 Task: Create fields in custom er object.
Action: Mouse moved to (714, 50)
Screenshot: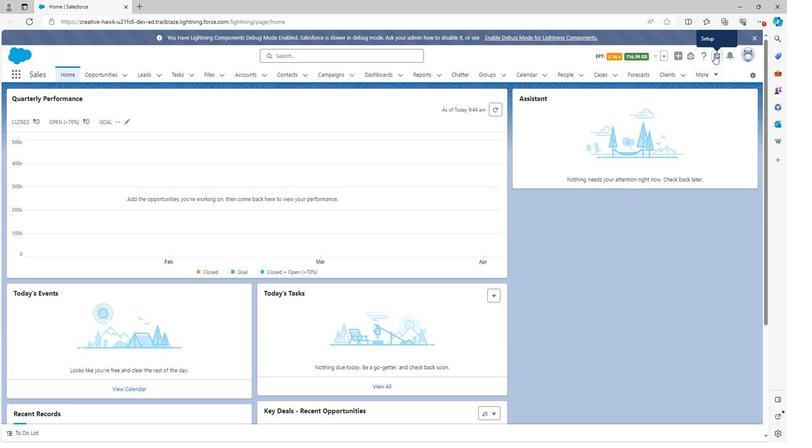 
Action: Mouse pressed left at (714, 50)
Screenshot: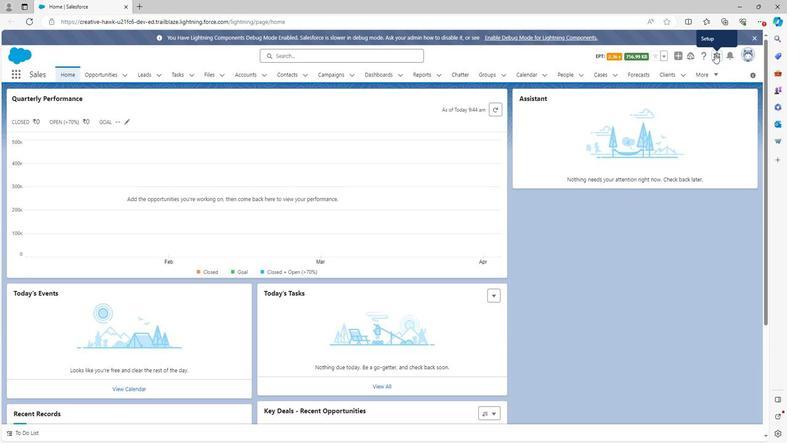 
Action: Mouse moved to (676, 75)
Screenshot: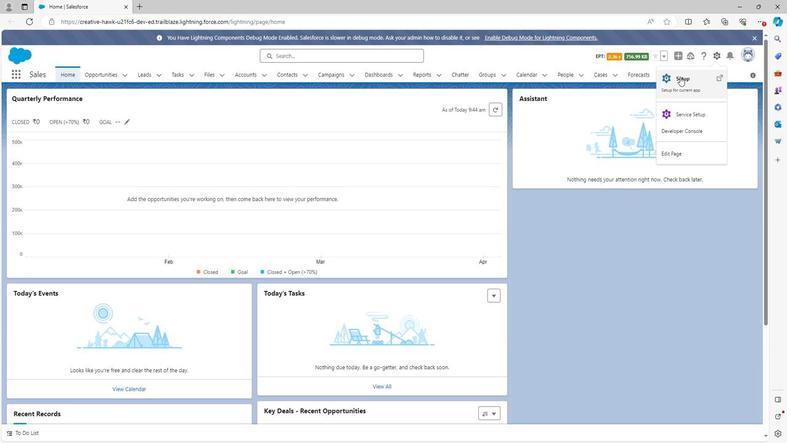 
Action: Mouse pressed left at (676, 75)
Screenshot: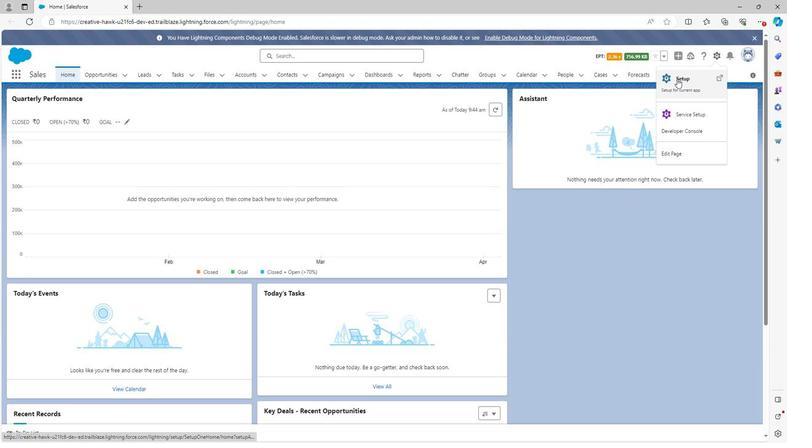 
Action: Mouse moved to (98, 69)
Screenshot: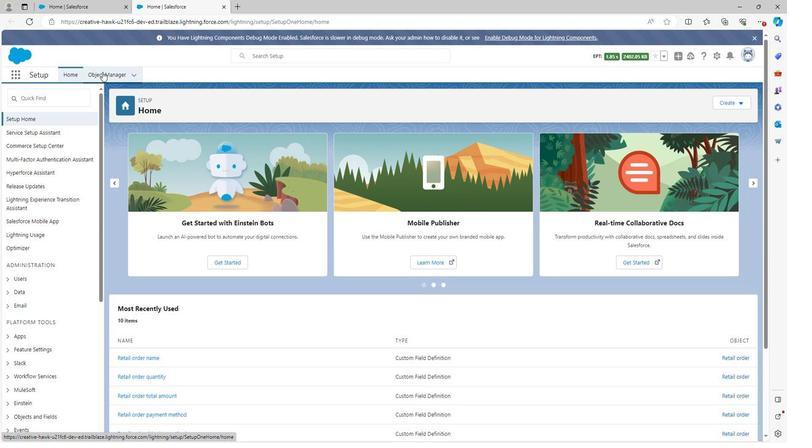 
Action: Mouse pressed left at (98, 69)
Screenshot: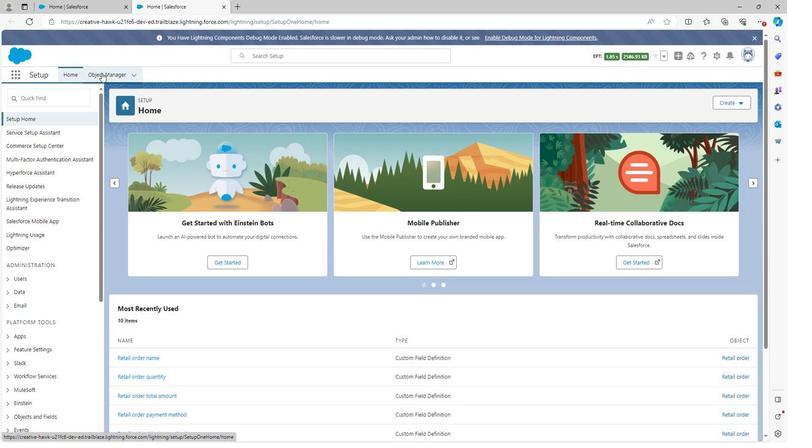 
Action: Mouse moved to (73, 289)
Screenshot: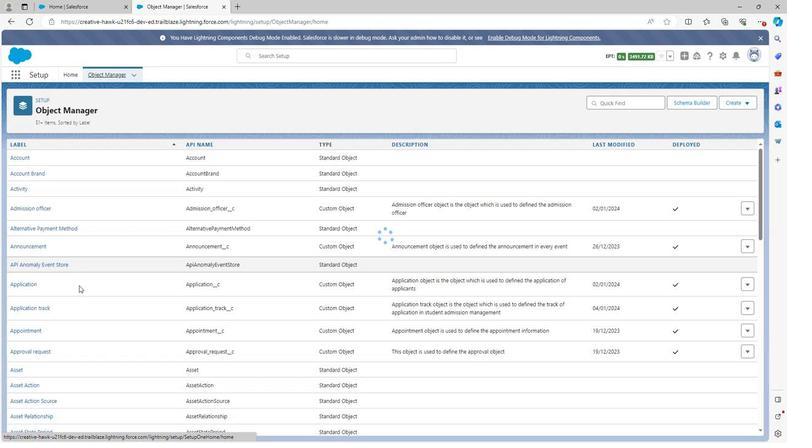 
Action: Mouse scrolled (73, 289) with delta (0, 0)
Screenshot: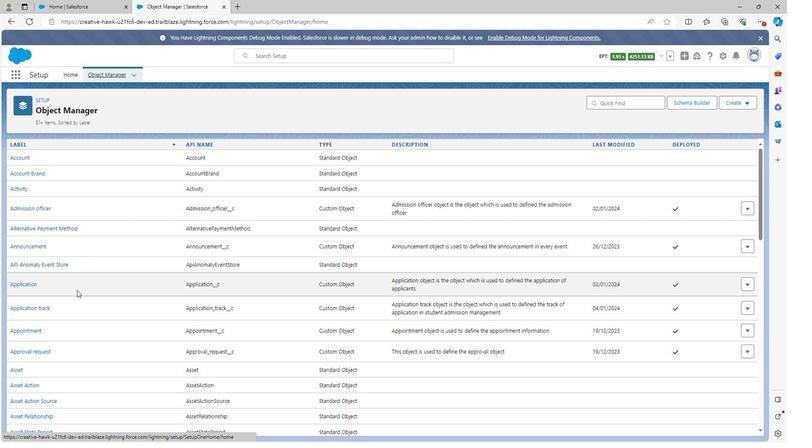 
Action: Mouse scrolled (73, 289) with delta (0, 0)
Screenshot: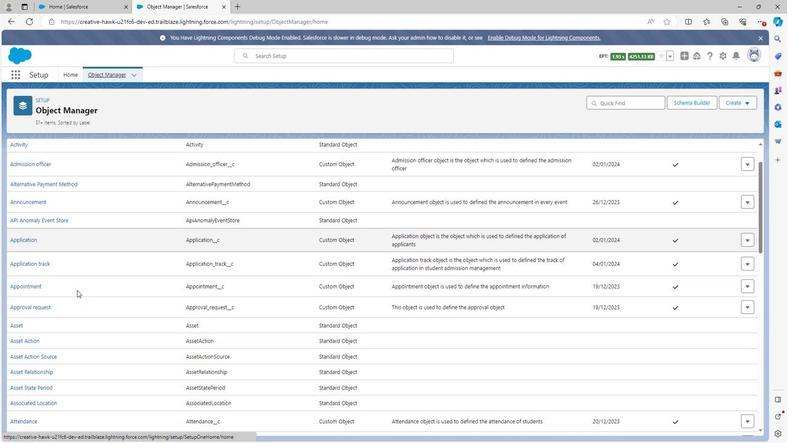 
Action: Mouse scrolled (73, 289) with delta (0, 0)
Screenshot: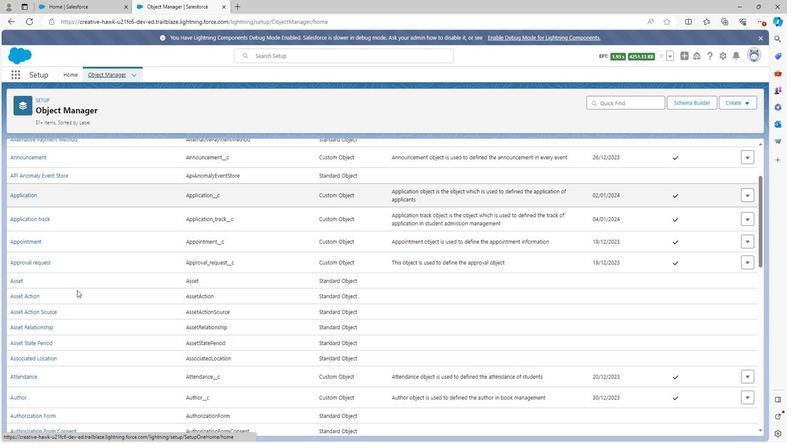 
Action: Mouse scrolled (73, 289) with delta (0, 0)
Screenshot: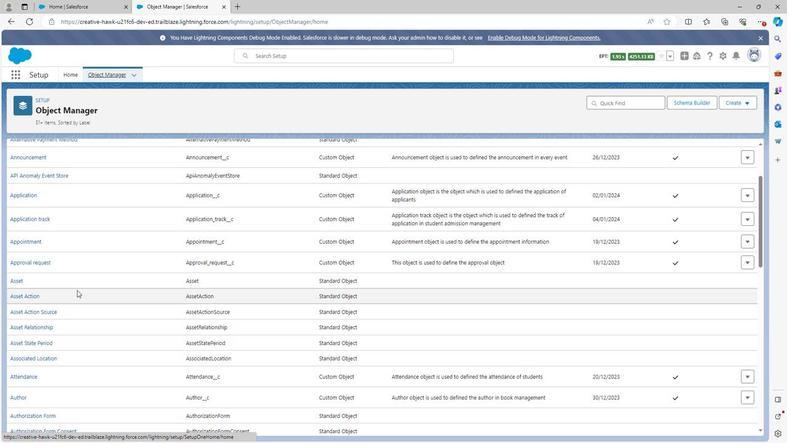 
Action: Mouse scrolled (73, 289) with delta (0, 0)
Screenshot: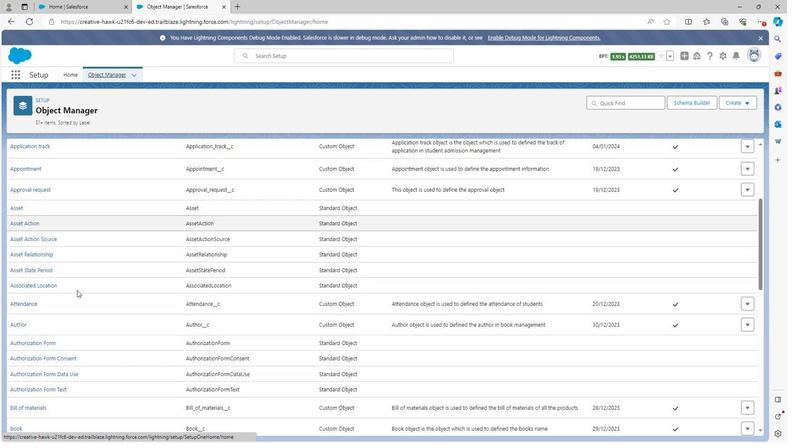 
Action: Mouse scrolled (73, 289) with delta (0, 0)
Screenshot: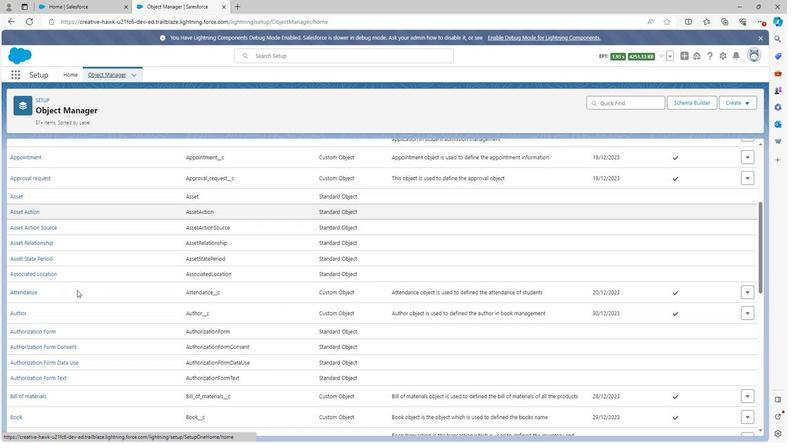 
Action: Mouse scrolled (73, 289) with delta (0, 0)
Screenshot: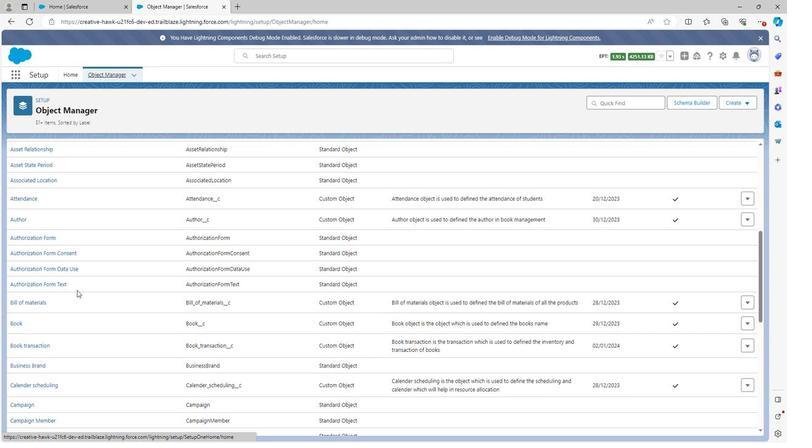 
Action: Mouse scrolled (73, 289) with delta (0, 0)
Screenshot: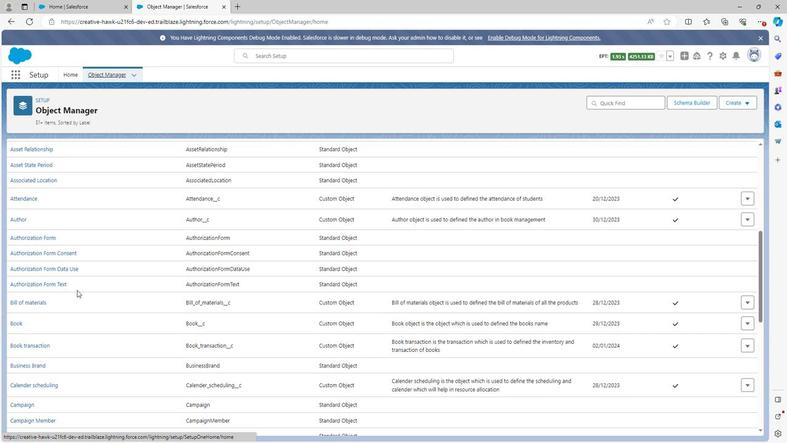 
Action: Mouse scrolled (73, 289) with delta (0, 0)
Screenshot: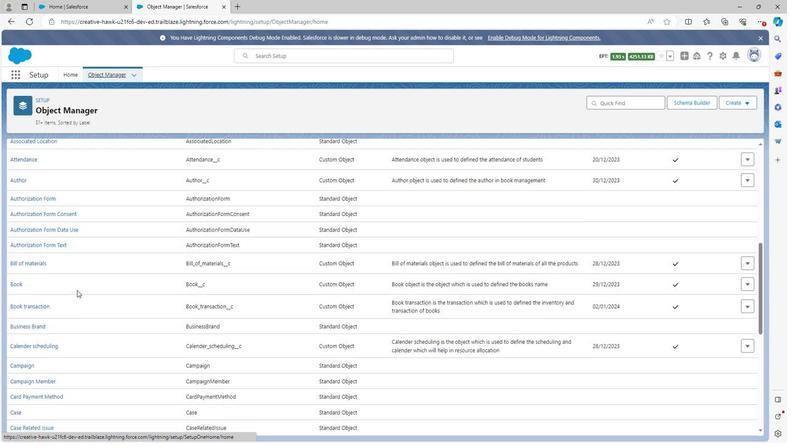 
Action: Mouse scrolled (73, 289) with delta (0, 0)
Screenshot: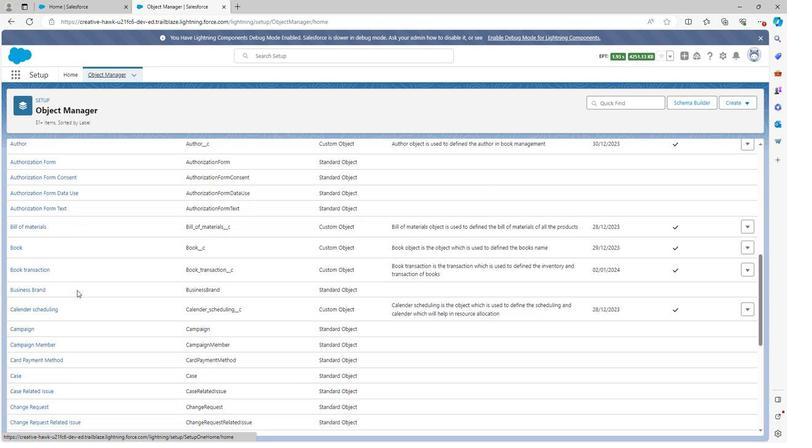 
Action: Mouse scrolled (73, 289) with delta (0, 0)
Screenshot: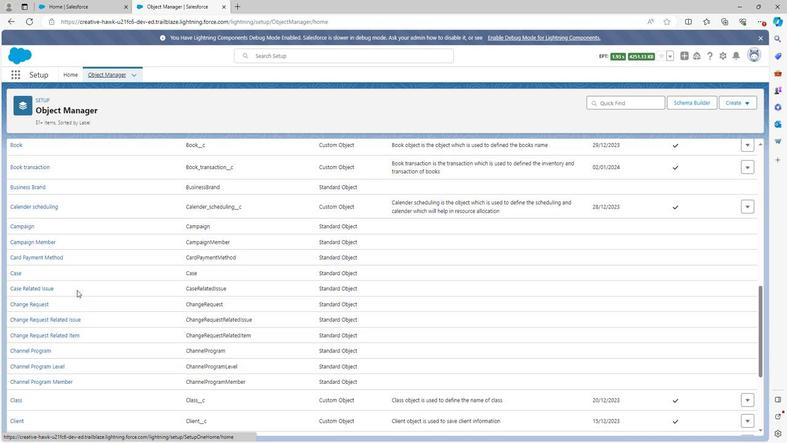 
Action: Mouse scrolled (73, 289) with delta (0, 0)
Screenshot: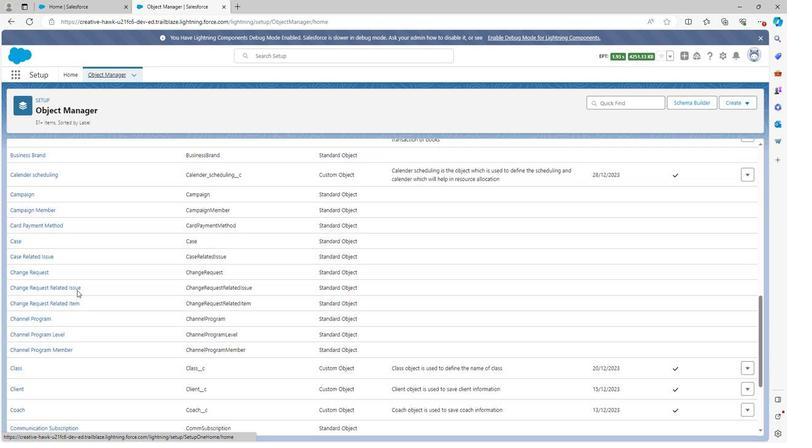 
Action: Mouse scrolled (73, 289) with delta (0, 0)
Screenshot: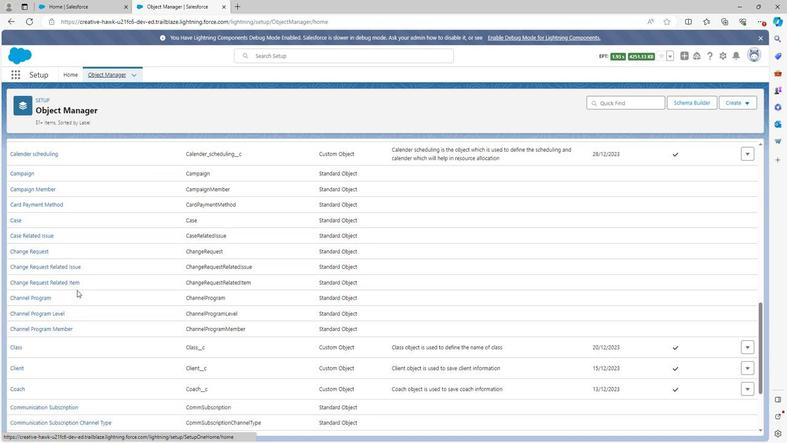 
Action: Mouse scrolled (73, 289) with delta (0, 0)
Screenshot: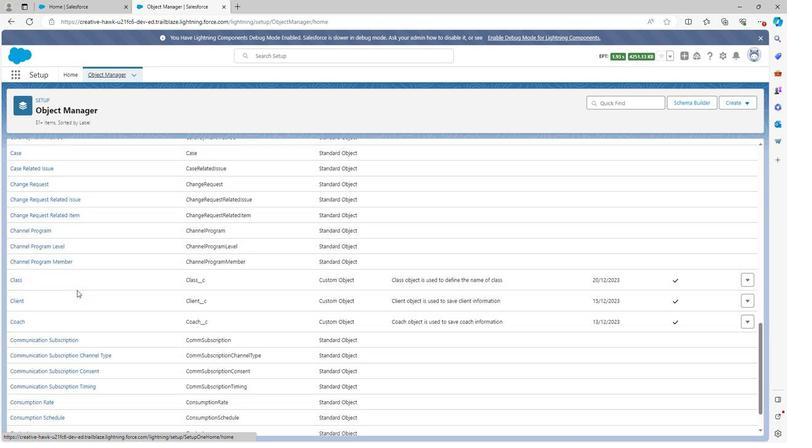 
Action: Mouse scrolled (73, 289) with delta (0, 0)
Screenshot: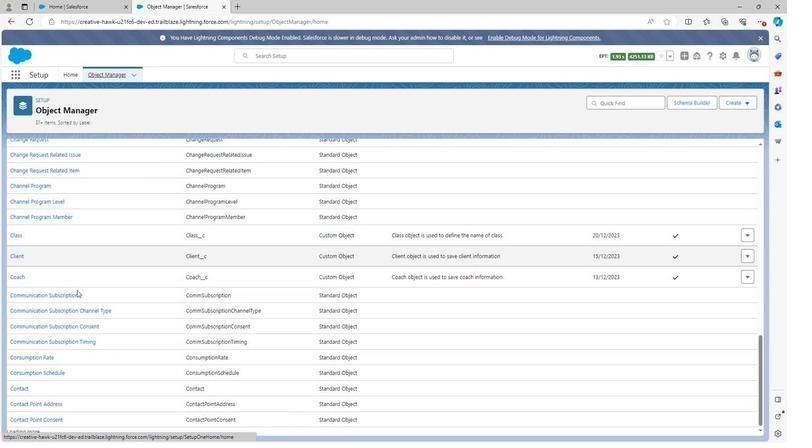
Action: Mouse scrolled (73, 289) with delta (0, 0)
Screenshot: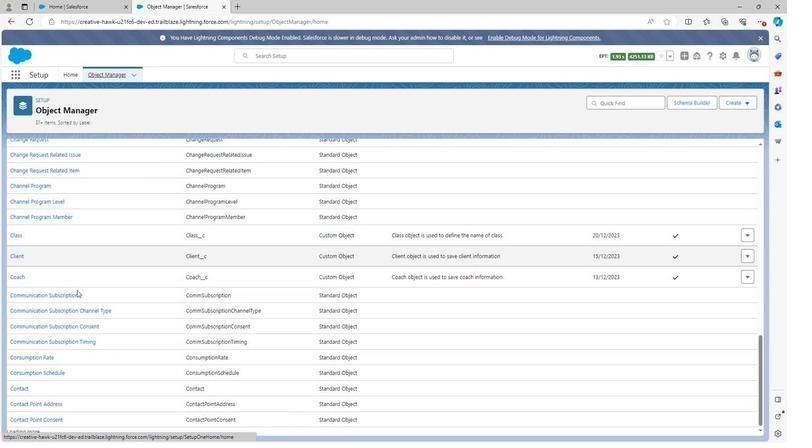 
Action: Mouse scrolled (73, 289) with delta (0, 0)
Screenshot: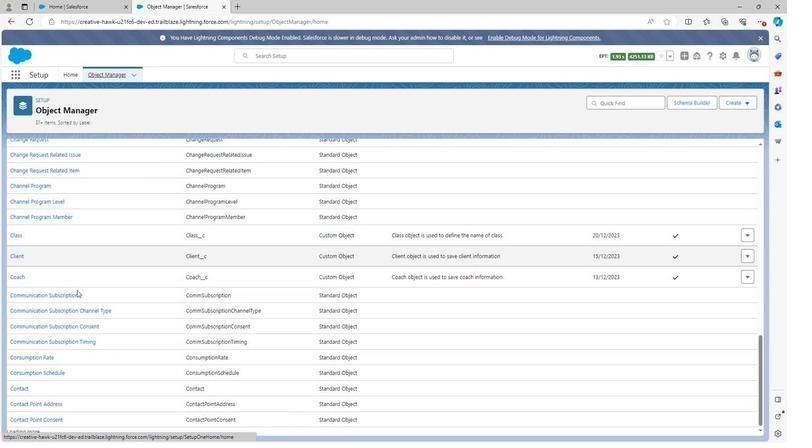 
Action: Mouse scrolled (73, 289) with delta (0, 0)
Screenshot: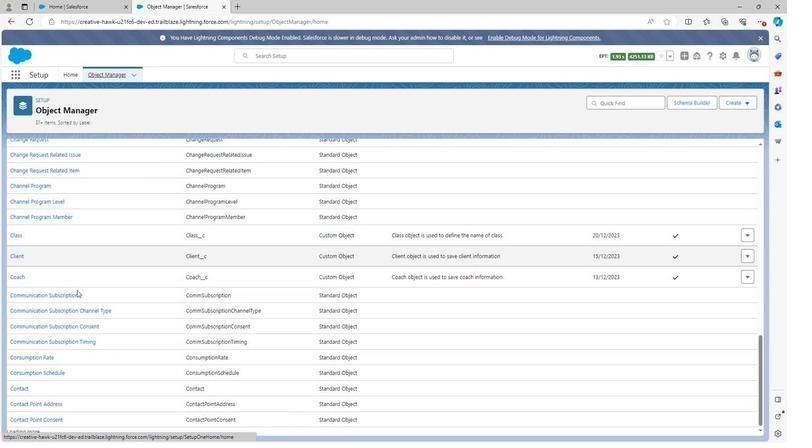 
Action: Mouse scrolled (73, 289) with delta (0, 0)
Screenshot: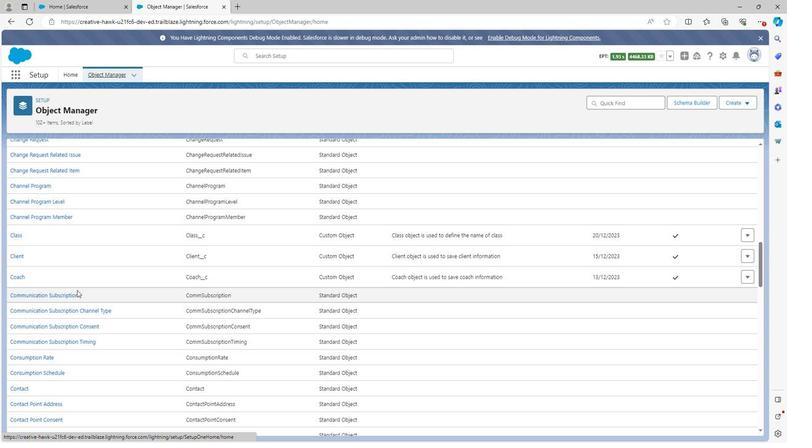 
Action: Mouse scrolled (73, 289) with delta (0, 0)
Screenshot: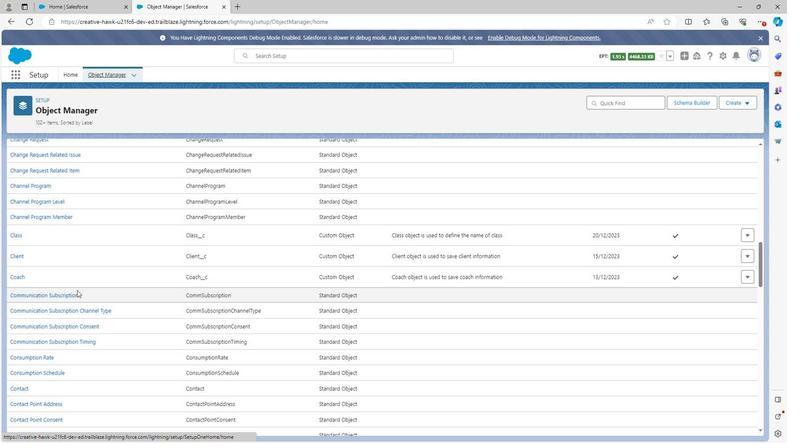 
Action: Mouse scrolled (73, 289) with delta (0, 0)
Screenshot: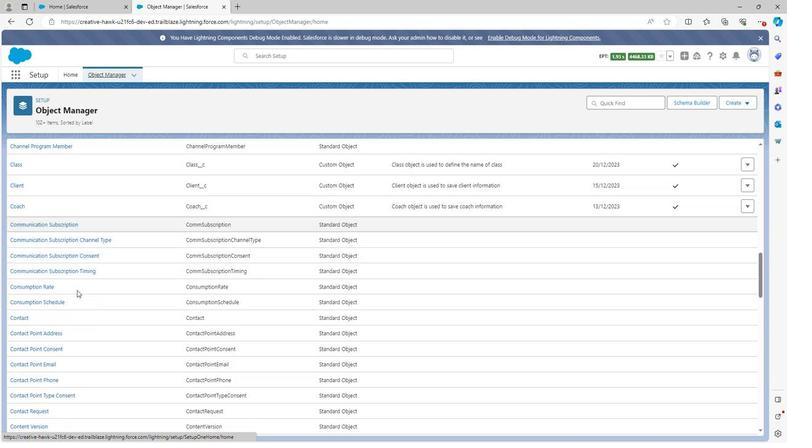 
Action: Mouse scrolled (73, 289) with delta (0, 0)
Screenshot: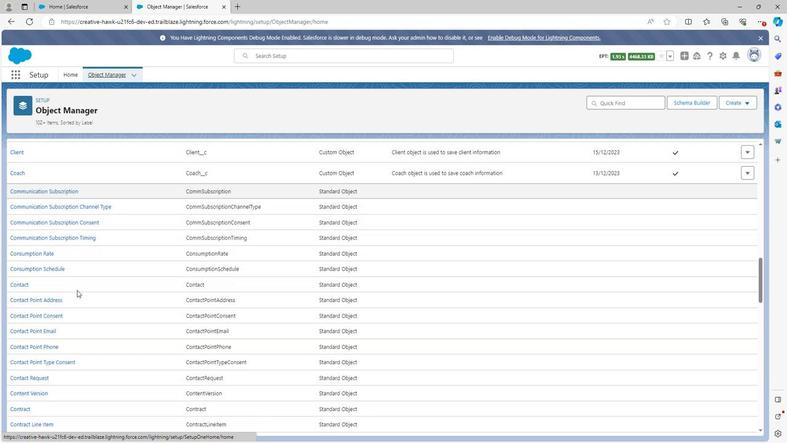 
Action: Mouse scrolled (73, 289) with delta (0, 0)
Screenshot: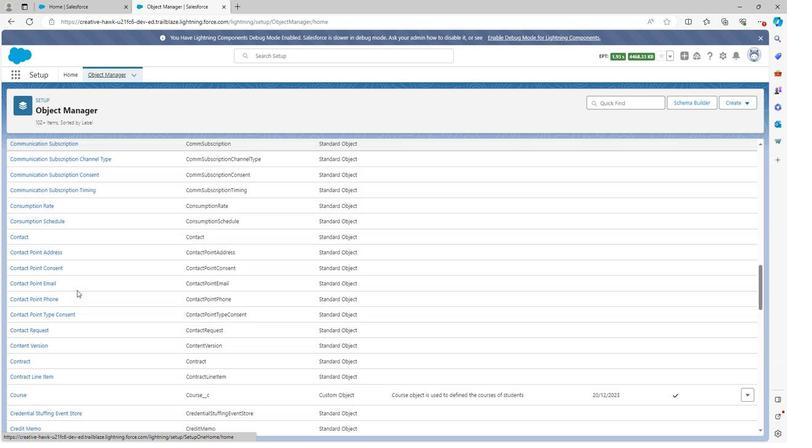 
Action: Mouse scrolled (73, 289) with delta (0, 0)
Screenshot: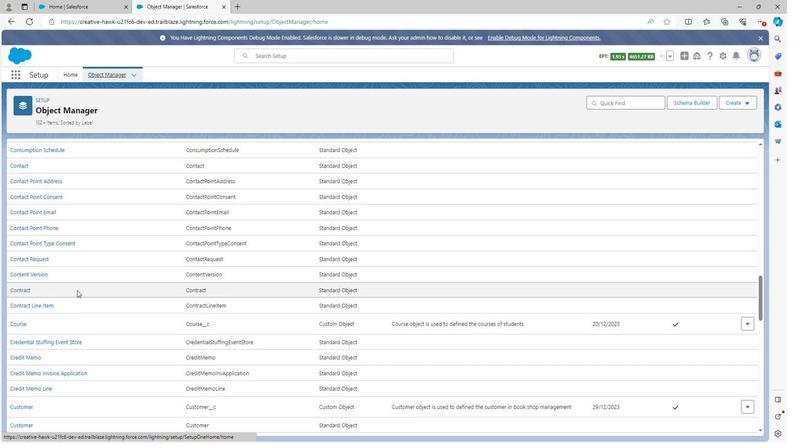 
Action: Mouse scrolled (73, 289) with delta (0, 0)
Screenshot: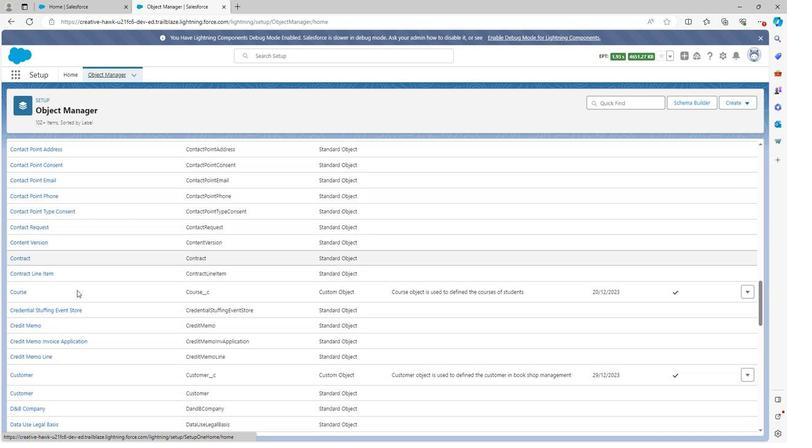 
Action: Mouse scrolled (73, 289) with delta (0, 0)
Screenshot: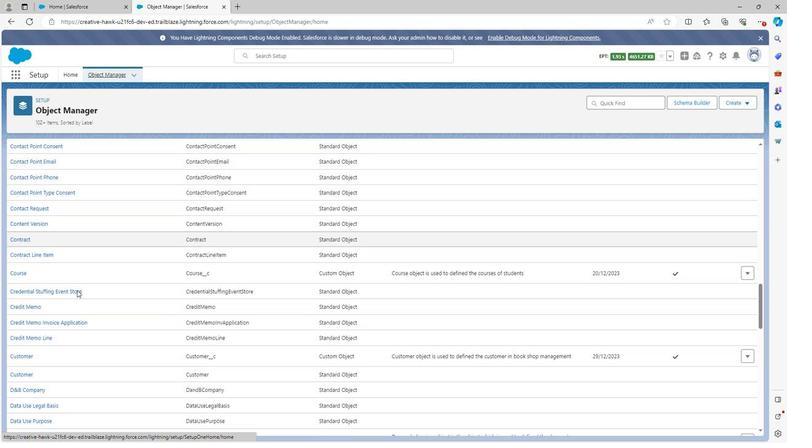
Action: Mouse scrolled (73, 289) with delta (0, 0)
Screenshot: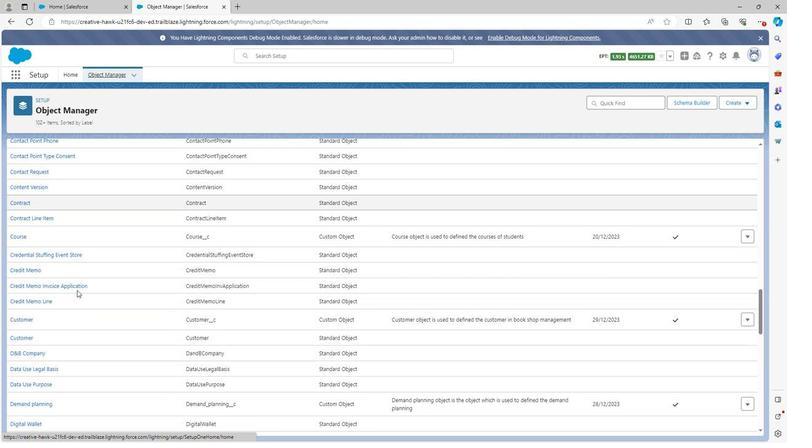 
Action: Mouse scrolled (73, 289) with delta (0, 0)
Screenshot: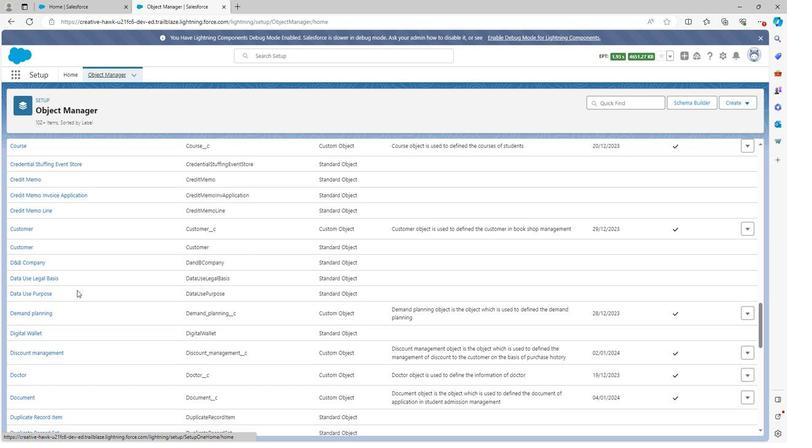 
Action: Mouse scrolled (73, 289) with delta (0, 0)
Screenshot: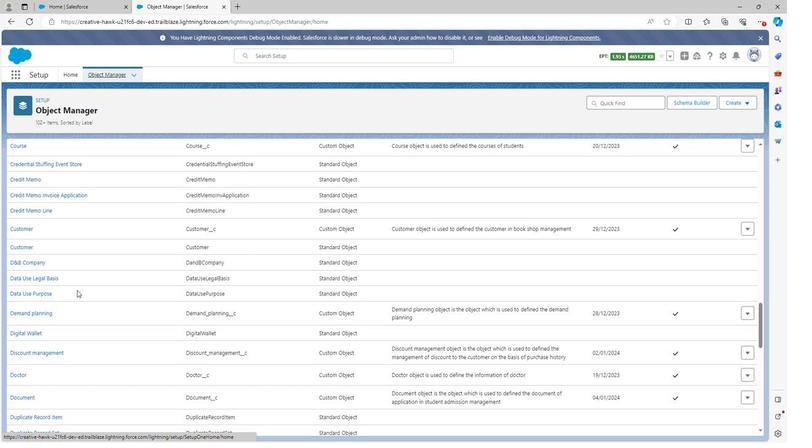 
Action: Mouse scrolled (73, 289) with delta (0, 0)
Screenshot: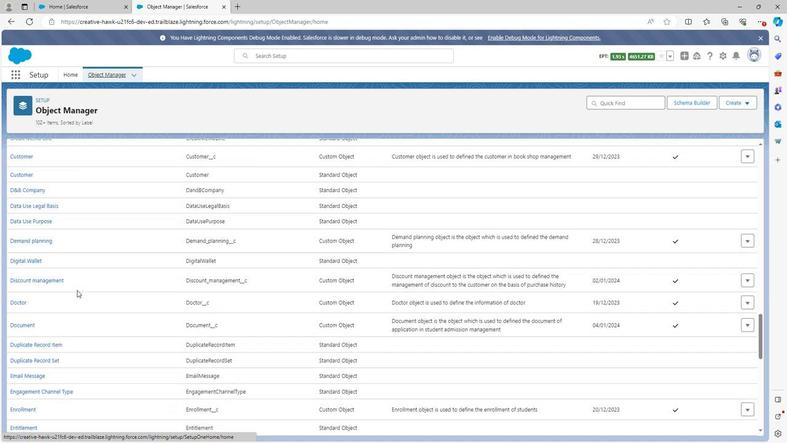
Action: Mouse scrolled (73, 289) with delta (0, 0)
Screenshot: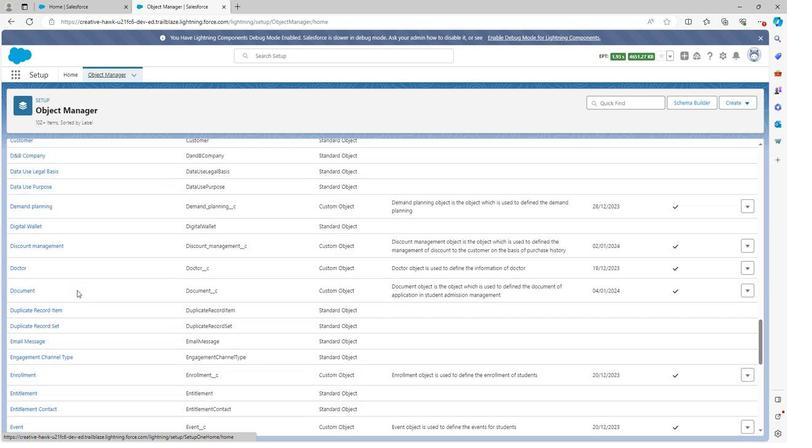 
Action: Mouse scrolled (73, 289) with delta (0, 0)
Screenshot: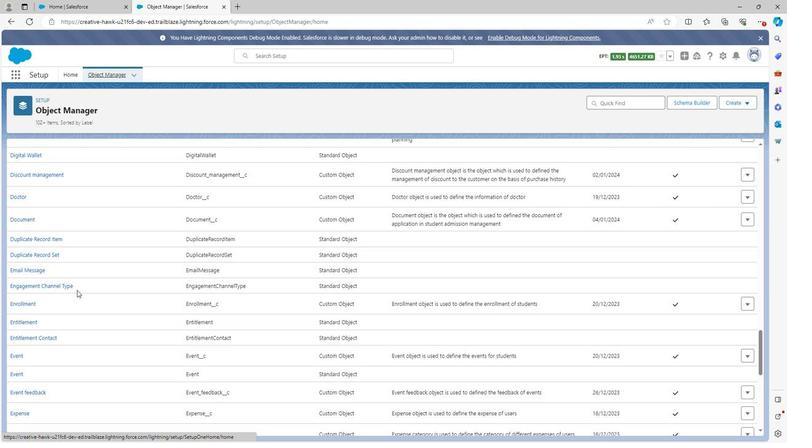 
Action: Mouse scrolled (73, 289) with delta (0, 0)
Screenshot: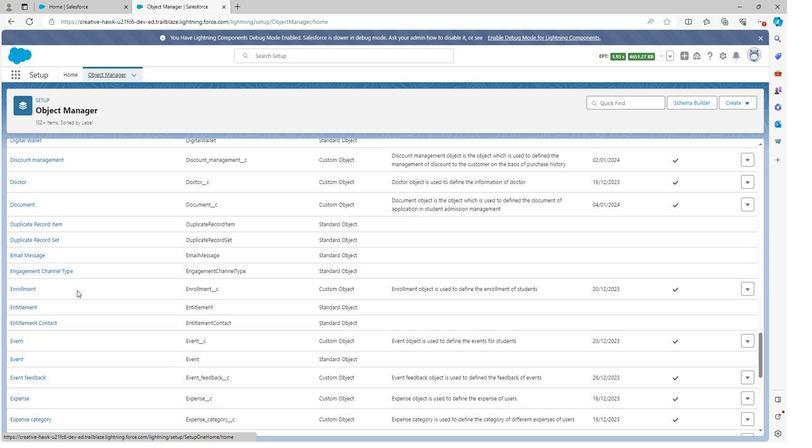 
Action: Mouse scrolled (73, 289) with delta (0, 0)
Screenshot: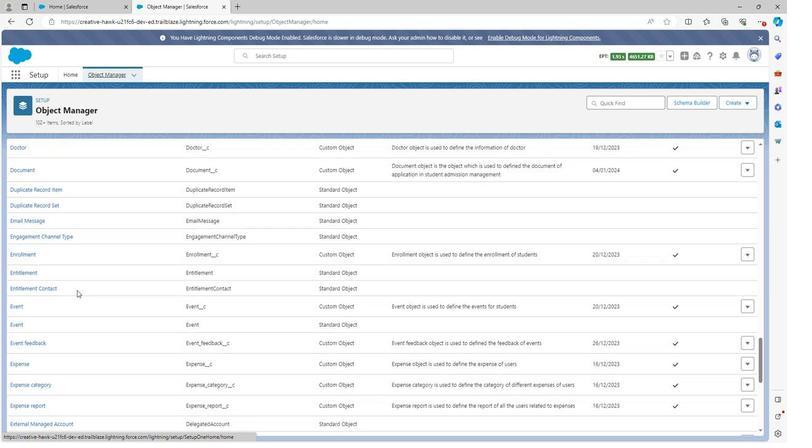 
Action: Mouse scrolled (73, 289) with delta (0, 0)
Screenshot: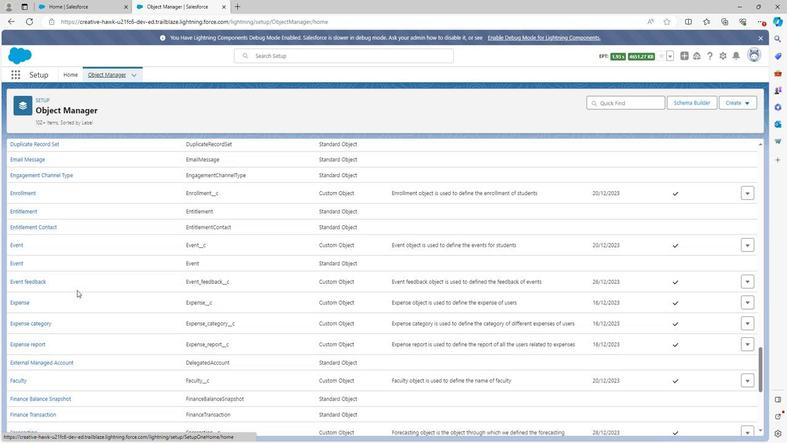 
Action: Mouse scrolled (73, 289) with delta (0, 0)
Screenshot: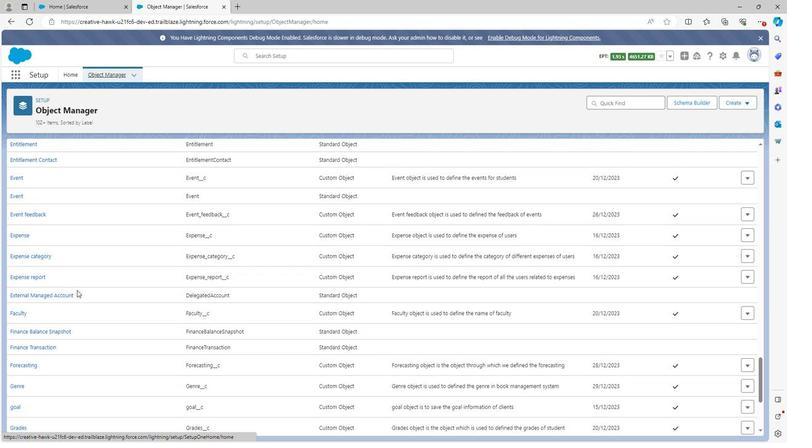 
Action: Mouse scrolled (73, 289) with delta (0, 0)
Screenshot: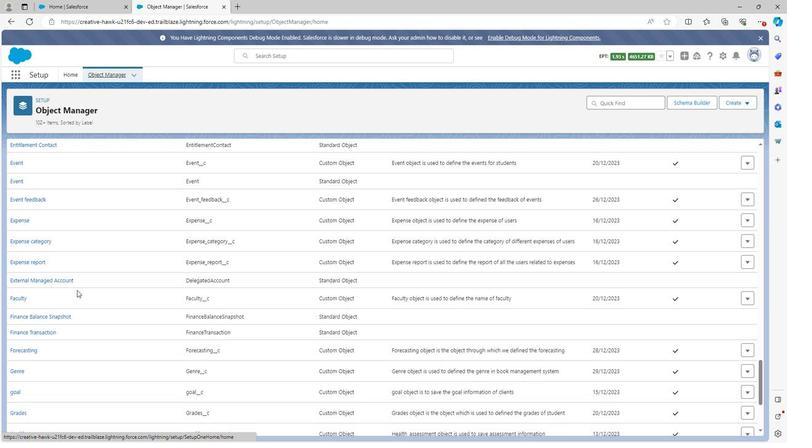 
Action: Mouse scrolled (73, 289) with delta (0, 0)
Screenshot: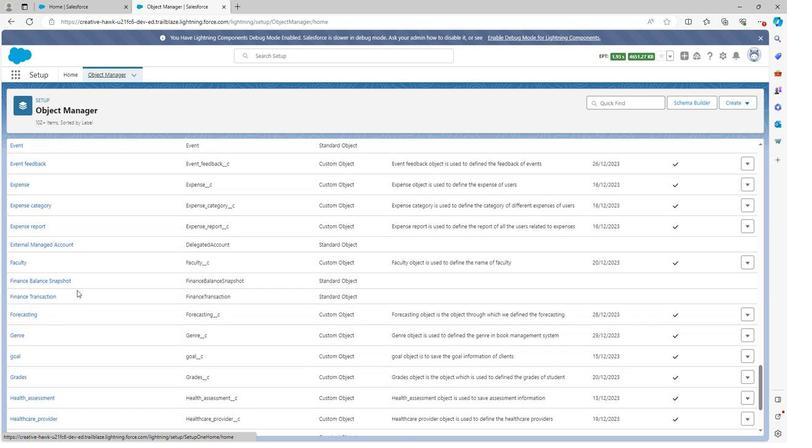 
Action: Mouse scrolled (73, 289) with delta (0, 0)
Screenshot: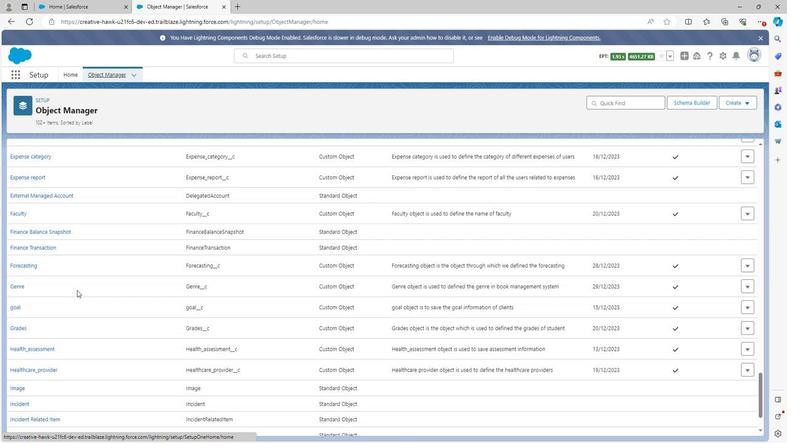 
Action: Mouse scrolled (73, 289) with delta (0, 0)
Screenshot: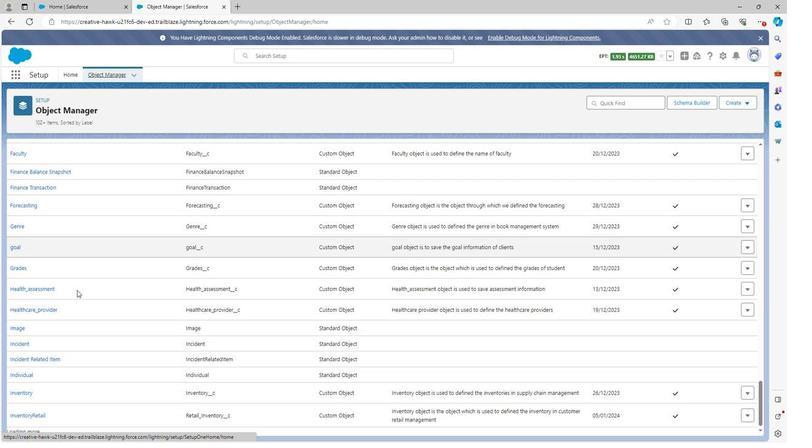 
Action: Mouse scrolled (73, 289) with delta (0, 0)
Screenshot: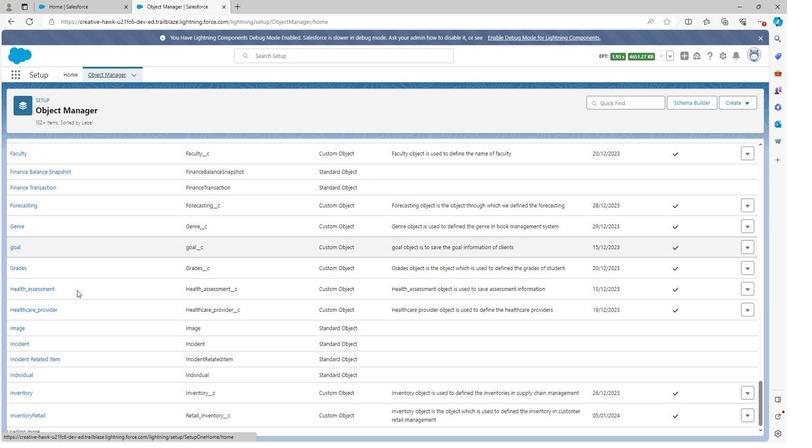 
Action: Mouse scrolled (73, 289) with delta (0, 0)
Screenshot: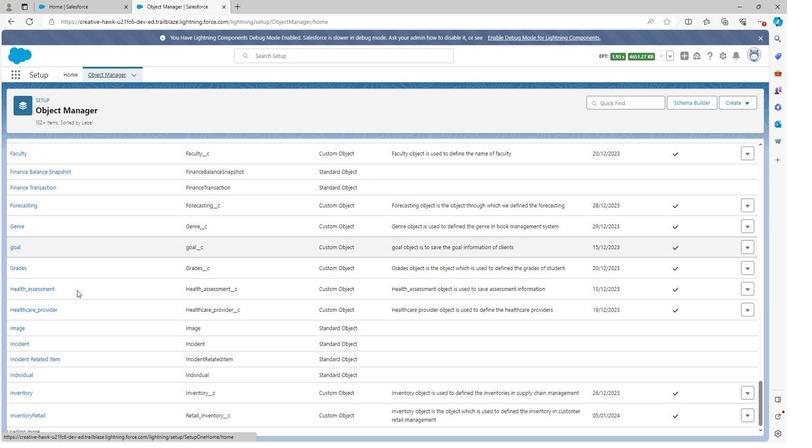 
Action: Mouse scrolled (73, 289) with delta (0, 0)
Screenshot: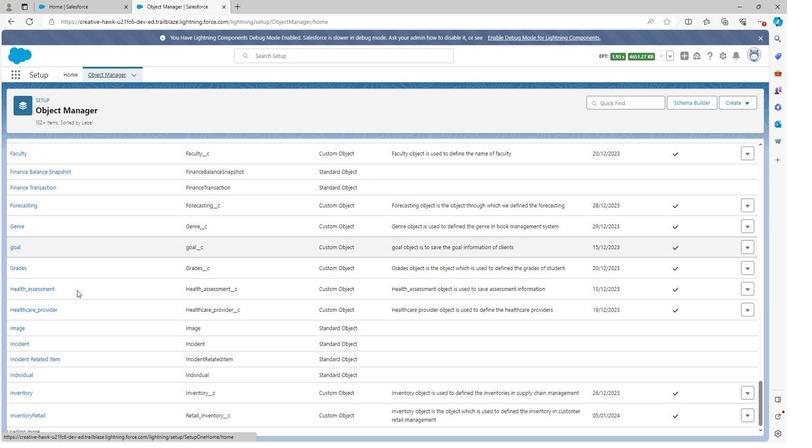 
Action: Mouse moved to (83, 310)
Screenshot: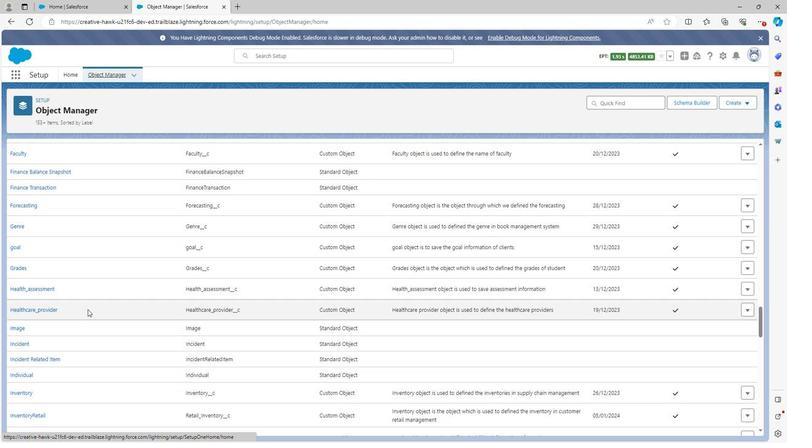 
Action: Mouse scrolled (83, 310) with delta (0, 0)
Screenshot: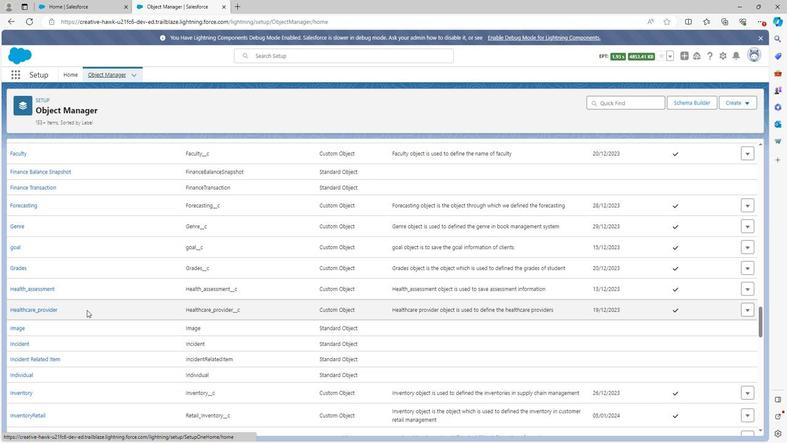 
Action: Mouse moved to (83, 310)
Screenshot: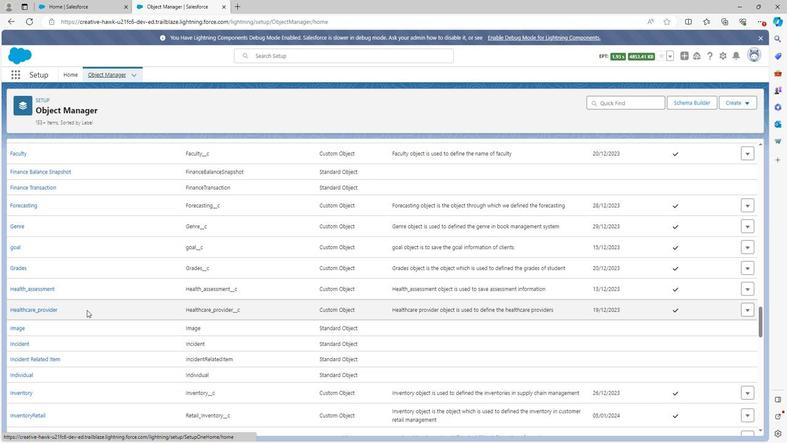 
Action: Mouse scrolled (83, 310) with delta (0, 0)
Screenshot: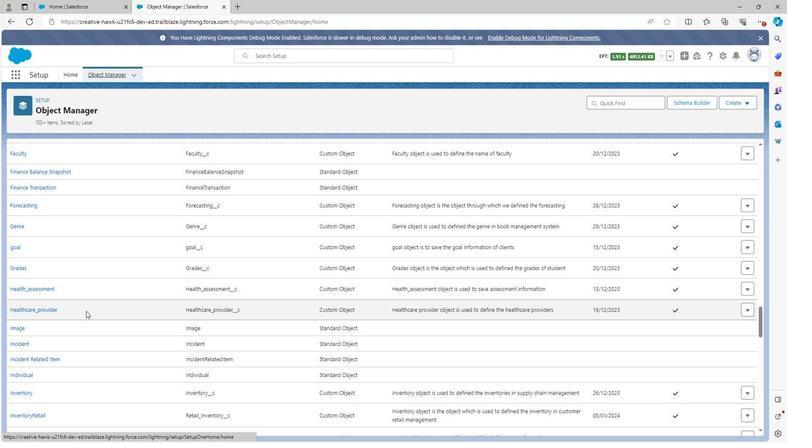 
Action: Mouse scrolled (83, 310) with delta (0, 0)
Screenshot: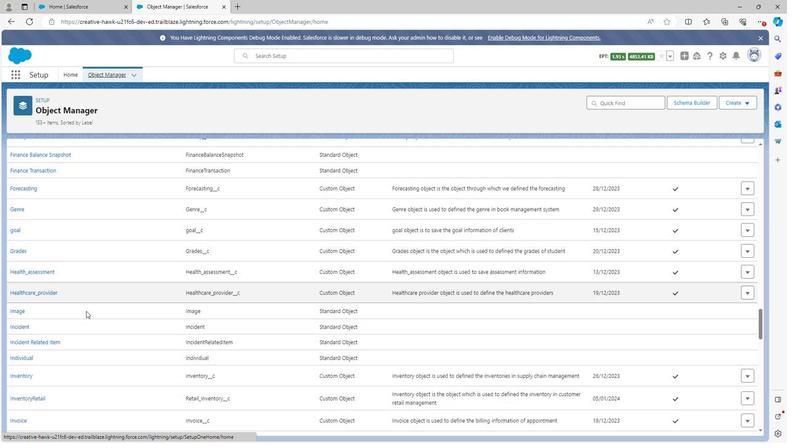 
Action: Mouse scrolled (83, 310) with delta (0, 0)
Screenshot: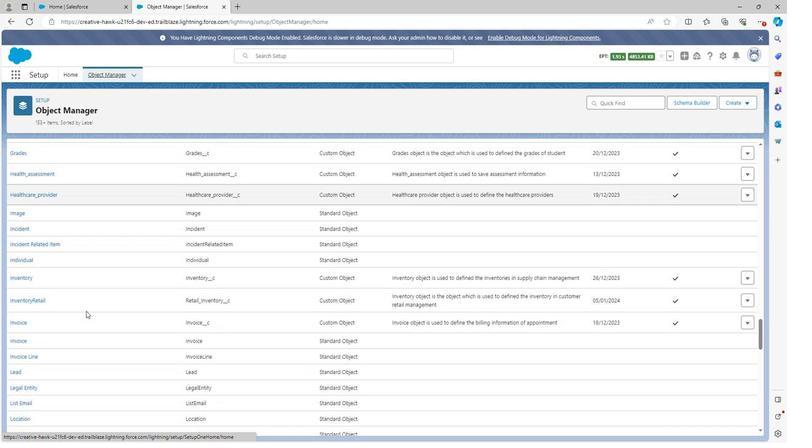 
Action: Mouse scrolled (83, 310) with delta (0, 0)
Screenshot: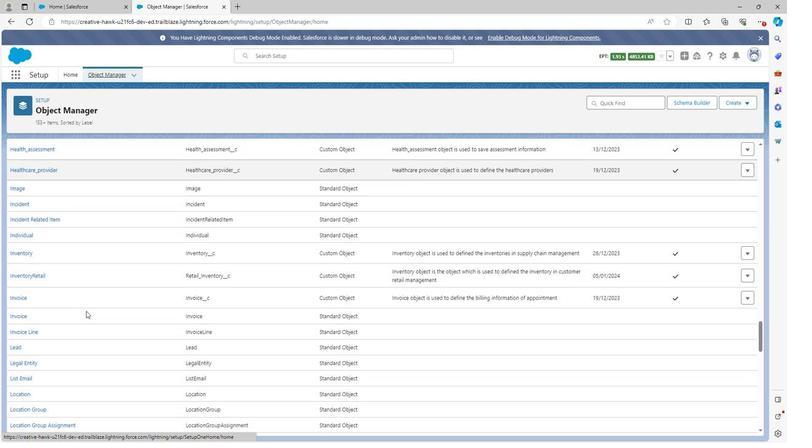 
Action: Mouse moved to (82, 311)
Screenshot: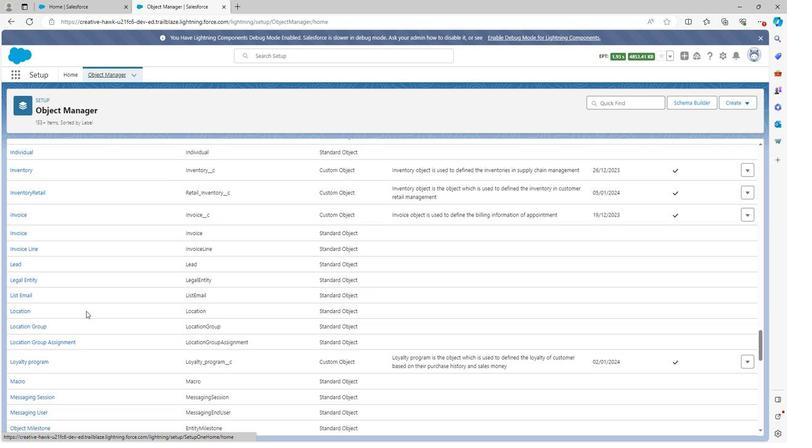 
Action: Mouse scrolled (82, 310) with delta (0, 0)
Screenshot: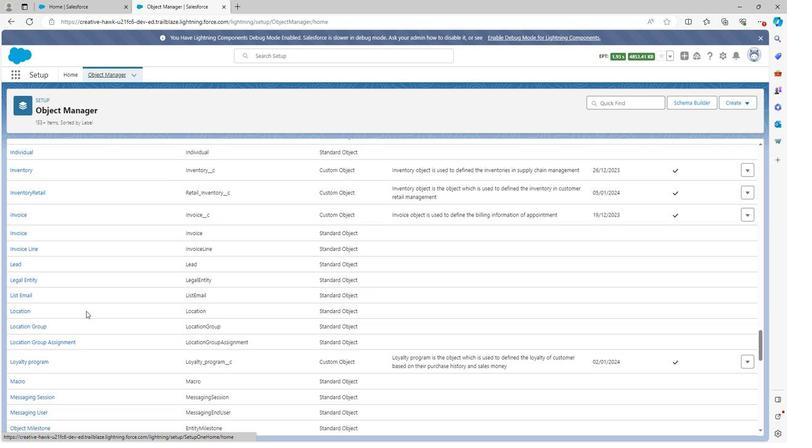 
Action: Mouse scrolled (82, 310) with delta (0, 0)
Screenshot: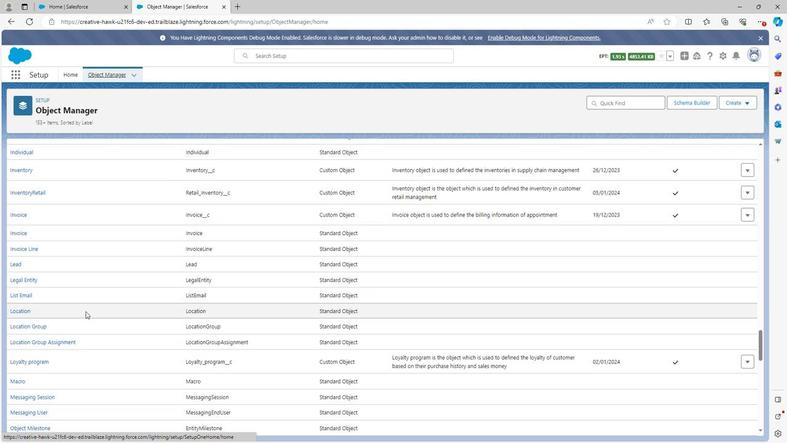 
Action: Mouse scrolled (82, 310) with delta (0, 0)
Screenshot: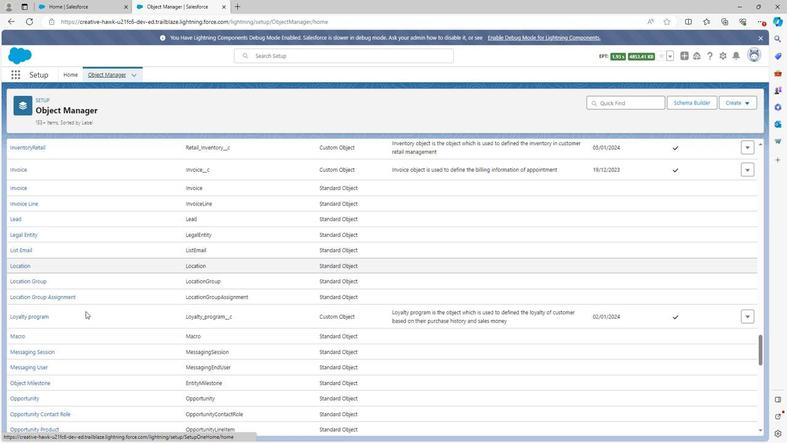 
Action: Mouse scrolled (82, 310) with delta (0, 0)
Screenshot: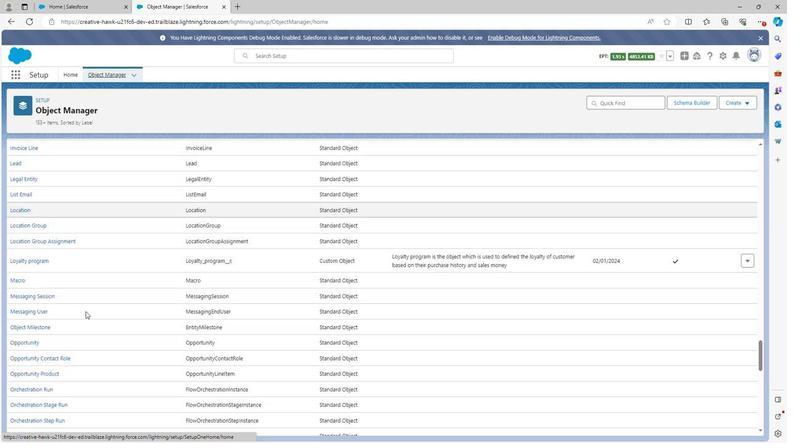 
Action: Mouse scrolled (82, 310) with delta (0, 0)
Screenshot: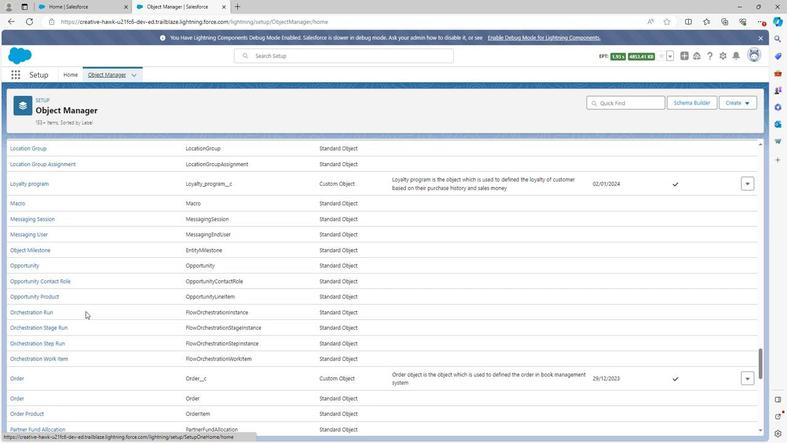 
Action: Mouse scrolled (82, 310) with delta (0, 0)
Screenshot: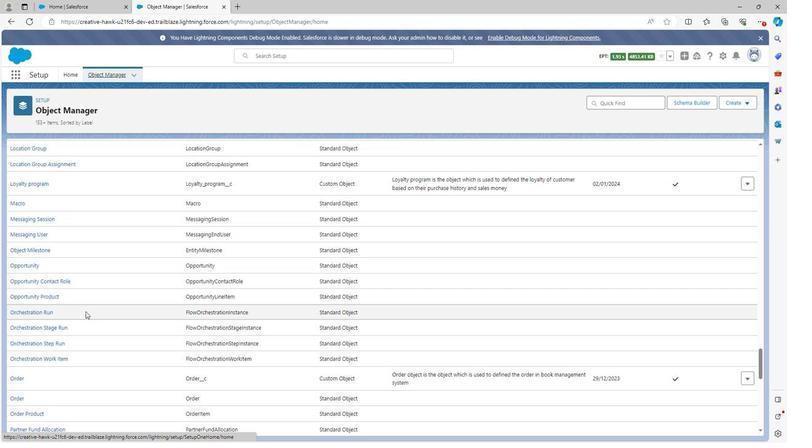 
Action: Mouse scrolled (82, 310) with delta (0, 0)
Screenshot: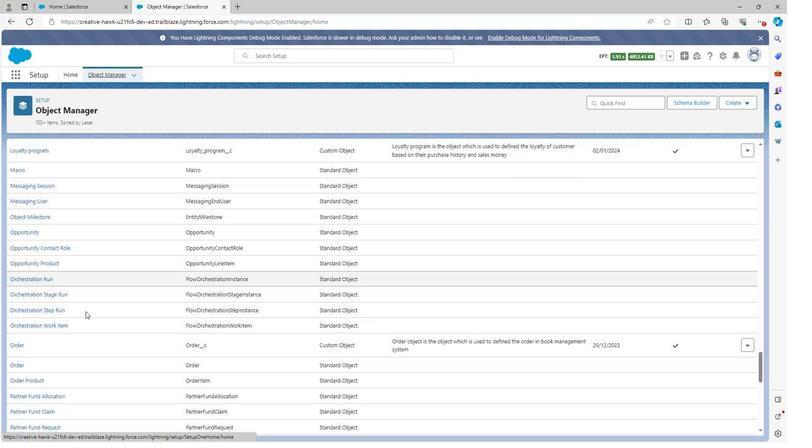 
Action: Mouse scrolled (82, 310) with delta (0, 0)
Screenshot: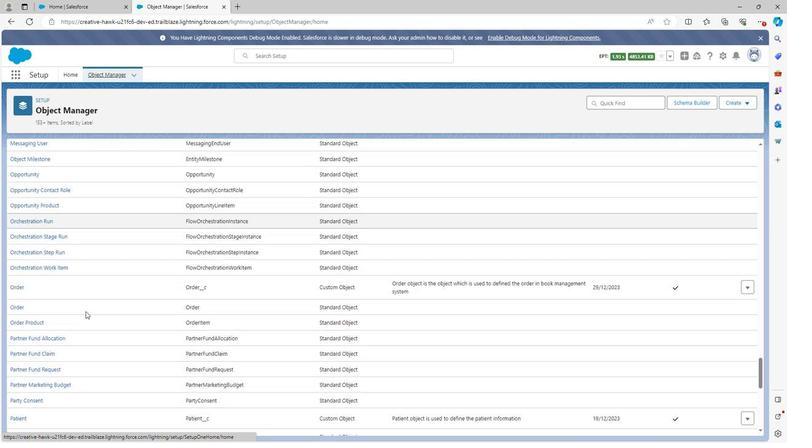 
Action: Mouse scrolled (82, 310) with delta (0, 0)
Screenshot: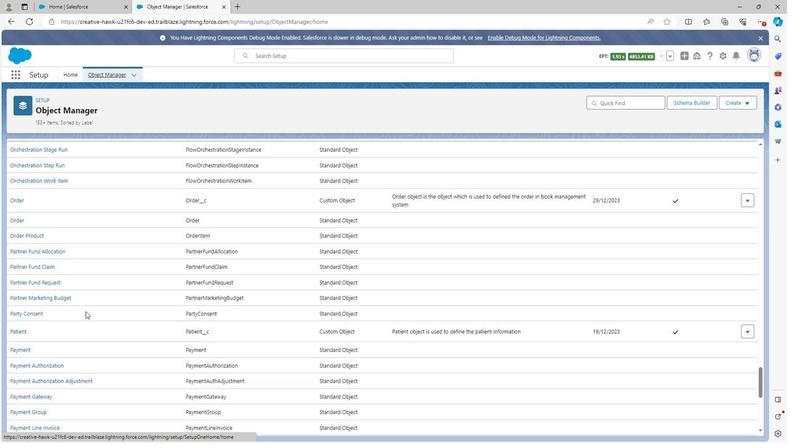 
Action: Mouse scrolled (82, 310) with delta (0, 0)
Screenshot: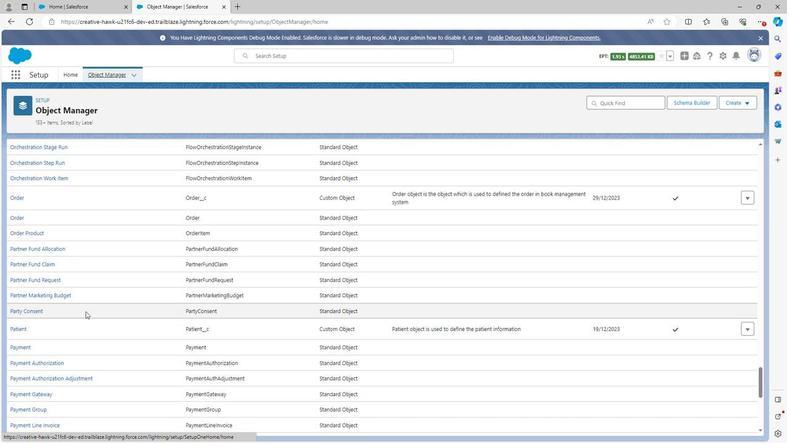 
Action: Mouse scrolled (82, 310) with delta (0, 0)
Screenshot: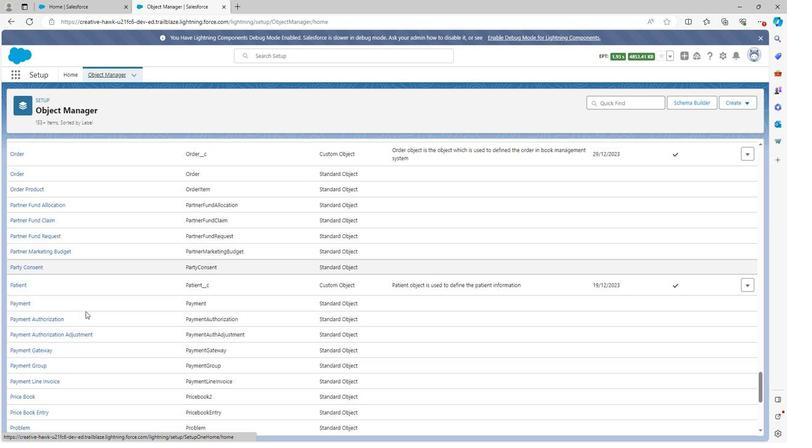
Action: Mouse scrolled (82, 310) with delta (0, 0)
Screenshot: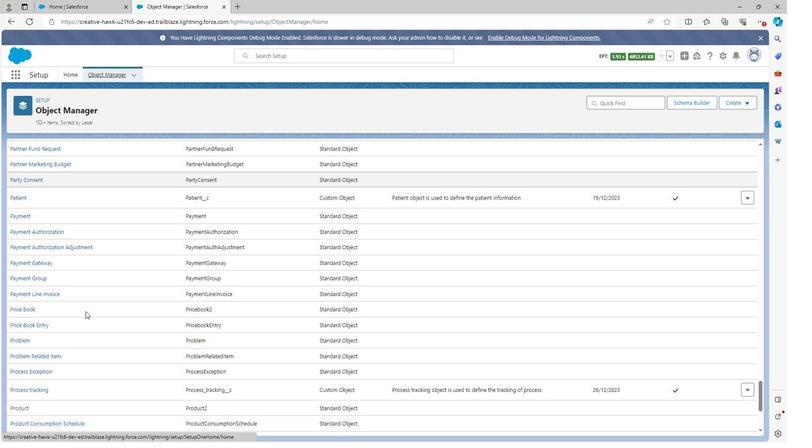 
Action: Mouse scrolled (82, 310) with delta (0, 0)
Screenshot: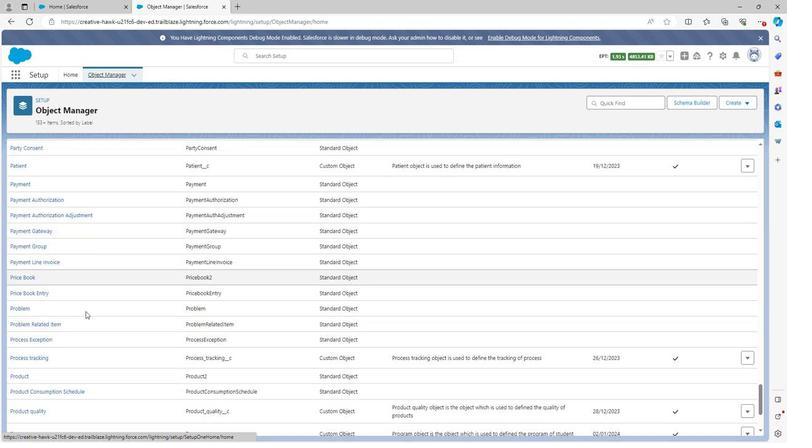 
Action: Mouse scrolled (82, 310) with delta (0, 0)
Screenshot: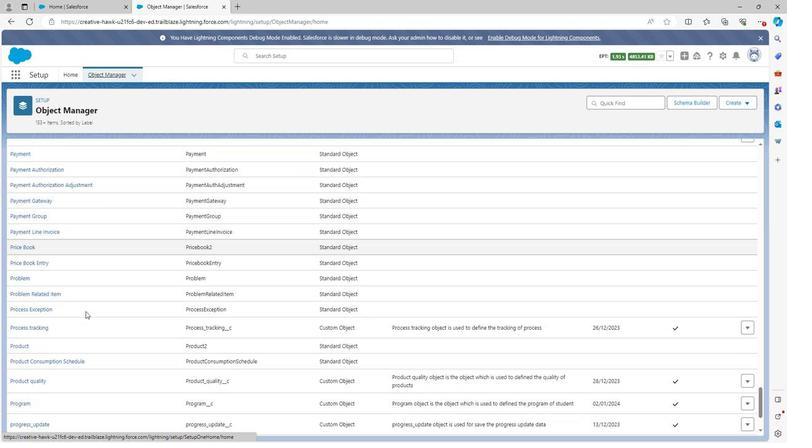 
Action: Mouse scrolled (82, 310) with delta (0, 0)
Screenshot: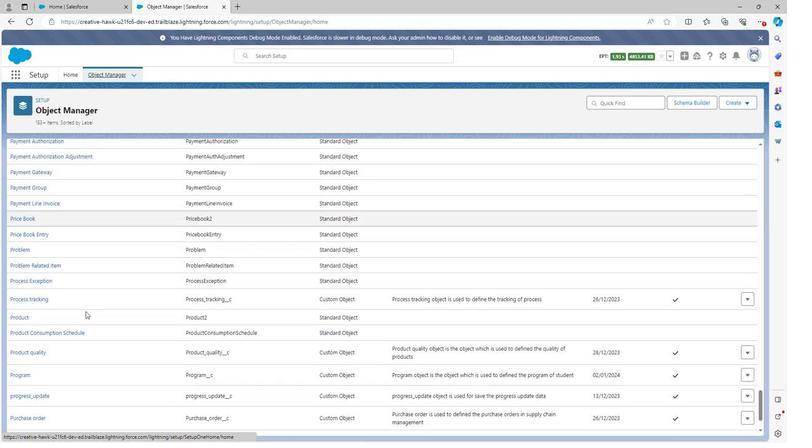 
Action: Mouse scrolled (82, 310) with delta (0, 0)
Screenshot: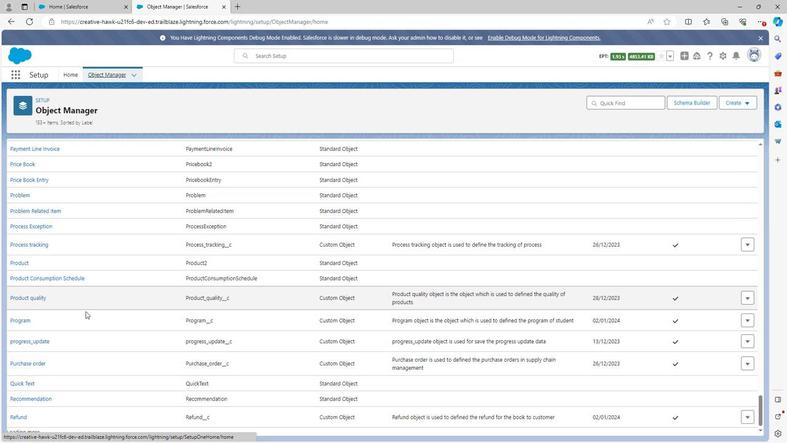 
Action: Mouse scrolled (82, 310) with delta (0, 0)
Screenshot: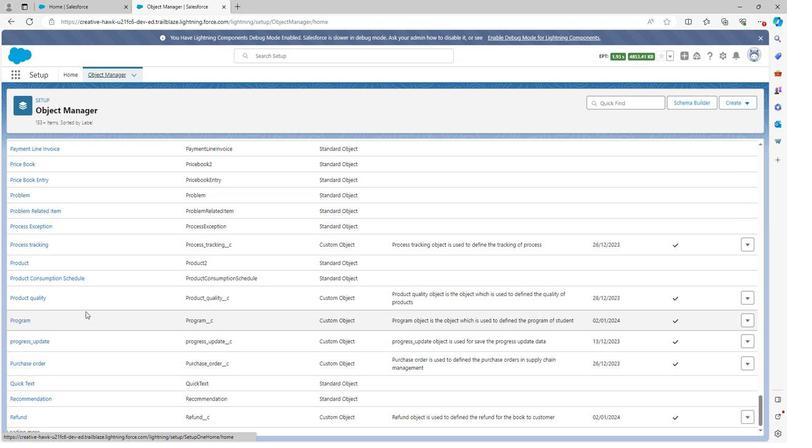 
Action: Mouse scrolled (82, 310) with delta (0, 0)
Screenshot: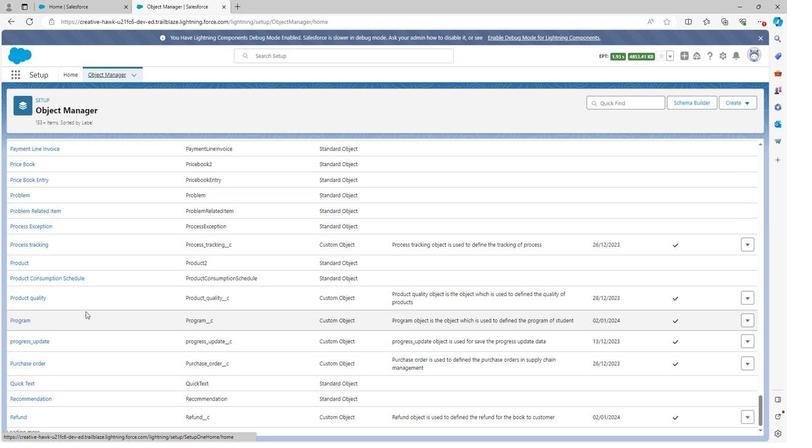 
Action: Mouse scrolled (82, 310) with delta (0, 0)
Screenshot: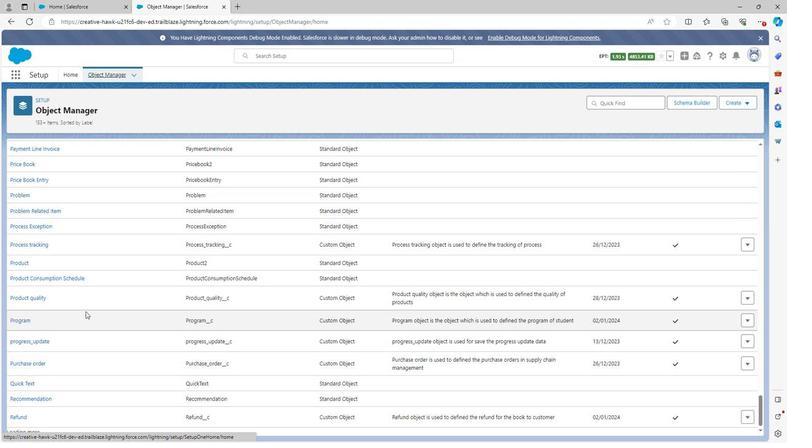 
Action: Mouse scrolled (82, 310) with delta (0, 0)
Screenshot: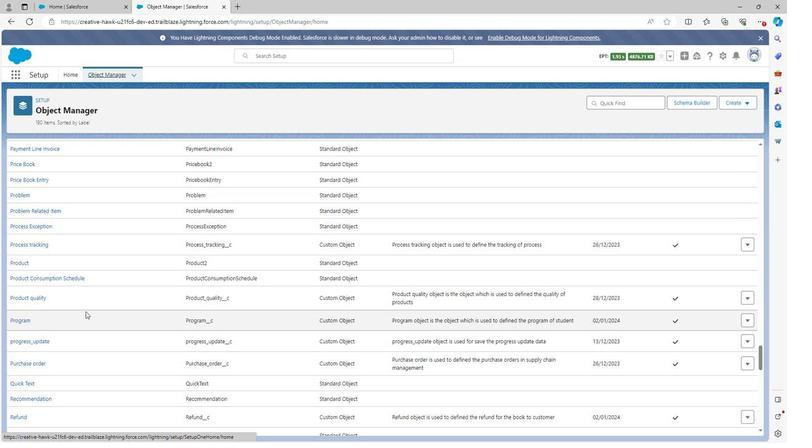 
Action: Mouse scrolled (82, 310) with delta (0, 0)
Screenshot: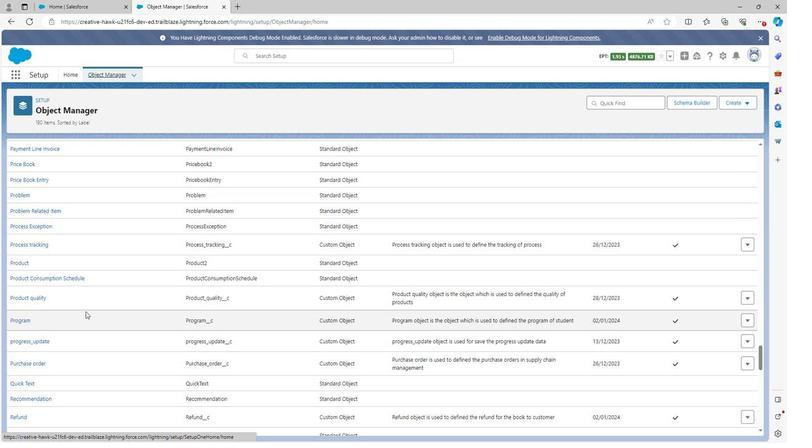 
Action: Mouse scrolled (82, 310) with delta (0, 0)
Screenshot: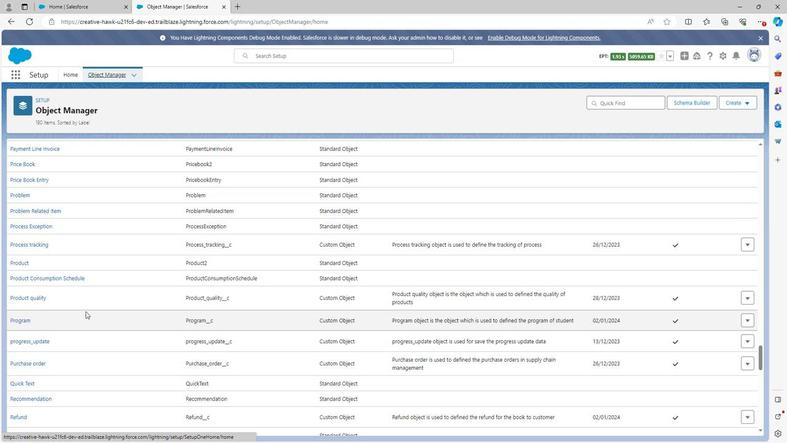 
Action: Mouse scrolled (82, 310) with delta (0, 0)
Screenshot: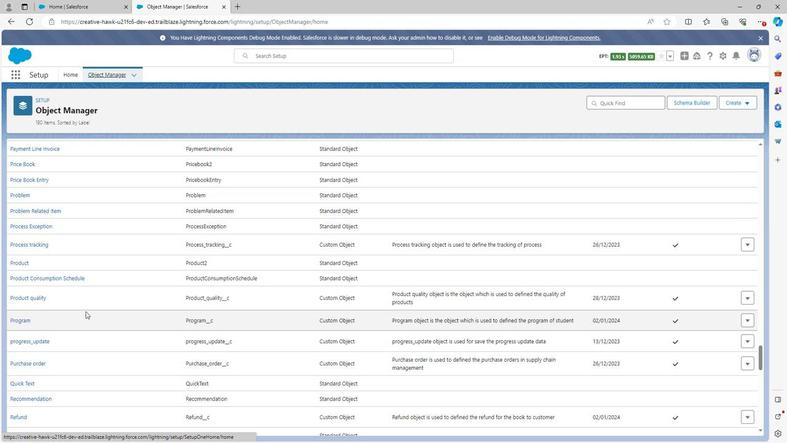 
Action: Mouse scrolled (82, 310) with delta (0, 0)
Screenshot: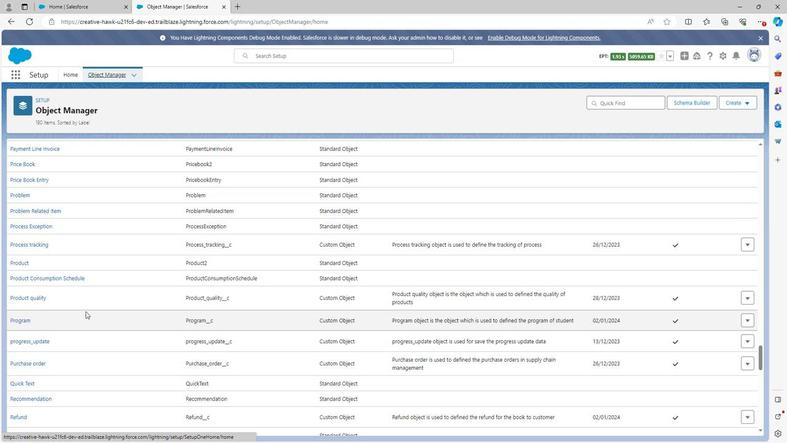 
Action: Mouse scrolled (82, 310) with delta (0, 0)
Screenshot: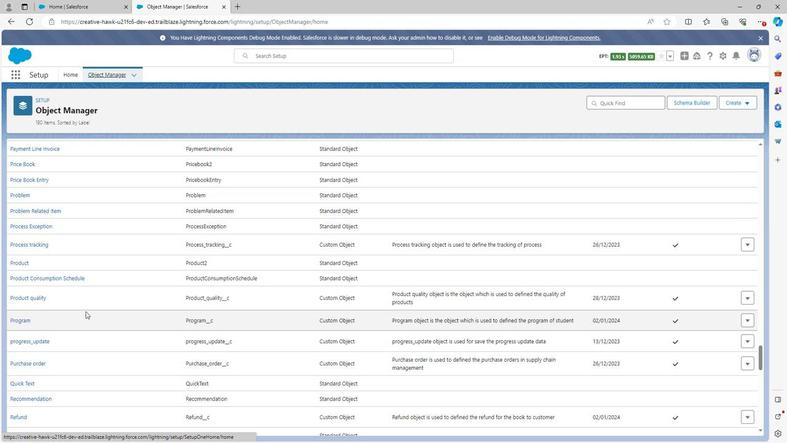 
Action: Mouse scrolled (82, 310) with delta (0, 0)
Screenshot: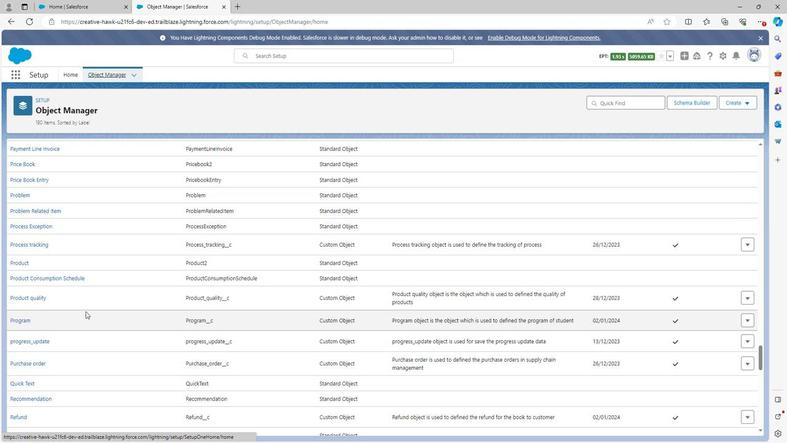 
Action: Mouse scrolled (82, 310) with delta (0, 0)
Screenshot: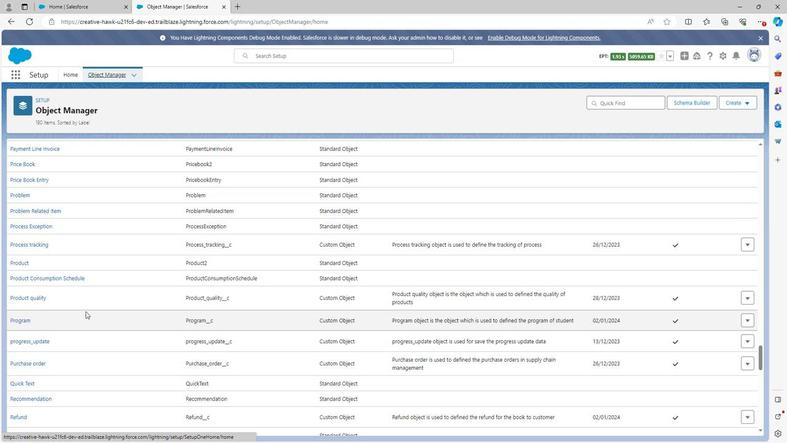 
Action: Mouse moved to (83, 308)
Screenshot: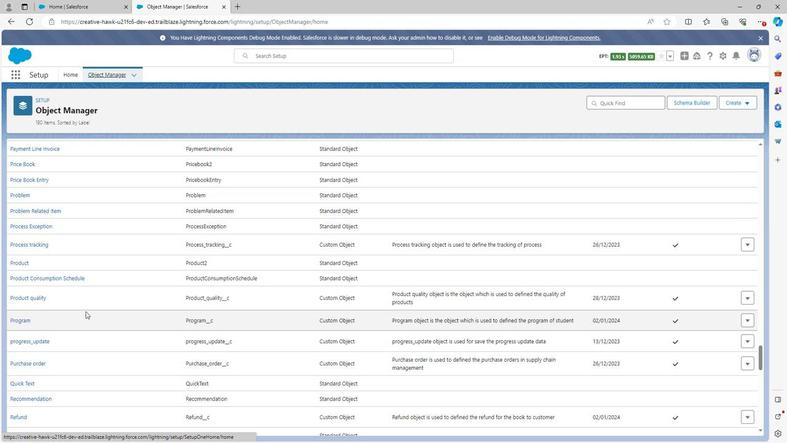 
Action: Mouse scrolled (83, 307) with delta (0, 0)
Screenshot: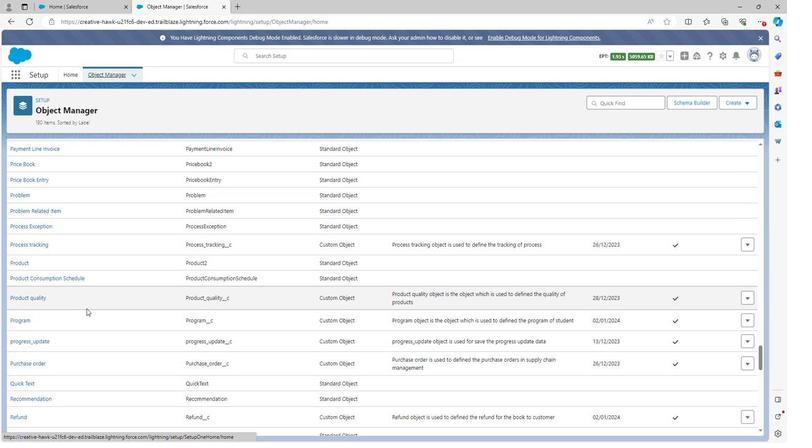 
Action: Mouse scrolled (83, 307) with delta (0, 0)
Screenshot: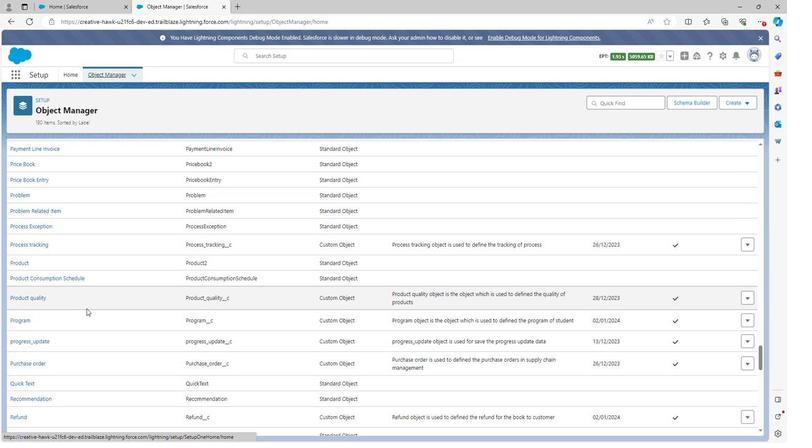 
Action: Mouse scrolled (83, 307) with delta (0, 0)
Screenshot: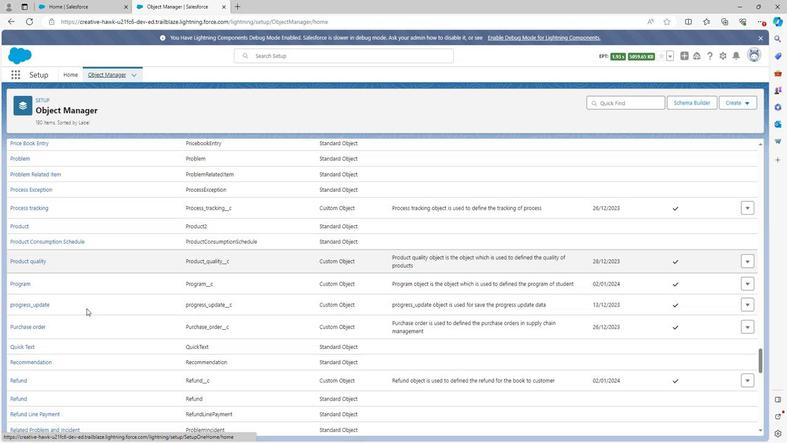 
Action: Mouse moved to (82, 305)
Screenshot: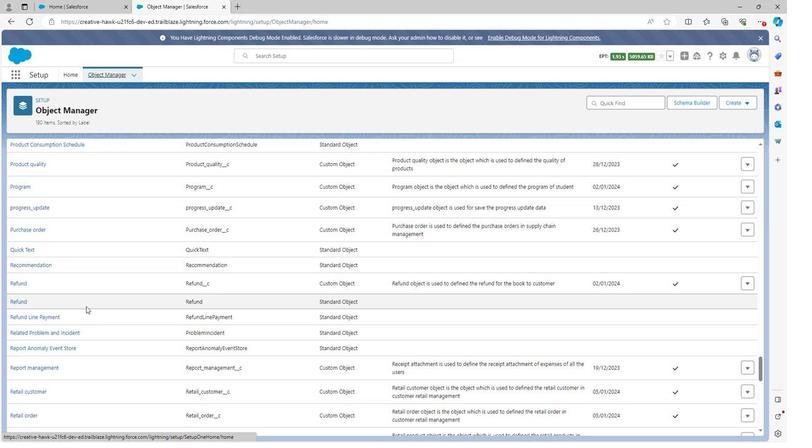 
Action: Mouse scrolled (82, 305) with delta (0, 0)
Screenshot: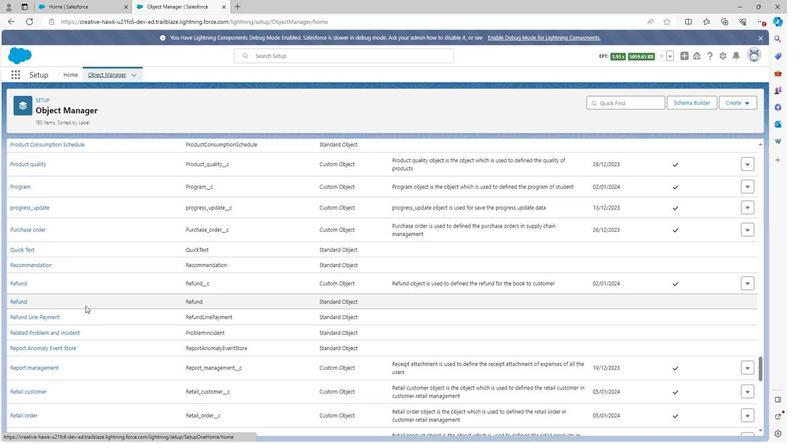 
Action: Mouse scrolled (82, 305) with delta (0, 0)
Screenshot: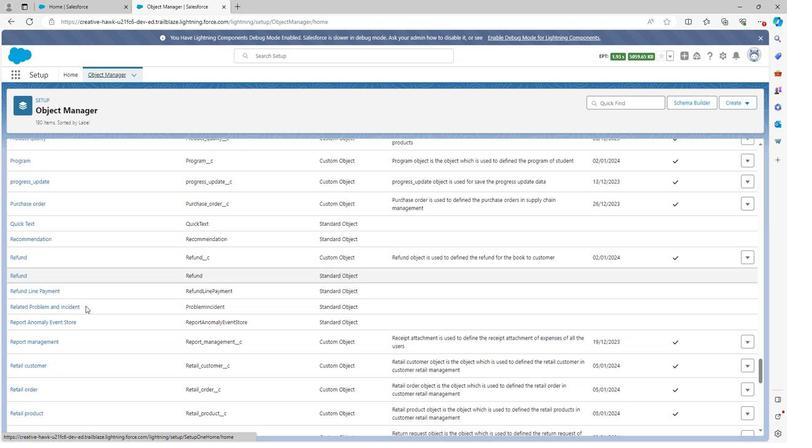 
Action: Mouse moved to (40, 304)
Screenshot: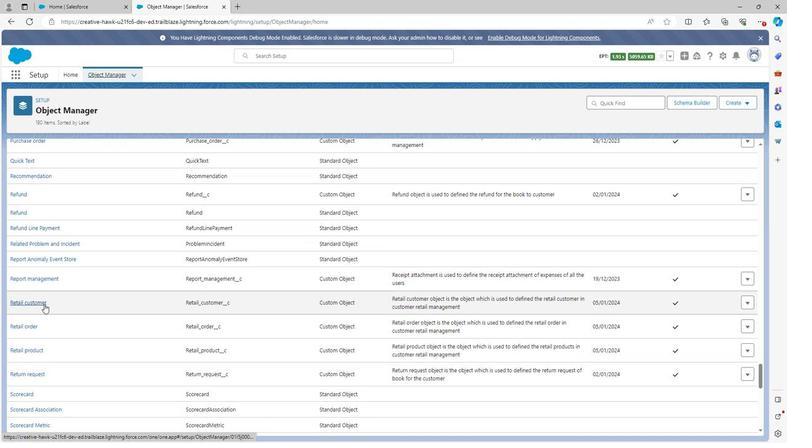 
Action: Mouse pressed left at (40, 304)
Screenshot: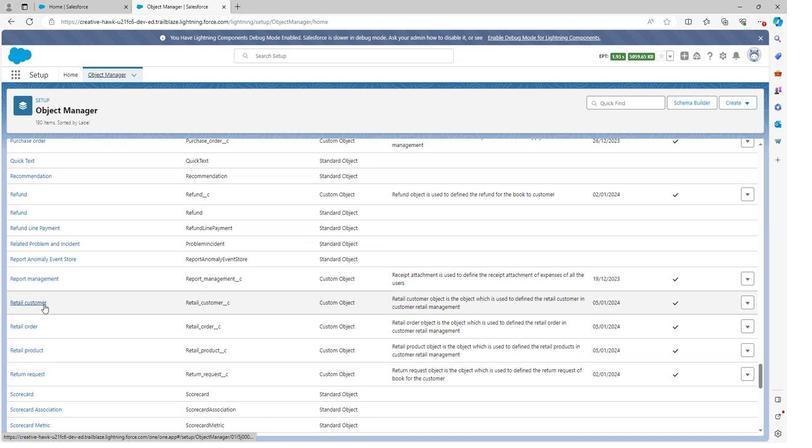 
Action: Mouse moved to (49, 158)
Screenshot: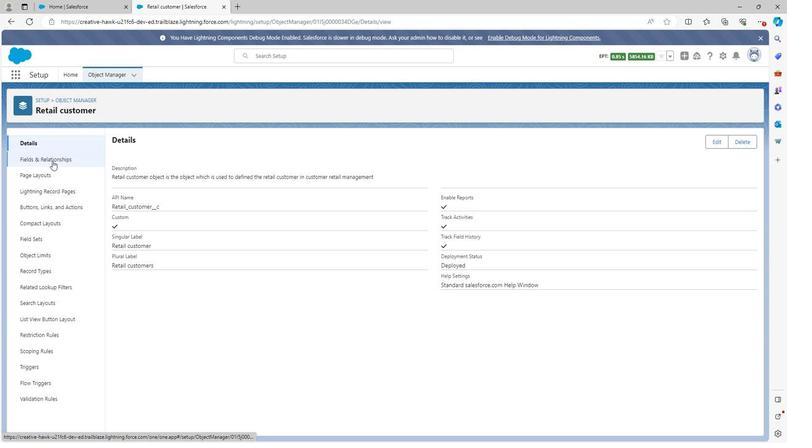 
Action: Mouse pressed left at (49, 158)
Screenshot: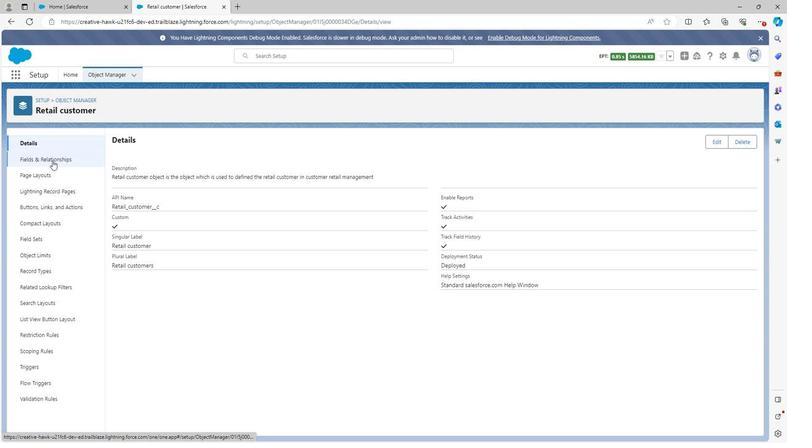 
Action: Mouse moved to (580, 142)
Screenshot: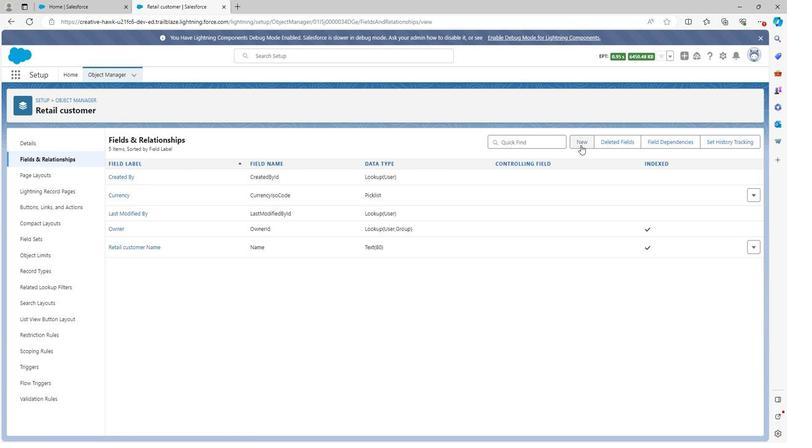 
Action: Mouse pressed left at (580, 142)
Screenshot: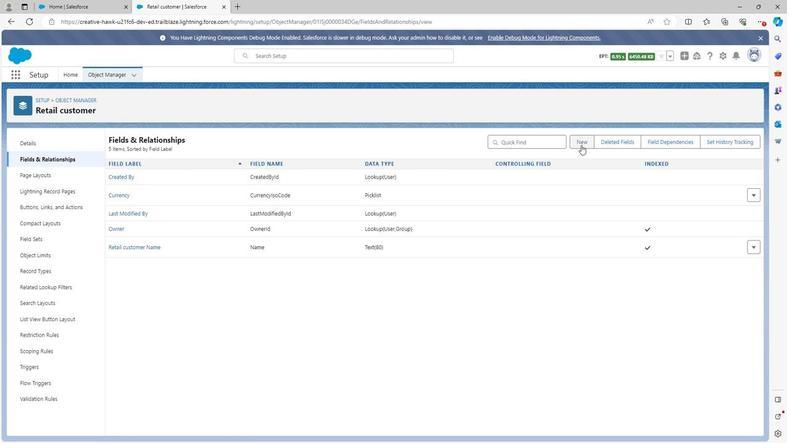 
Action: Mouse moved to (116, 355)
Screenshot: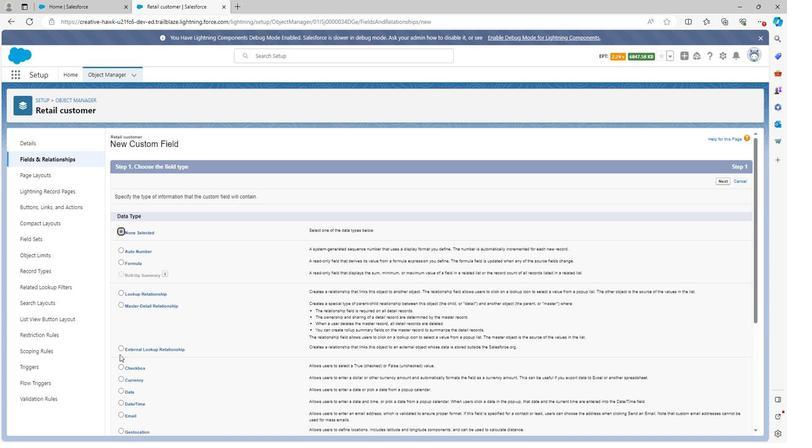 
Action: Mouse scrolled (116, 354) with delta (0, 0)
Screenshot: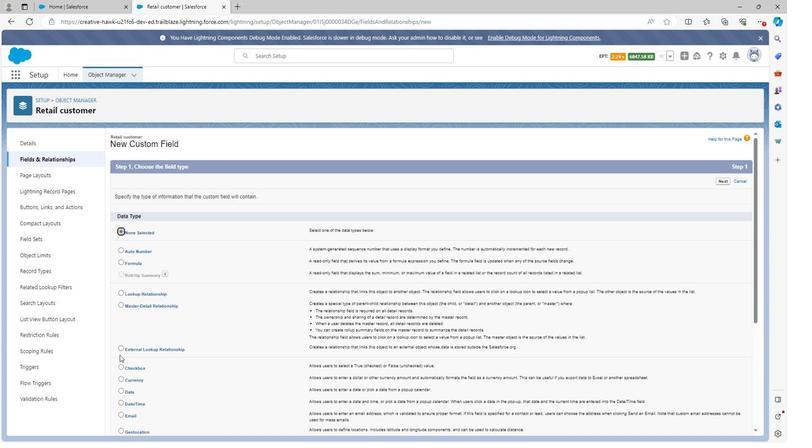 
Action: Mouse scrolled (116, 354) with delta (0, 0)
Screenshot: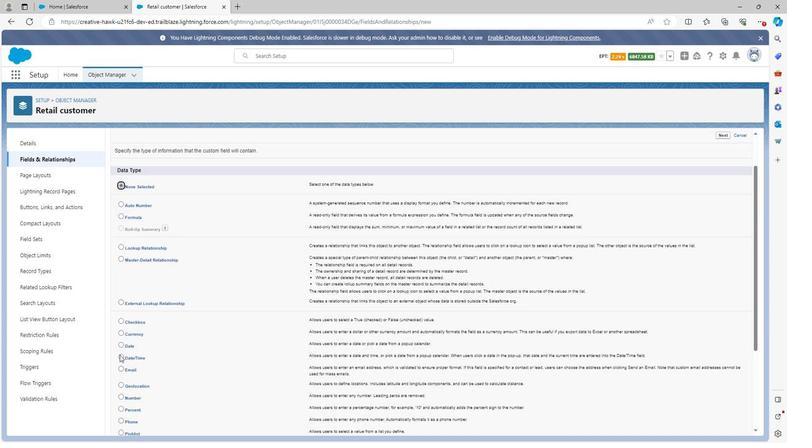 
Action: Mouse scrolled (116, 354) with delta (0, 0)
Screenshot: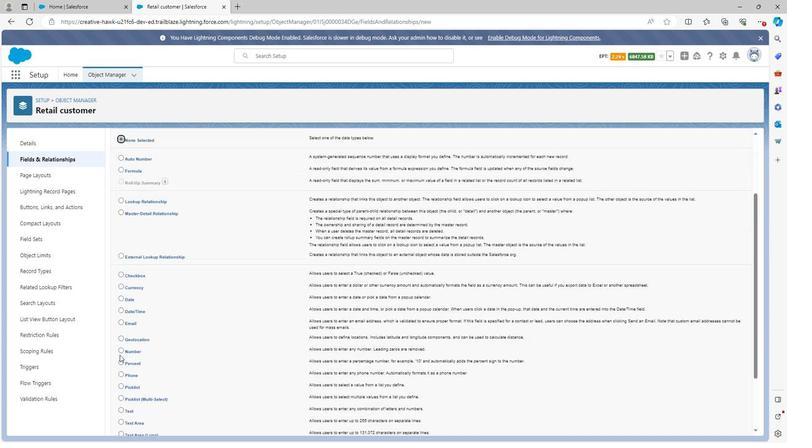 
Action: Mouse scrolled (116, 354) with delta (0, 0)
Screenshot: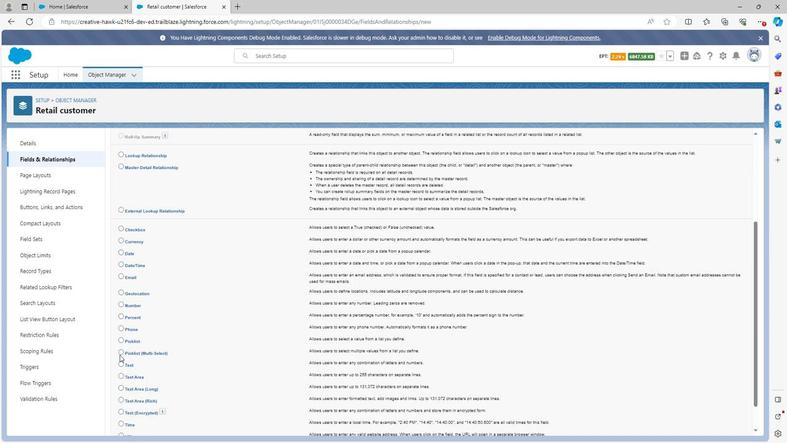 
Action: Mouse moved to (118, 332)
Screenshot: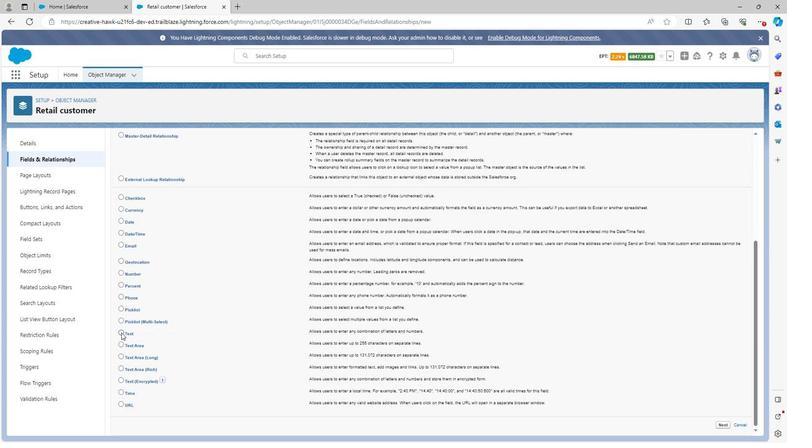 
Action: Mouse pressed left at (118, 332)
Screenshot: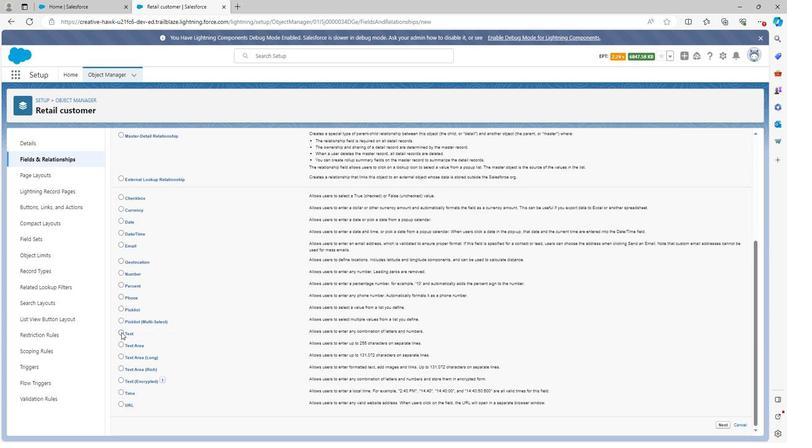
Action: Mouse moved to (720, 427)
Screenshot: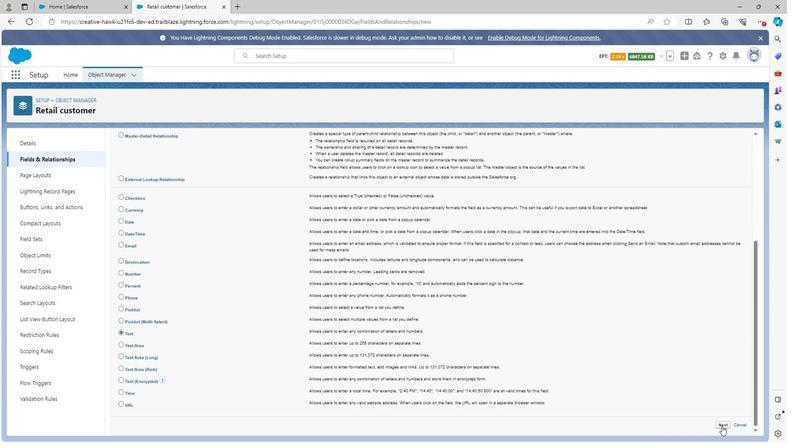 
Action: Mouse pressed left at (720, 427)
Screenshot: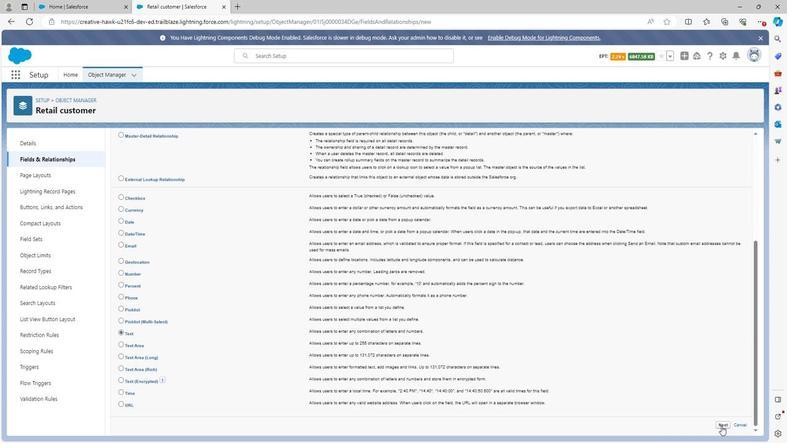 
Action: Mouse moved to (245, 203)
Screenshot: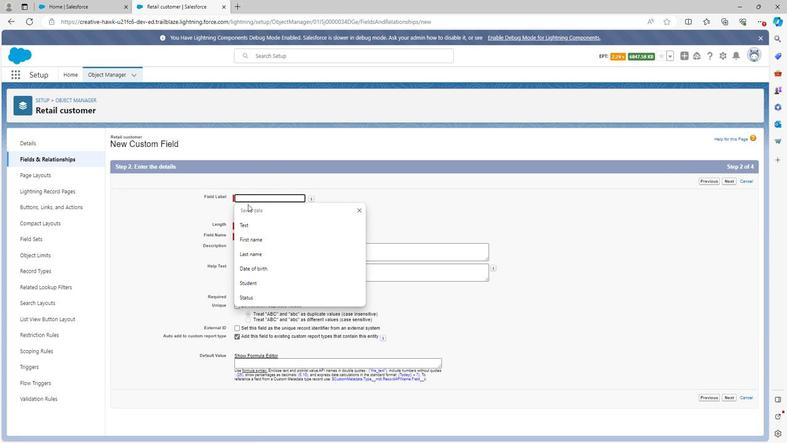 
Action: Key pressed <Key.shift>Retail<Key.space>customer<Key.space>type
Screenshot: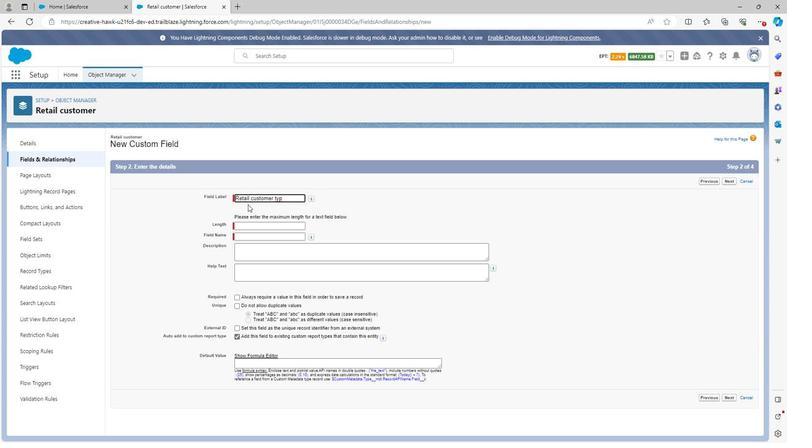 
Action: Mouse moved to (330, 201)
Screenshot: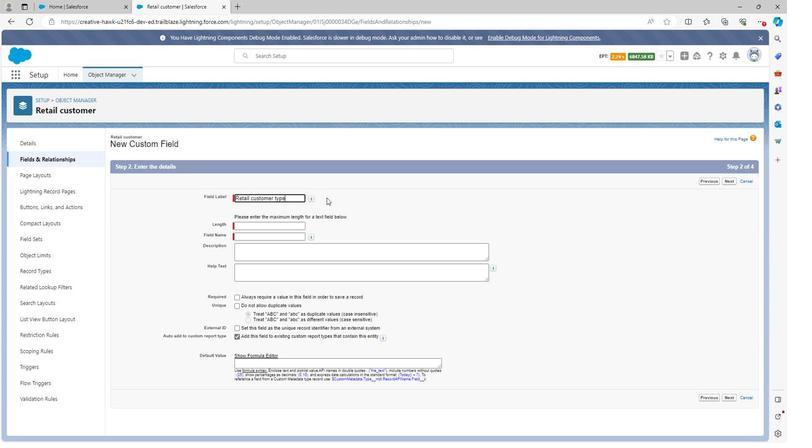 
Action: Mouse pressed left at (330, 201)
Screenshot: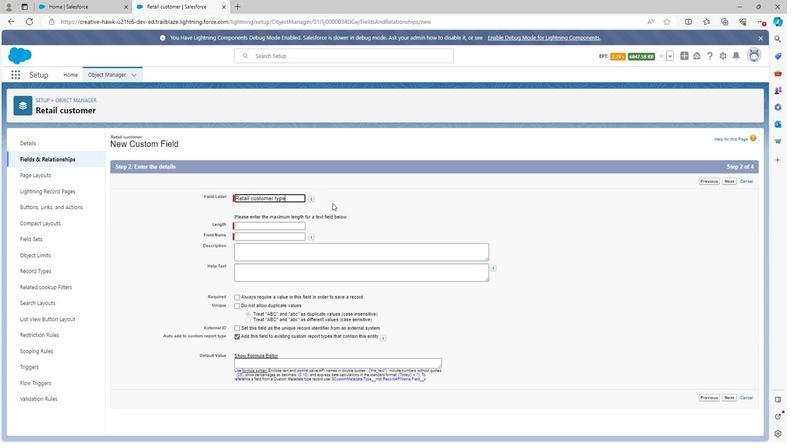 
Action: Mouse moved to (263, 226)
Screenshot: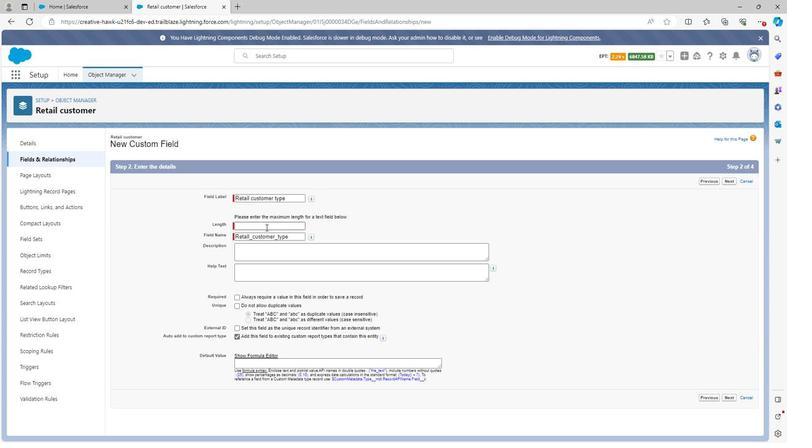 
Action: Mouse pressed left at (263, 226)
Screenshot: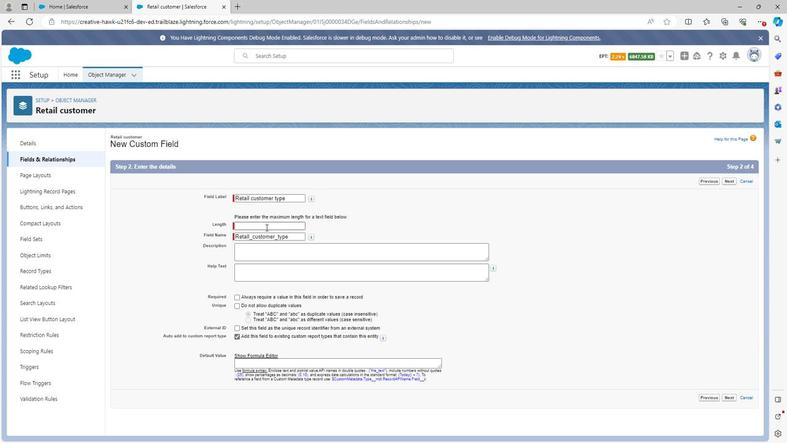 
Action: Mouse moved to (251, 248)
Screenshot: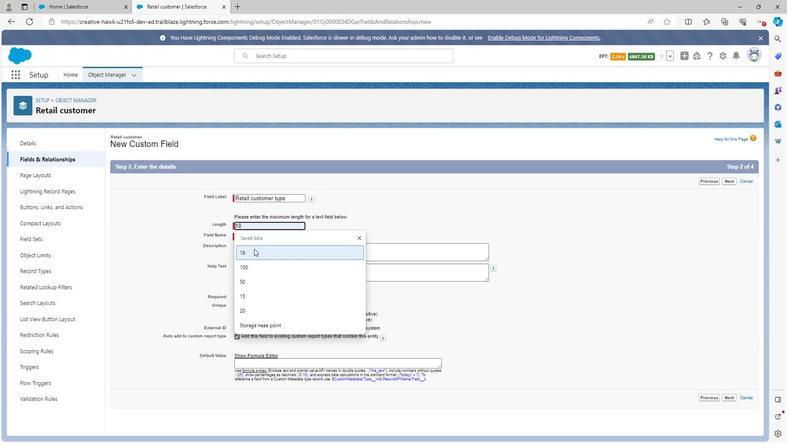 
Action: Mouse pressed left at (251, 248)
Screenshot: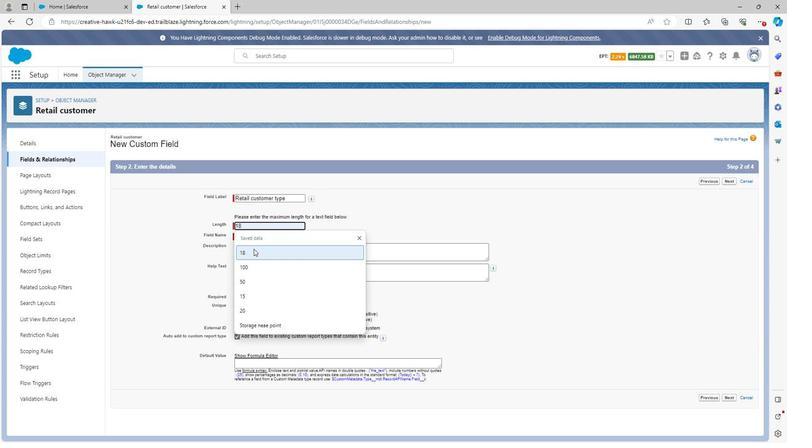 
Action: Mouse pressed left at (251, 248)
Screenshot: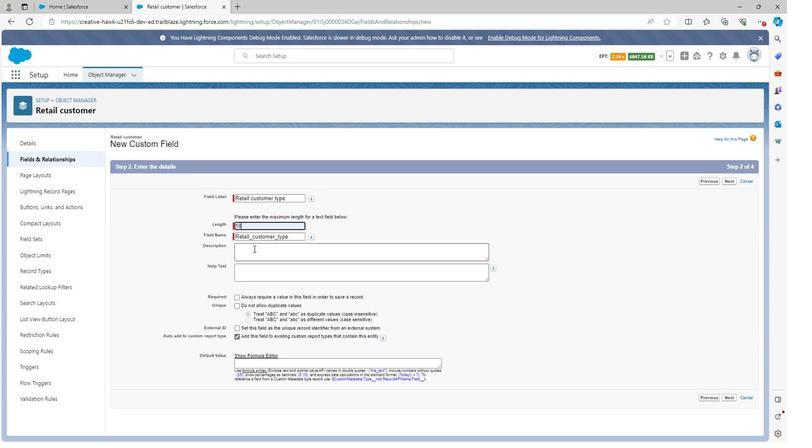 
Action: Key pressed <Key.shift>Retail<Key.space>customer<Key.space>type<Key.space>field<Key.space>is<Key.space>the<Key.space>field<Key.space>which<Key.space>is<Key.space>used<Key.space>to<Key.space>defined<Key.space>the<Key.space>type<Key.space>of<Key.space>retail<Key.space>customer<Key.space>in<Key.space>customer<Key.space>hg<Key.backspace><Key.backspace>retail<Key.space>management
Screenshot: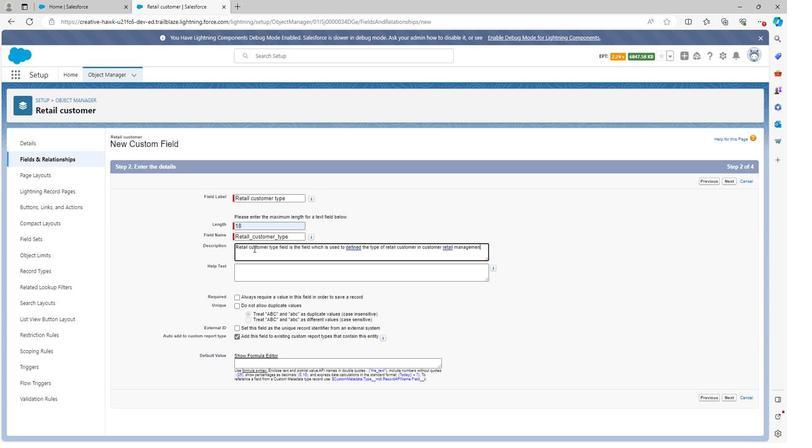 
Action: Mouse moved to (251, 273)
Screenshot: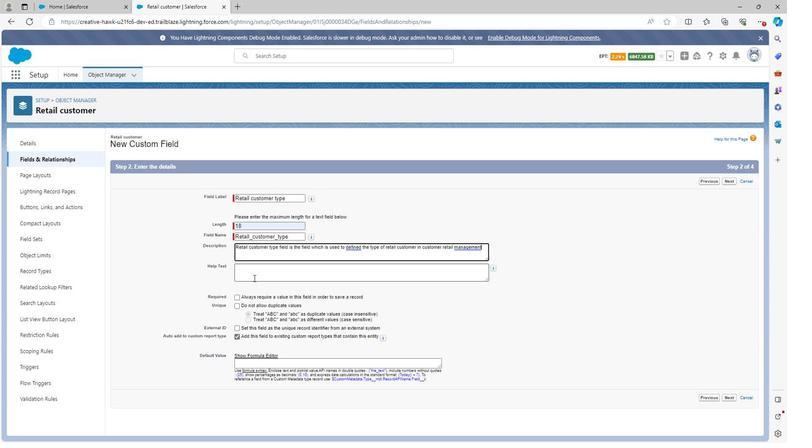 
Action: Mouse pressed left at (251, 273)
Screenshot: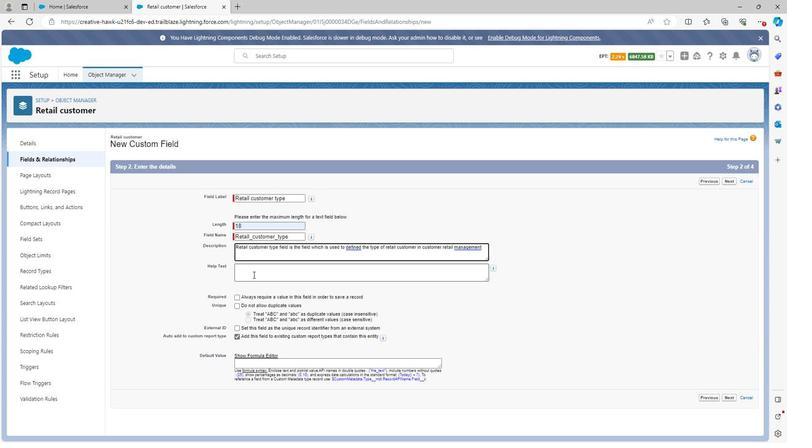 
Action: Key pressed <Key.shift>
Screenshot: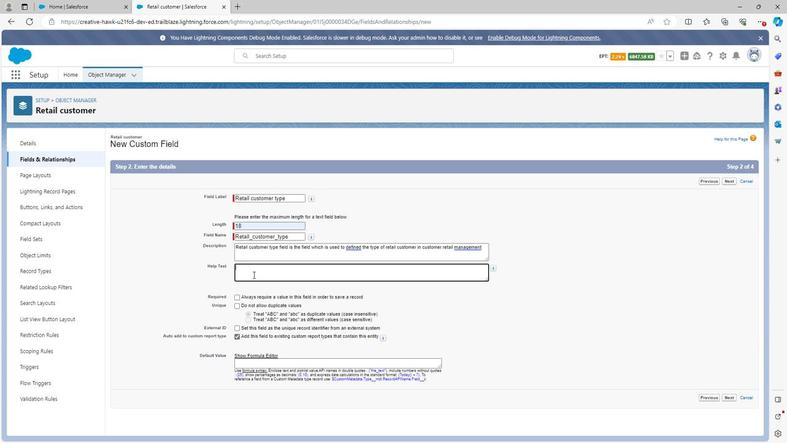 
Action: Mouse moved to (248, 275)
Screenshot: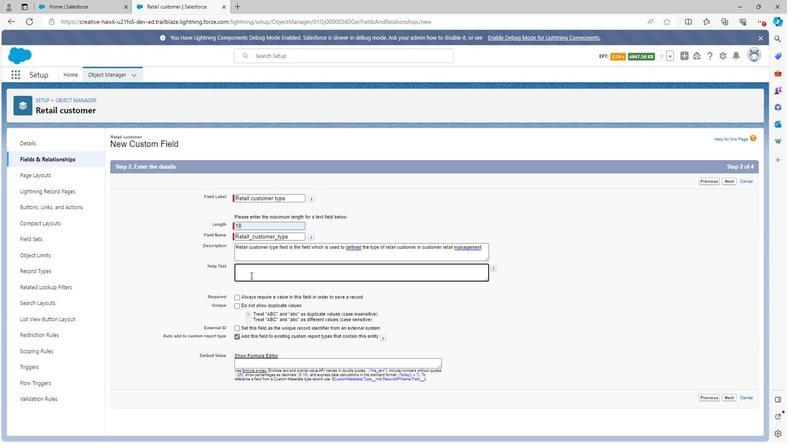 
Action: Key pressed R
Screenshot: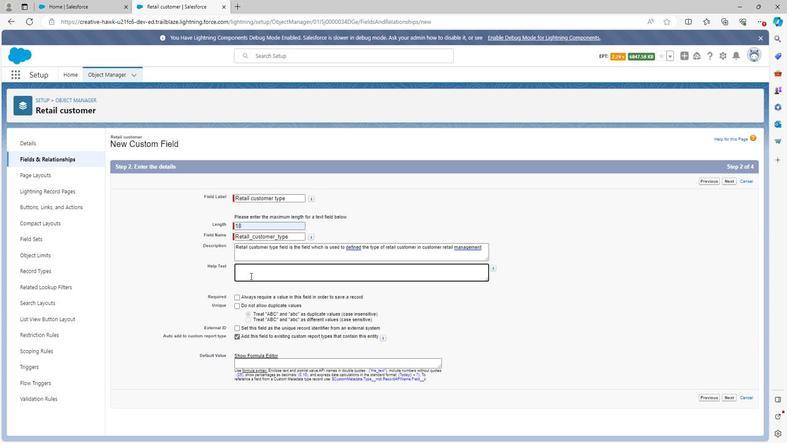 
Action: Mouse moved to (244, 276)
Screenshot: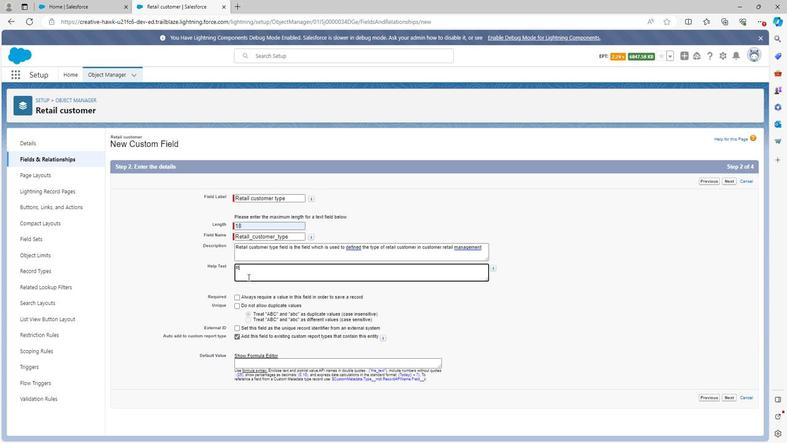 
Action: Key pressed t
Screenshot: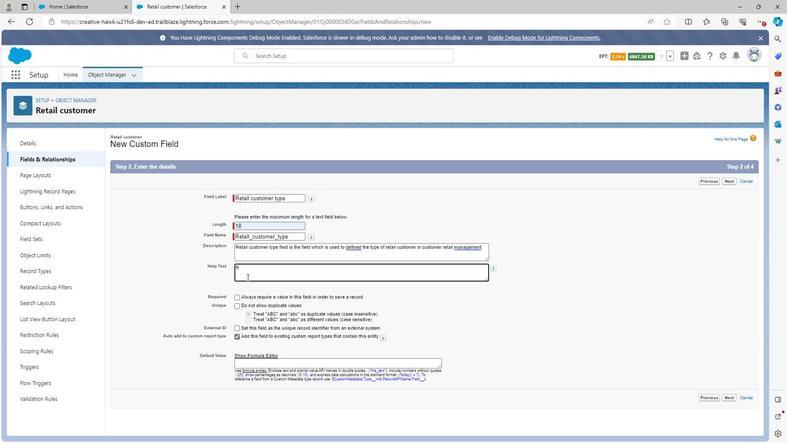 
Action: Mouse moved to (243, 277)
Screenshot: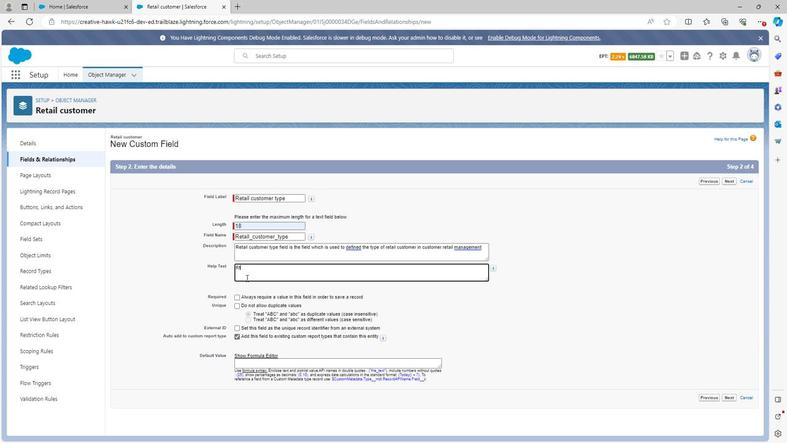 
Action: Key pressed ail
Screenshot: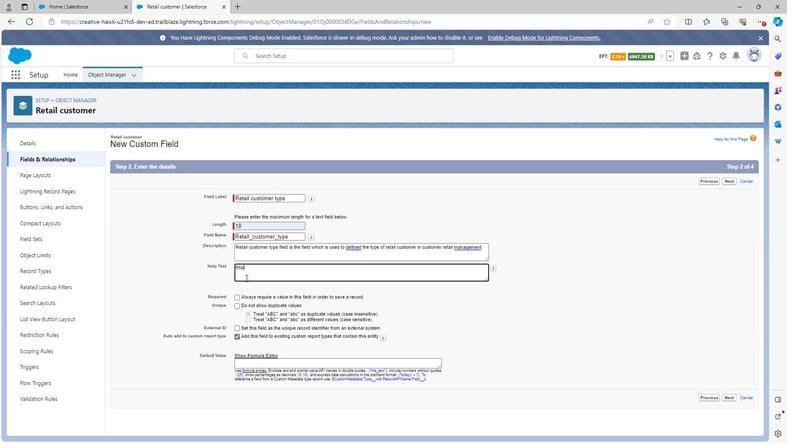 
Action: Mouse moved to (235, 266)
Screenshot: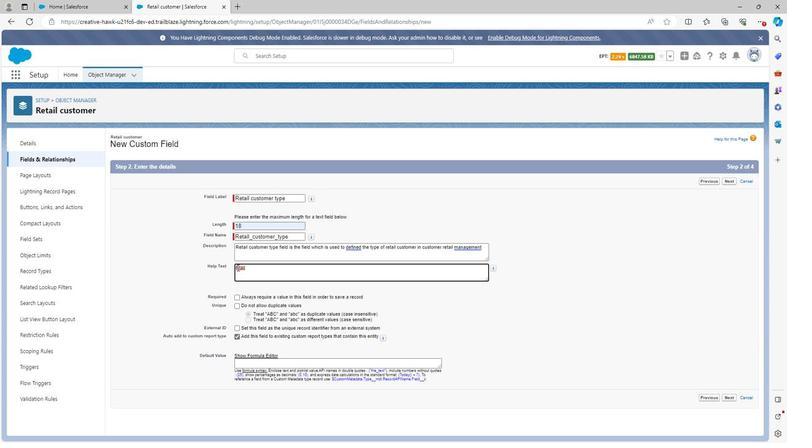 
Action: Mouse pressed left at (235, 266)
Screenshot: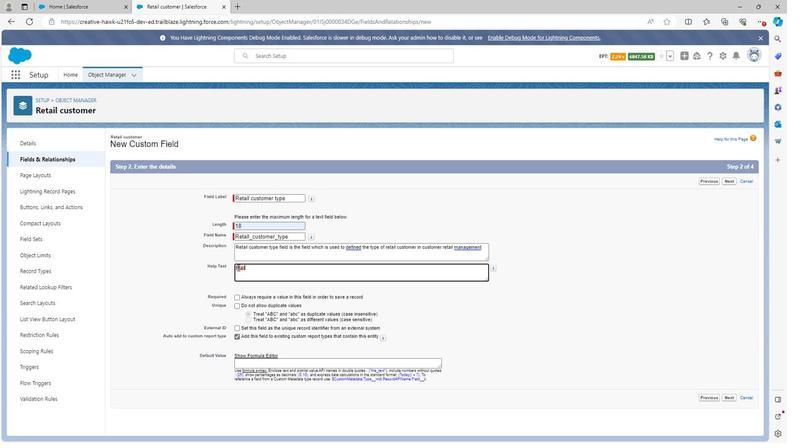 
Action: Mouse moved to (252, 282)
Screenshot: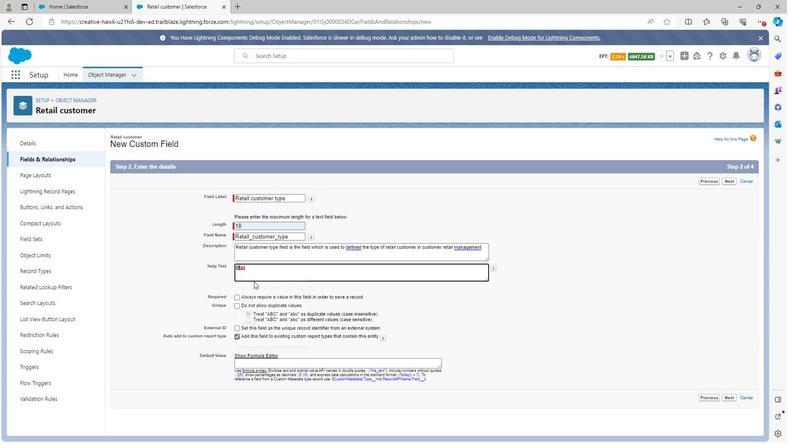 
Action: Key pressed e
Screenshot: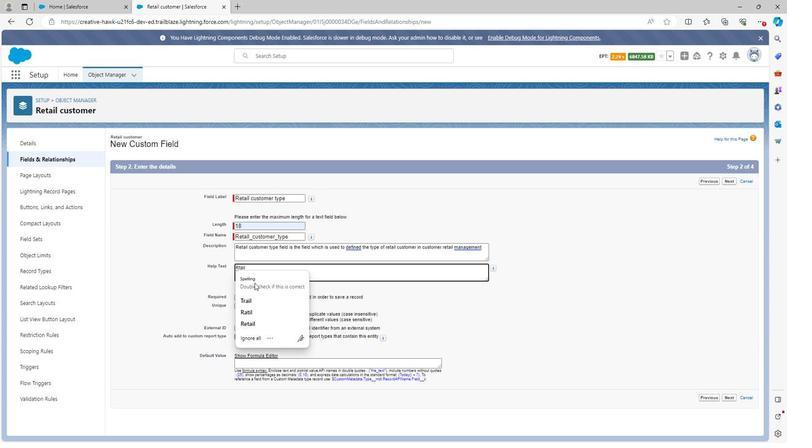 
Action: Mouse moved to (251, 264)
Screenshot: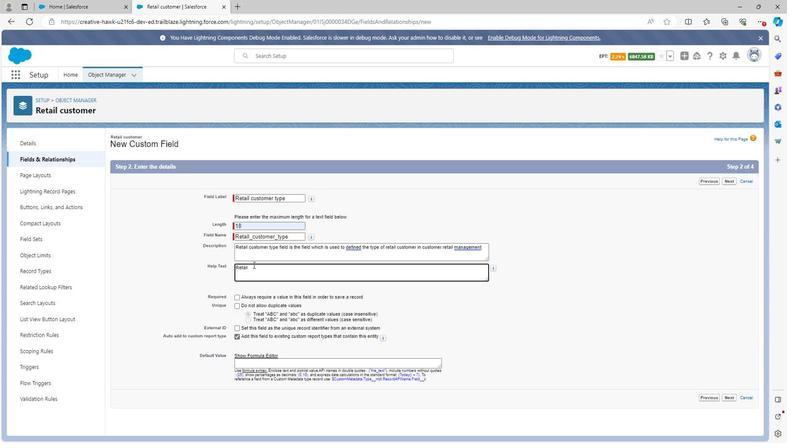 
Action: Mouse pressed left at (251, 264)
Screenshot: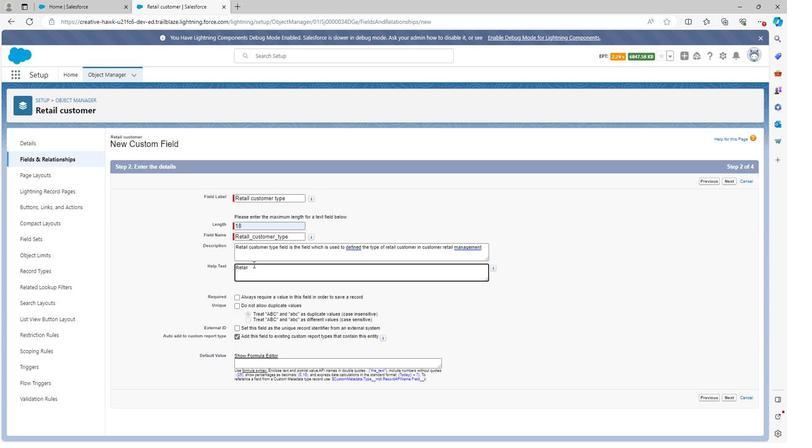 
Action: Mouse moved to (249, 265)
Screenshot: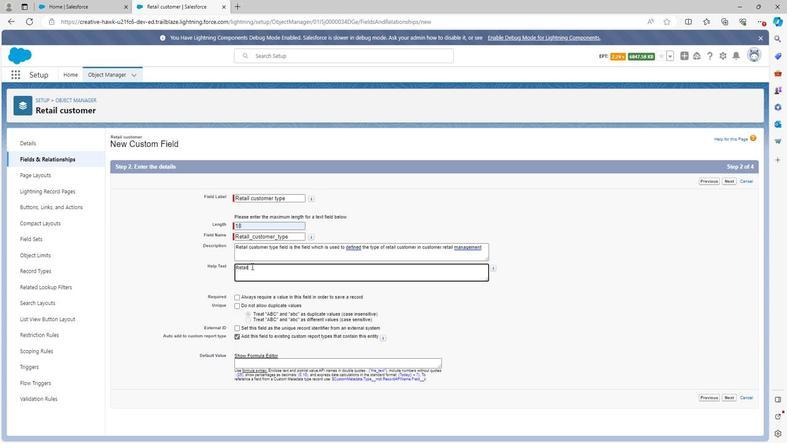 
Action: Key pressed <Key.space>
Screenshot: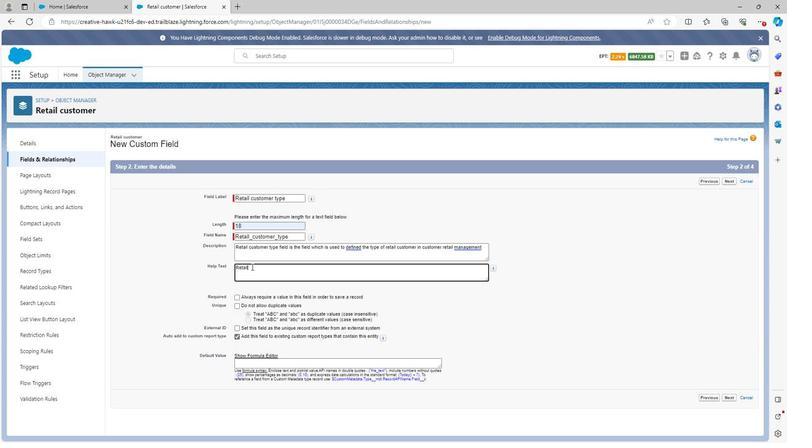 
Action: Mouse moved to (247, 266)
Screenshot: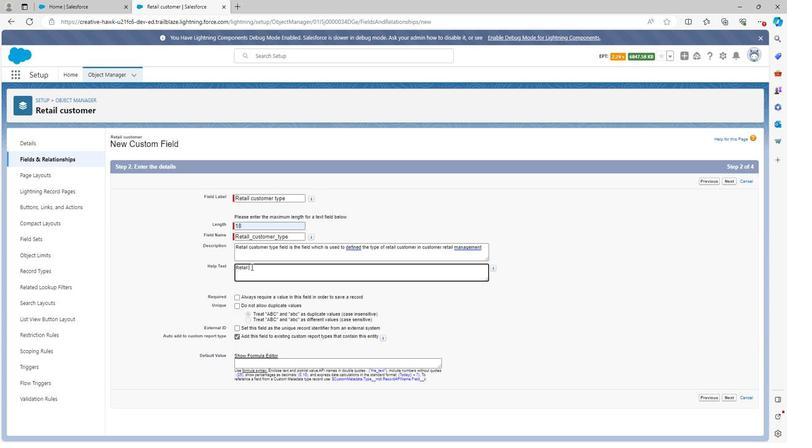 
Action: Key pressed c
Screenshot: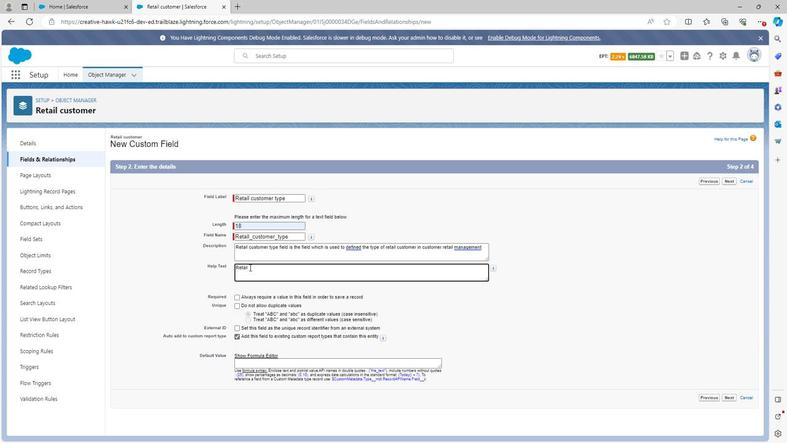 
Action: Mouse moved to (247, 267)
Screenshot: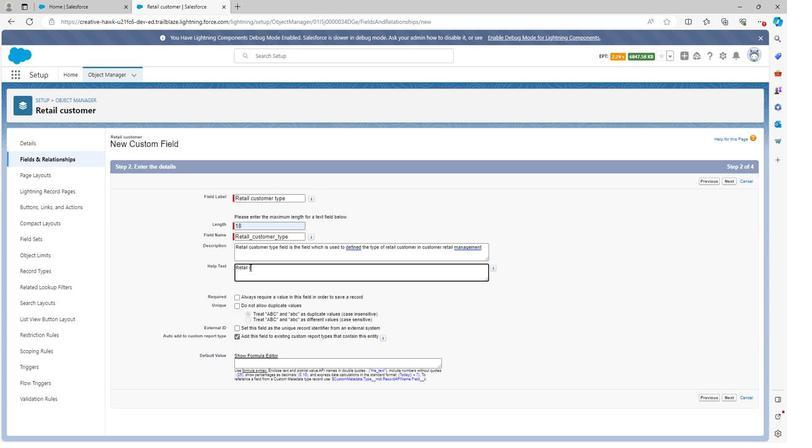 
Action: Key pressed u
Screenshot: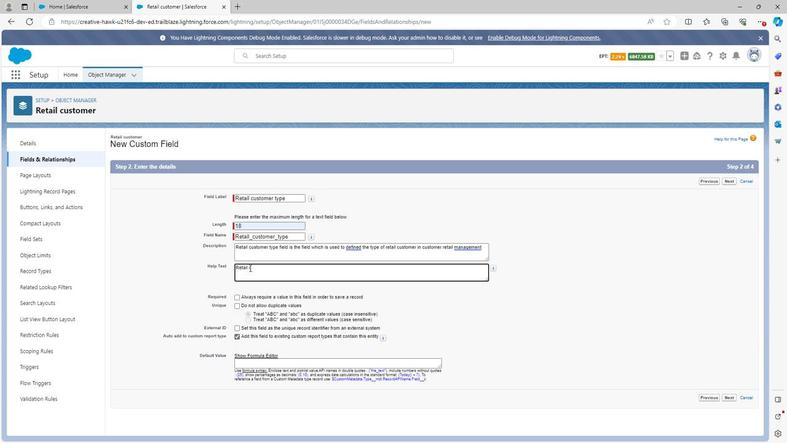 
Action: Mouse moved to (246, 267)
Screenshot: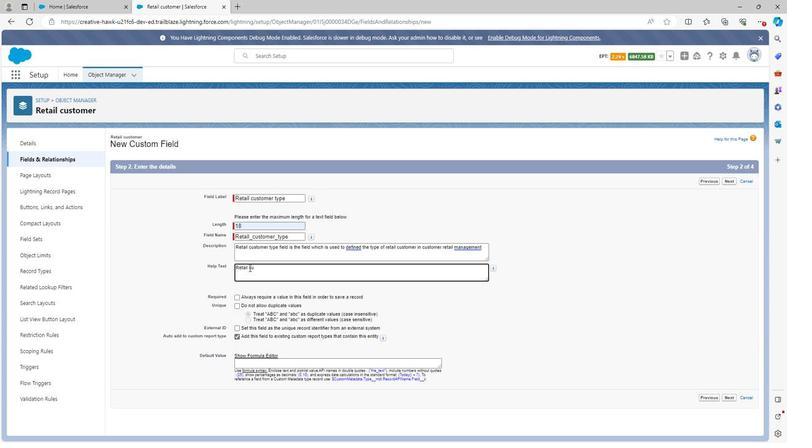 
Action: Key pressed s
Screenshot: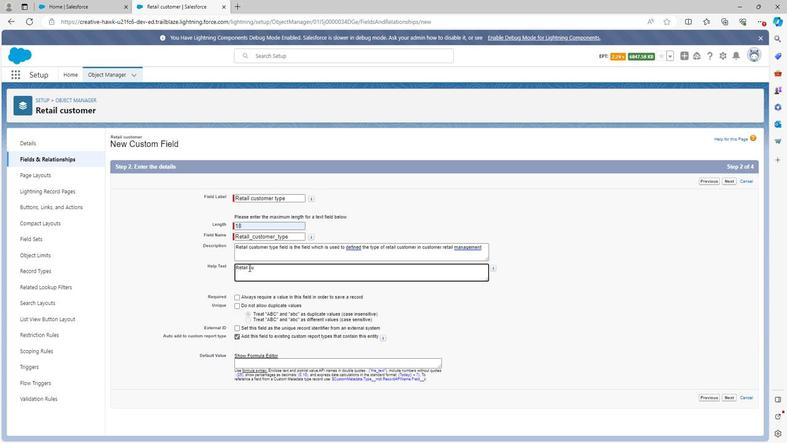 
Action: Mouse moved to (245, 267)
Screenshot: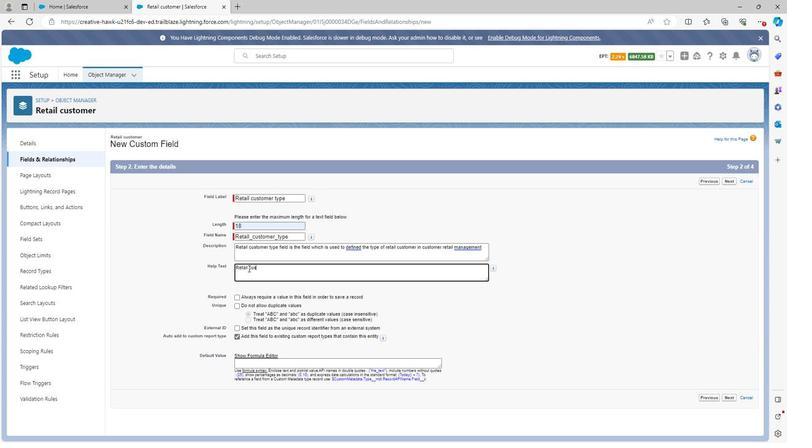 
Action: Key pressed tomer<Key.space>type
Screenshot: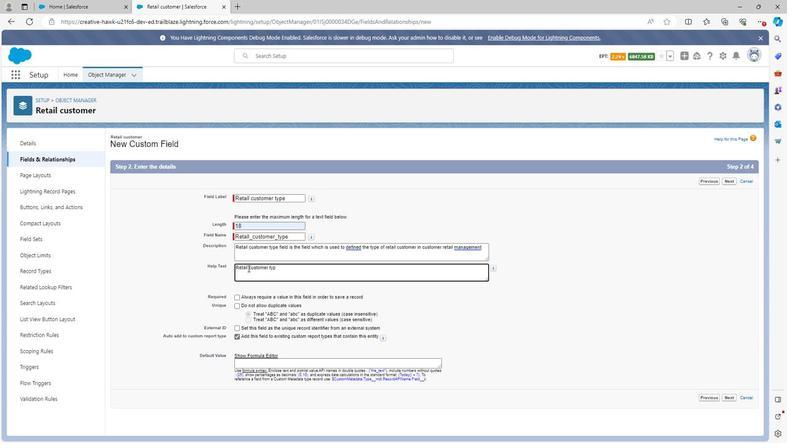 
Action: Mouse moved to (728, 398)
Screenshot: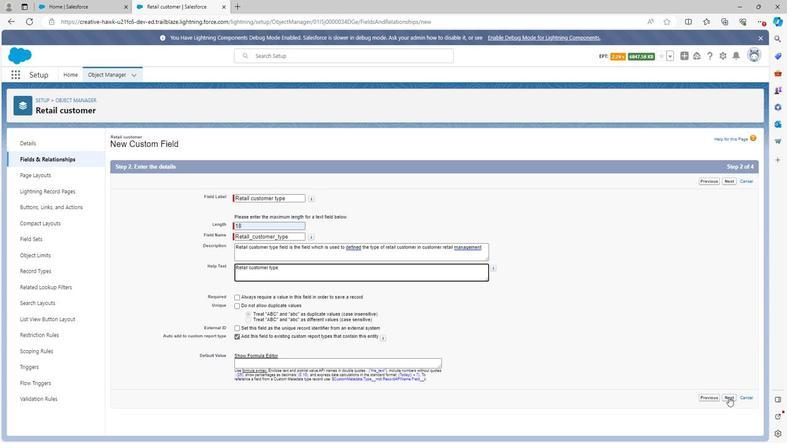 
Action: Mouse pressed left at (728, 398)
Screenshot: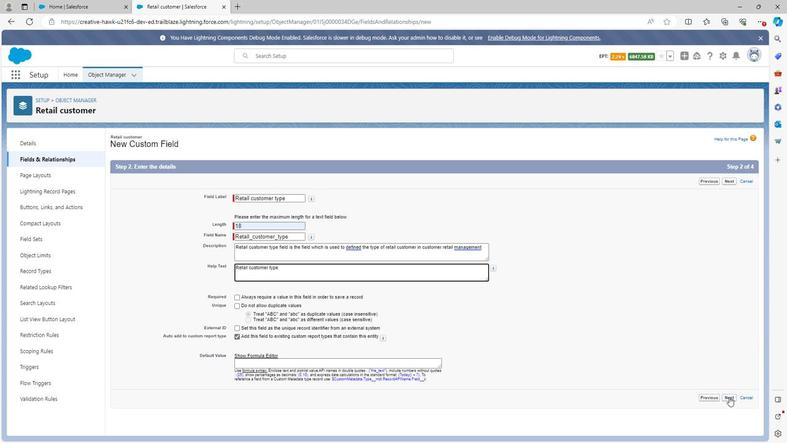 
Action: Mouse moved to (543, 249)
Screenshot: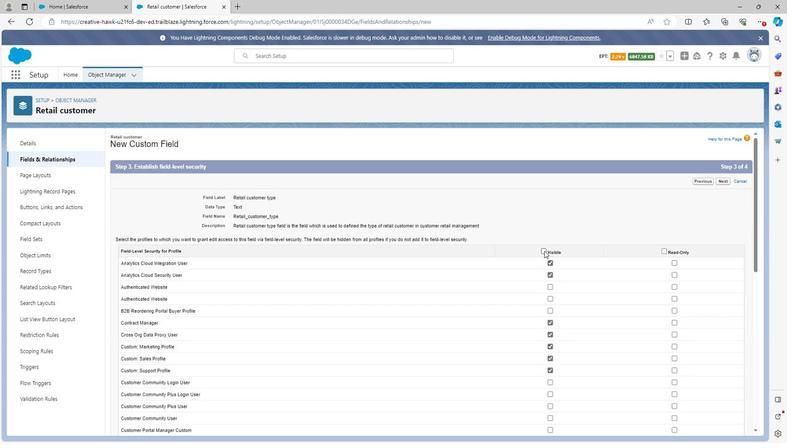 
Action: Mouse pressed left at (543, 249)
Screenshot: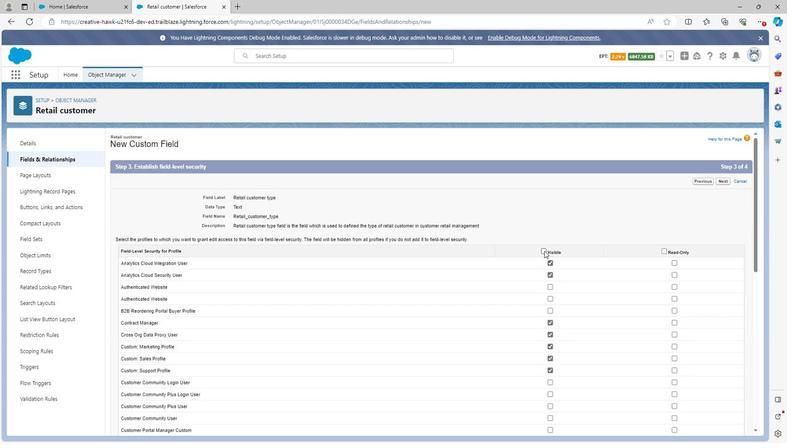 
Action: Mouse moved to (664, 248)
Screenshot: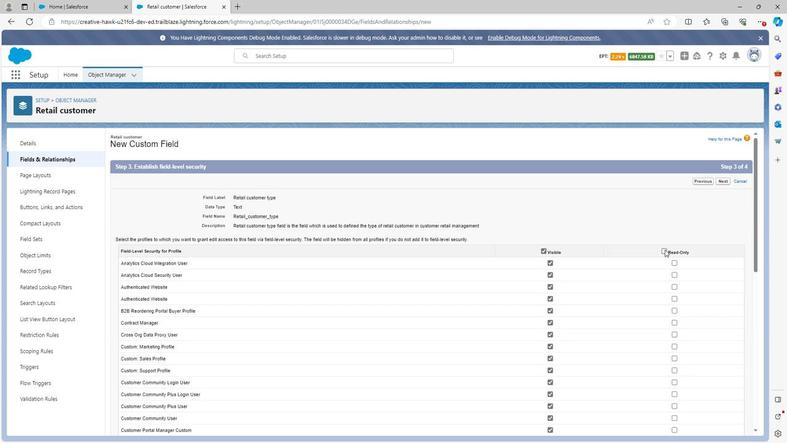 
Action: Mouse pressed left at (664, 248)
Screenshot: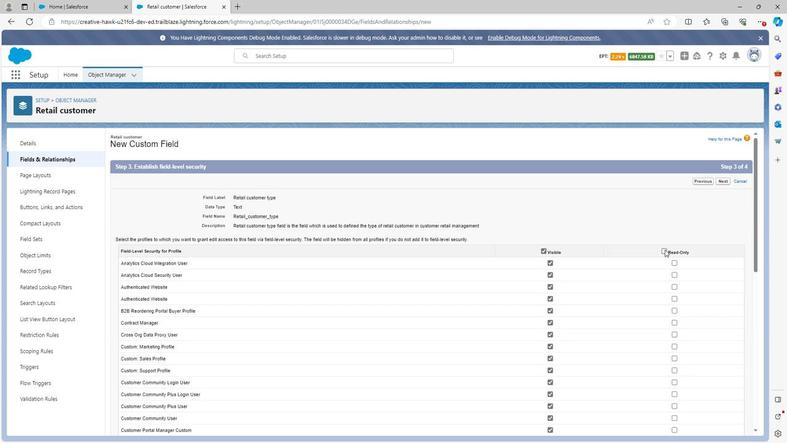 
Action: Mouse moved to (548, 260)
Screenshot: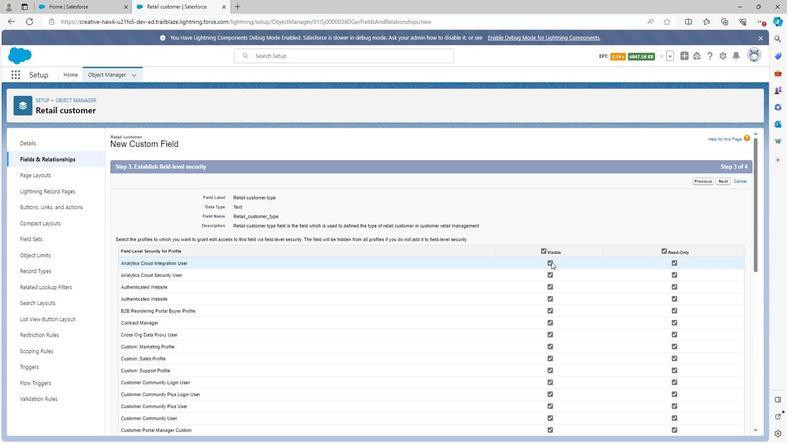 
Action: Mouse pressed left at (548, 260)
Screenshot: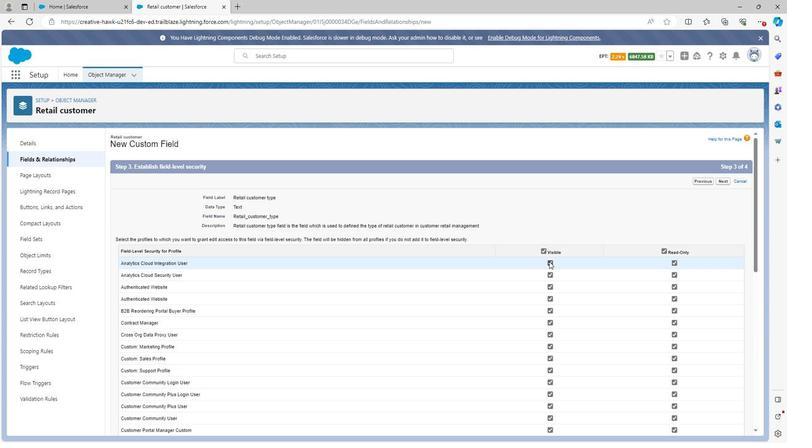 
Action: Mouse moved to (549, 272)
Screenshot: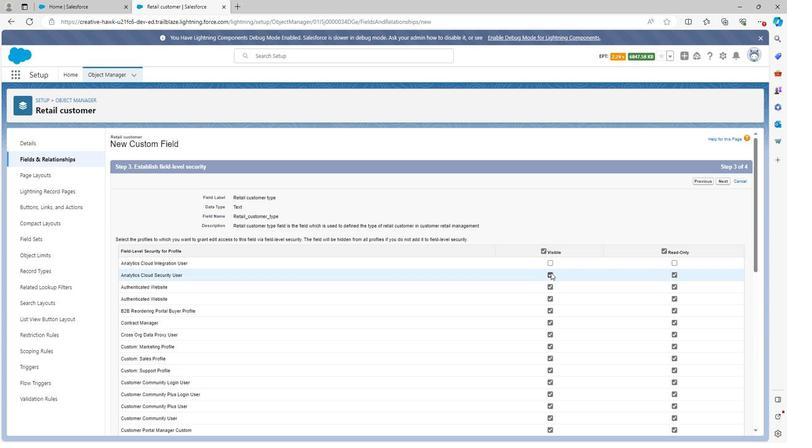 
Action: Mouse pressed left at (549, 272)
Screenshot: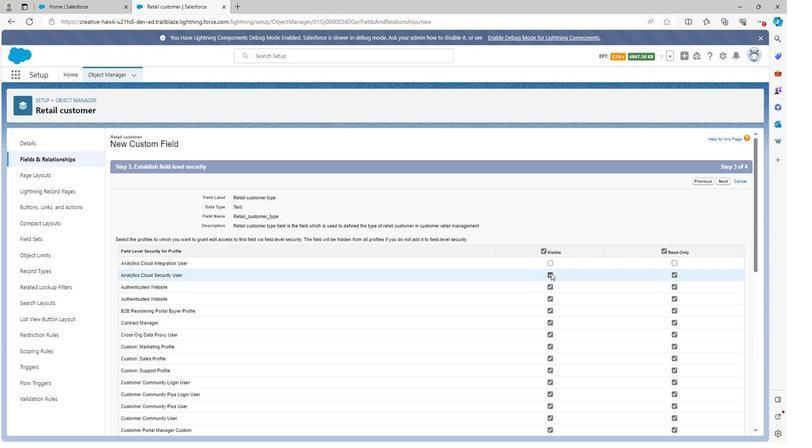 
Action: Mouse moved to (548, 311)
Screenshot: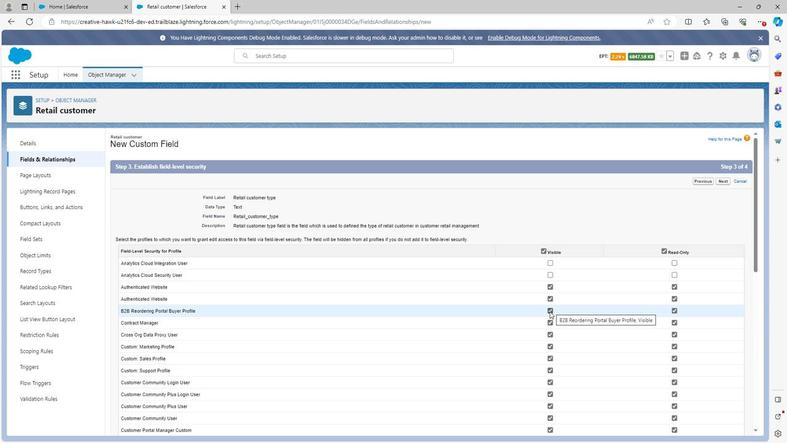 
Action: Mouse pressed left at (548, 311)
Screenshot: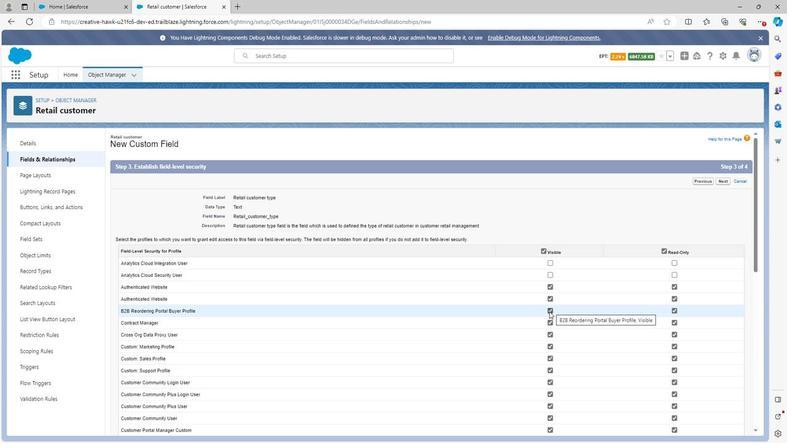 
Action: Mouse moved to (548, 369)
Screenshot: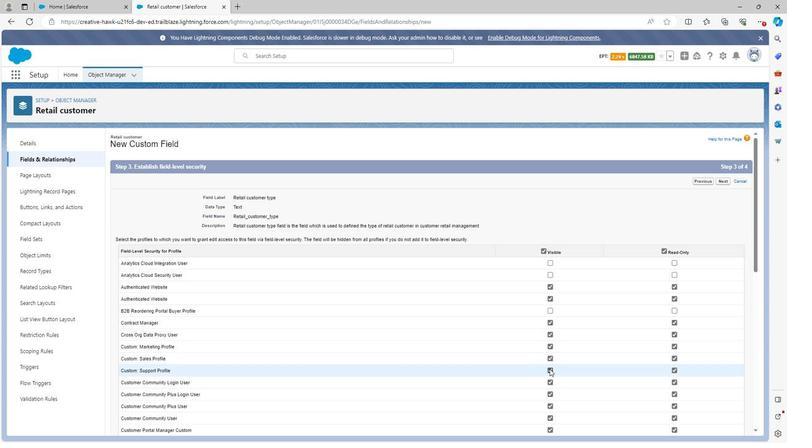 
Action: Mouse pressed left at (548, 369)
Screenshot: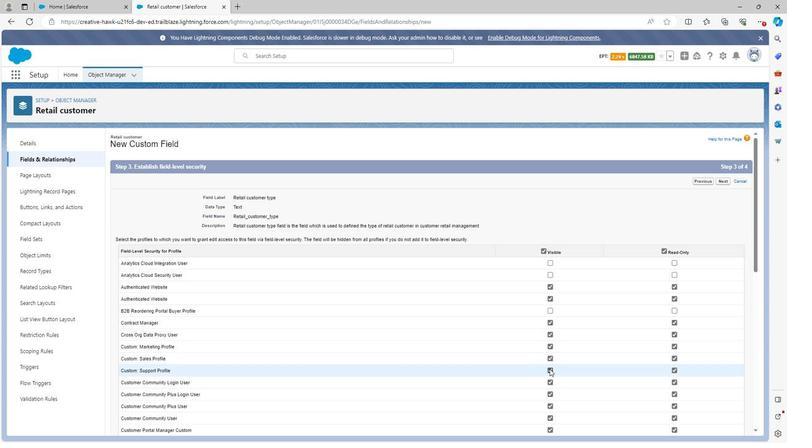
Action: Mouse moved to (547, 408)
Screenshot: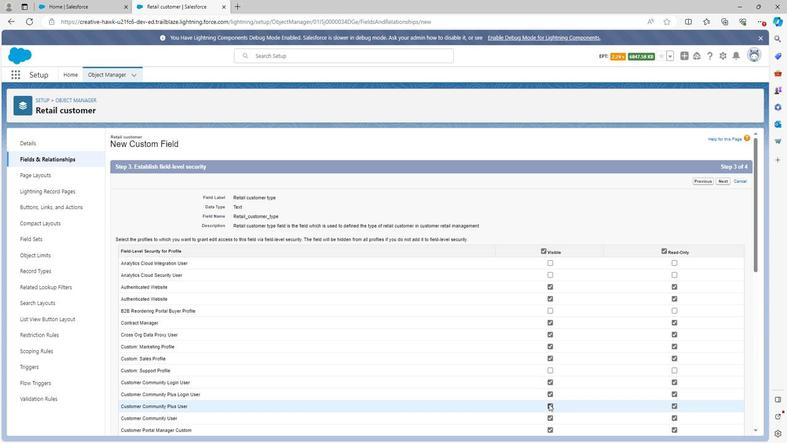 
Action: Mouse pressed left at (547, 408)
Screenshot: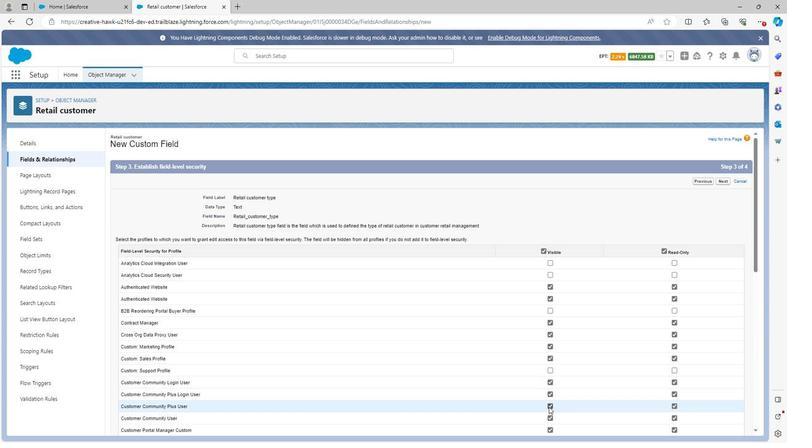 
Action: Mouse moved to (548, 406)
Screenshot: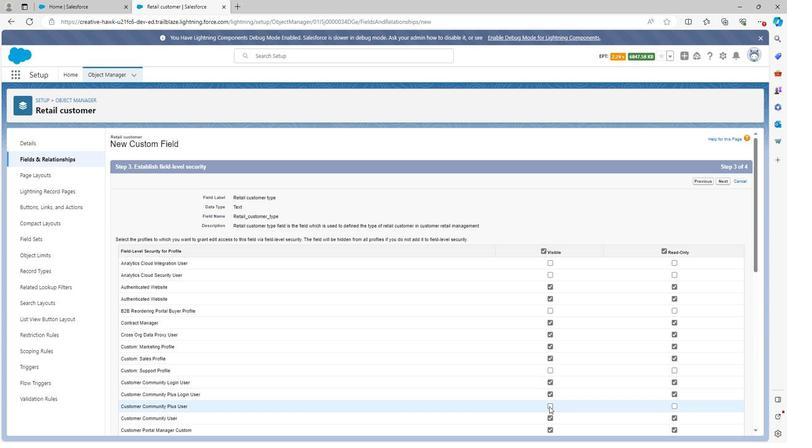 
Action: Mouse scrolled (548, 406) with delta (0, 0)
Screenshot: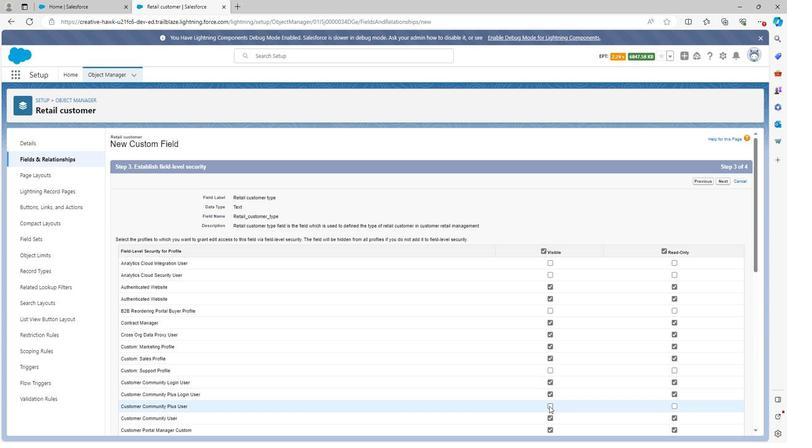 
Action: Mouse moved to (550, 407)
Screenshot: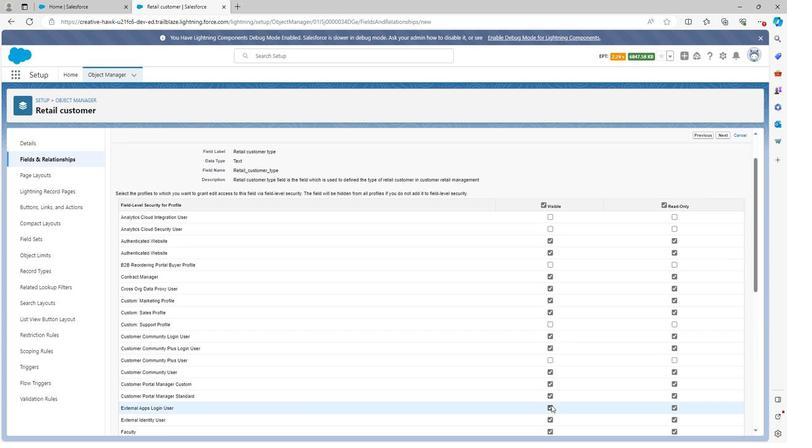 
Action: Mouse pressed left at (550, 407)
Screenshot: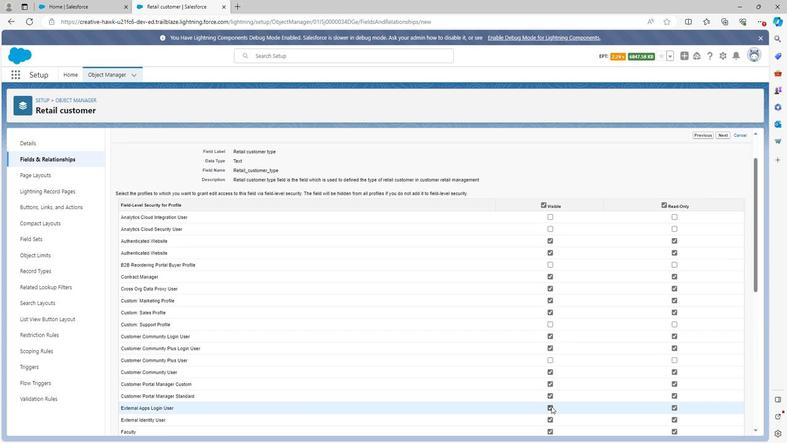 
Action: Mouse moved to (548, 420)
Screenshot: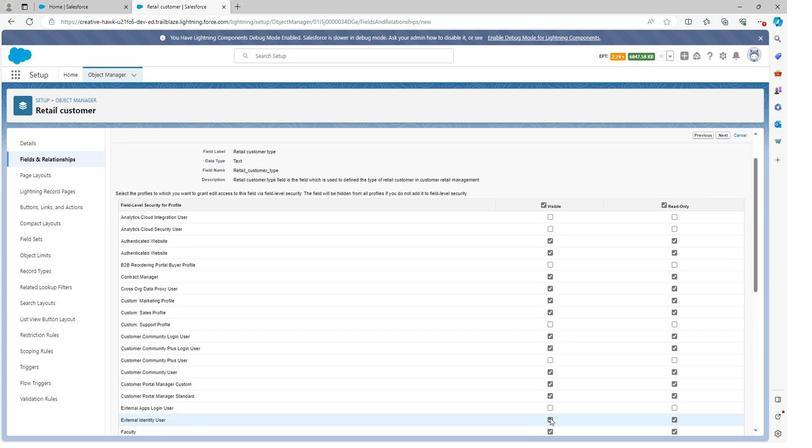 
Action: Mouse pressed left at (548, 420)
Screenshot: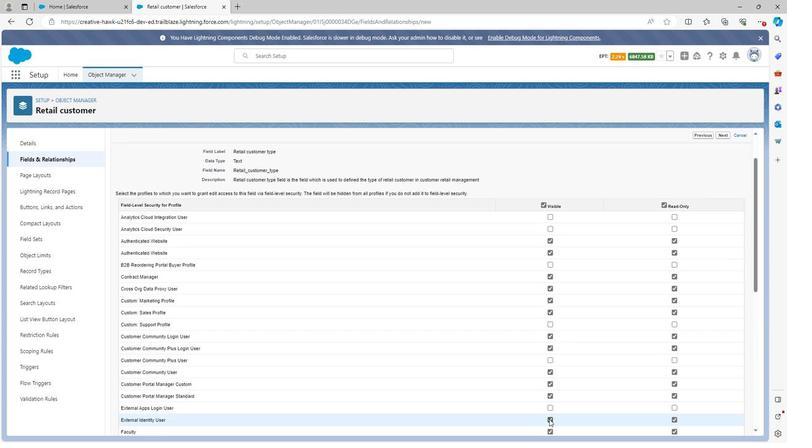
Action: Mouse moved to (548, 433)
Screenshot: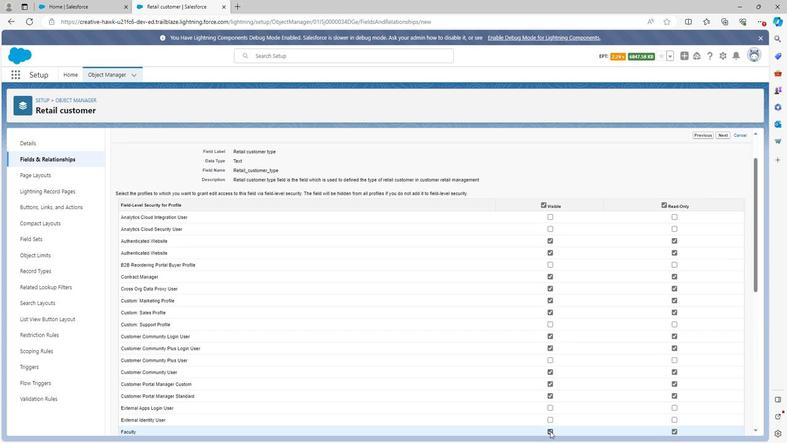 
Action: Mouse pressed left at (548, 433)
Screenshot: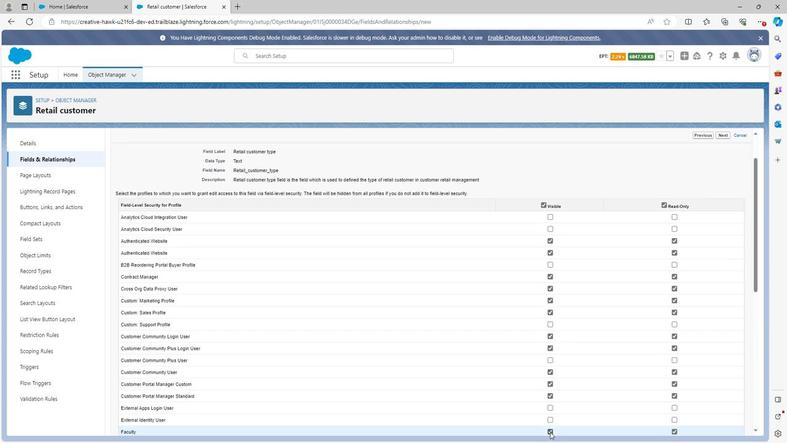 
Action: Mouse moved to (548, 433)
Screenshot: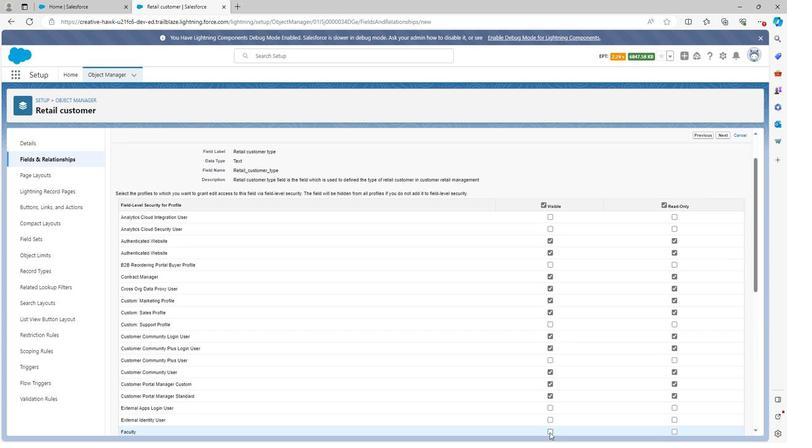 
Action: Mouse scrolled (548, 433) with delta (0, 0)
Screenshot: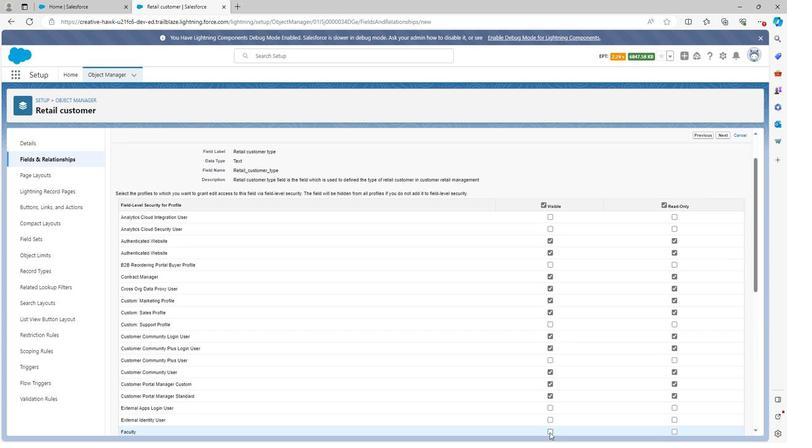 
Action: Mouse scrolled (548, 433) with delta (0, 0)
Screenshot: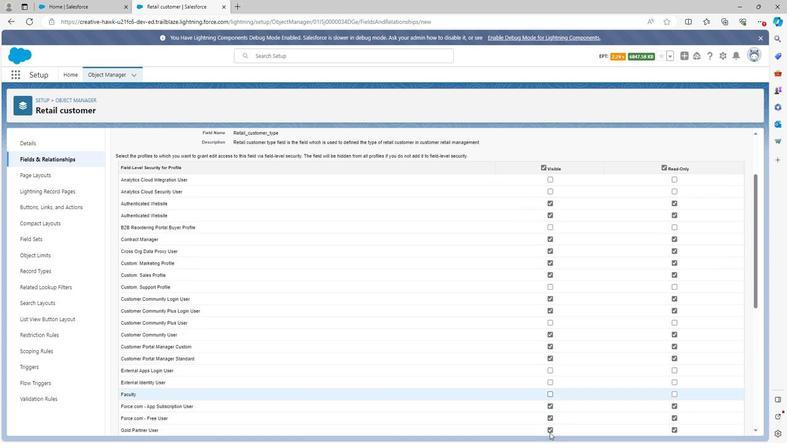 
Action: Mouse moved to (548, 375)
Screenshot: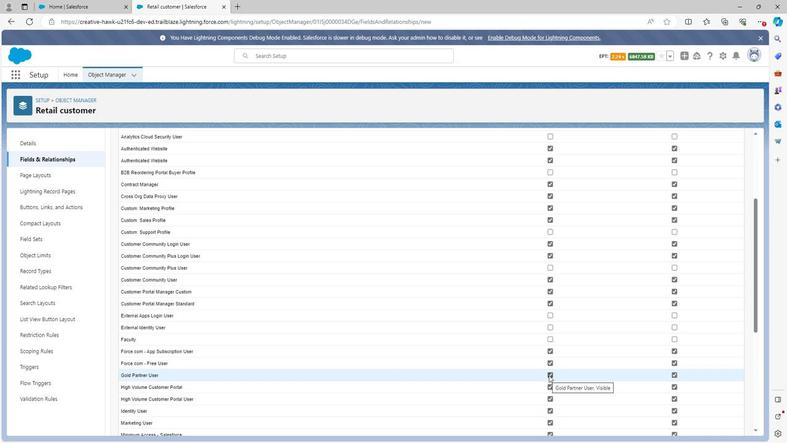 
Action: Mouse pressed left at (548, 375)
Screenshot: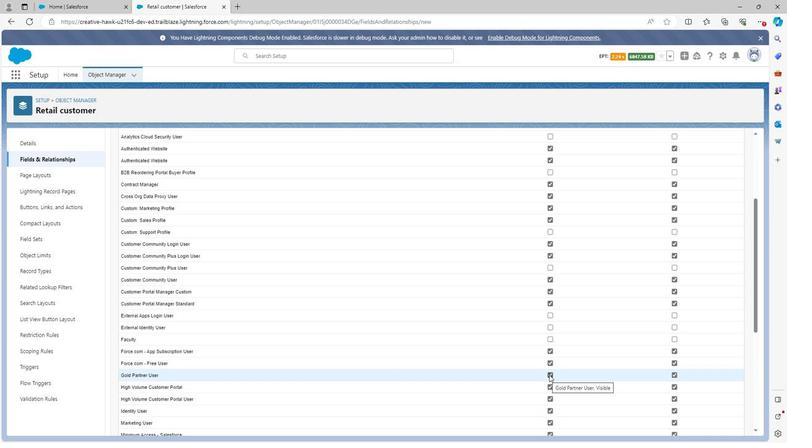 
Action: Mouse moved to (548, 387)
Screenshot: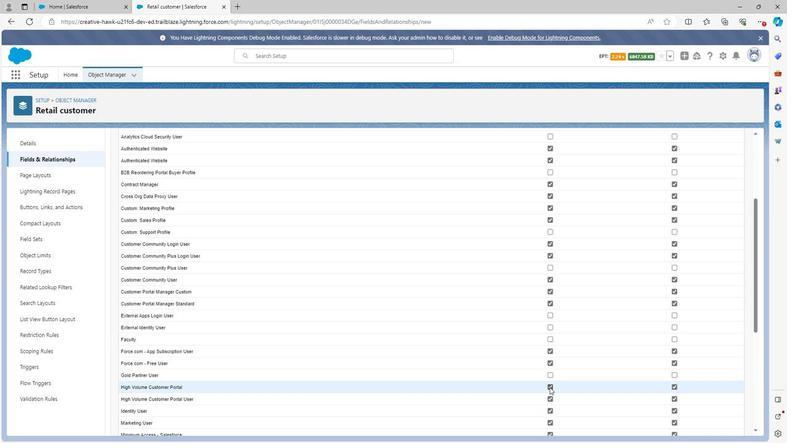 
Action: Mouse pressed left at (548, 387)
Screenshot: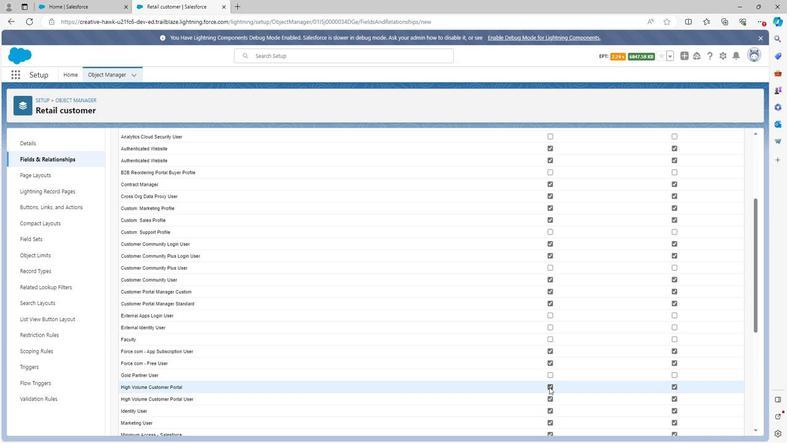 
Action: Mouse moved to (549, 398)
Screenshot: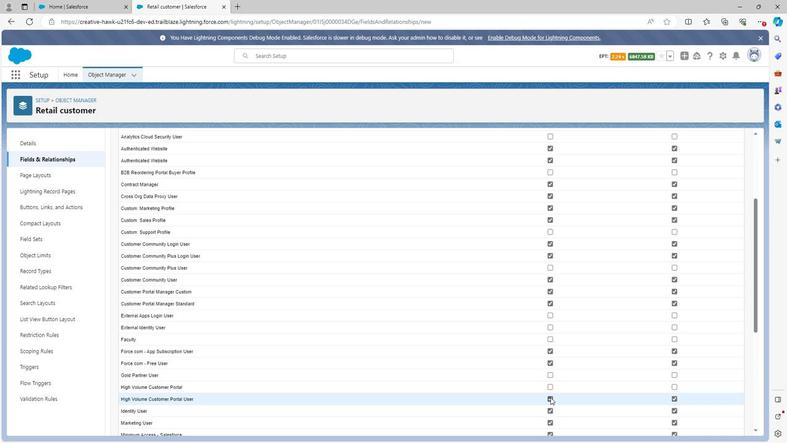 
Action: Mouse pressed left at (549, 398)
Screenshot: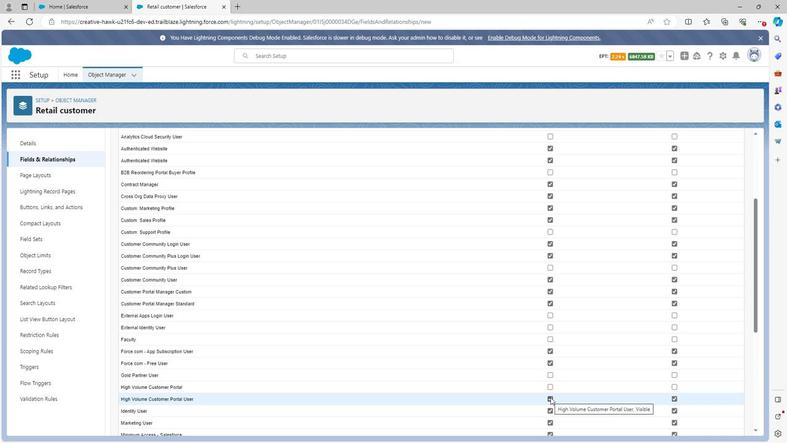 
Action: Mouse scrolled (549, 398) with delta (0, 0)
Screenshot: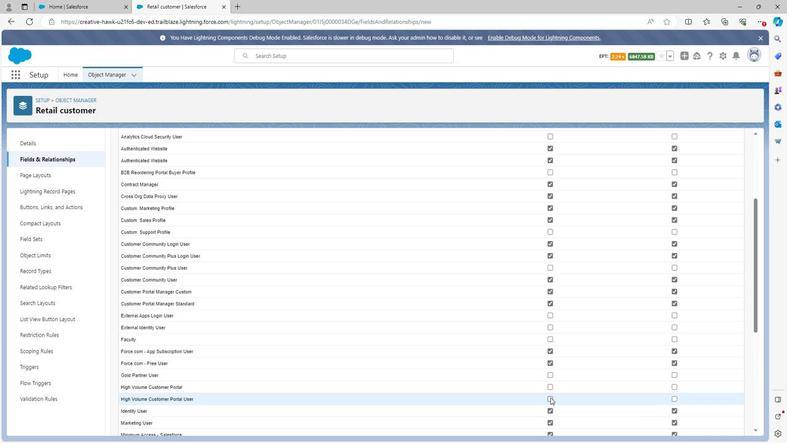 
Action: Mouse moved to (548, 398)
Screenshot: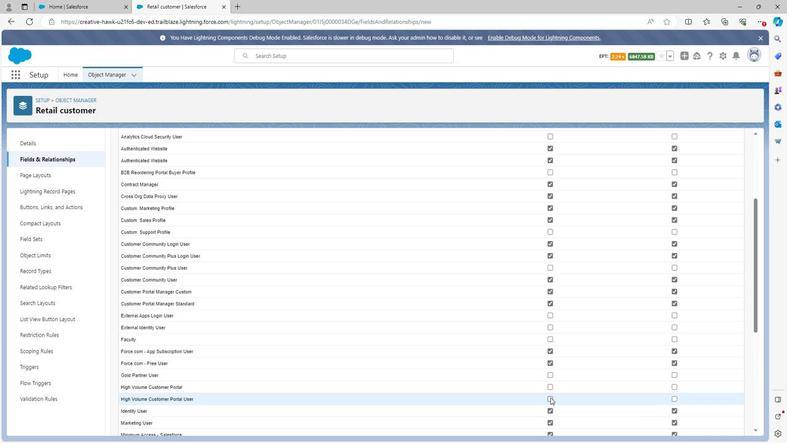 
Action: Mouse scrolled (548, 398) with delta (0, 0)
Screenshot: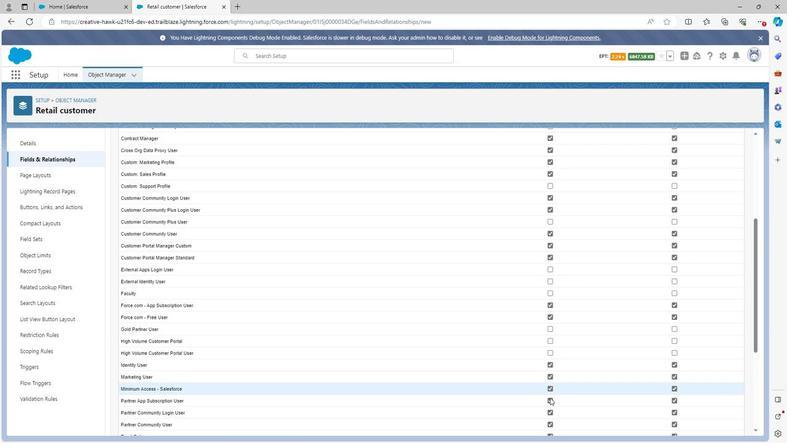 
Action: Mouse moved to (550, 368)
Screenshot: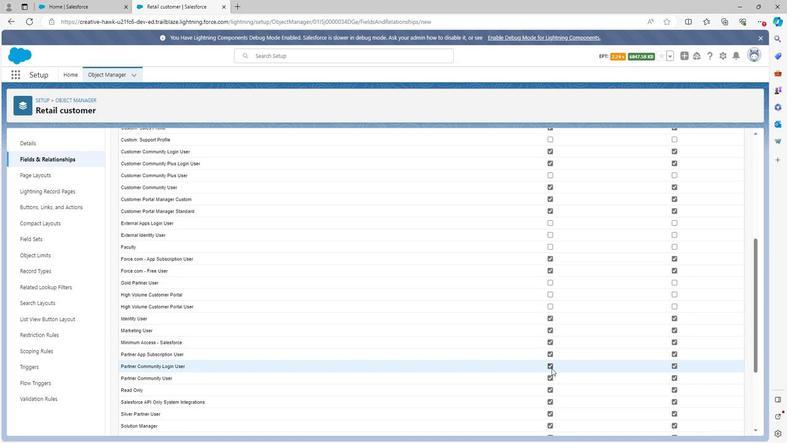 
Action: Mouse pressed left at (550, 368)
Screenshot: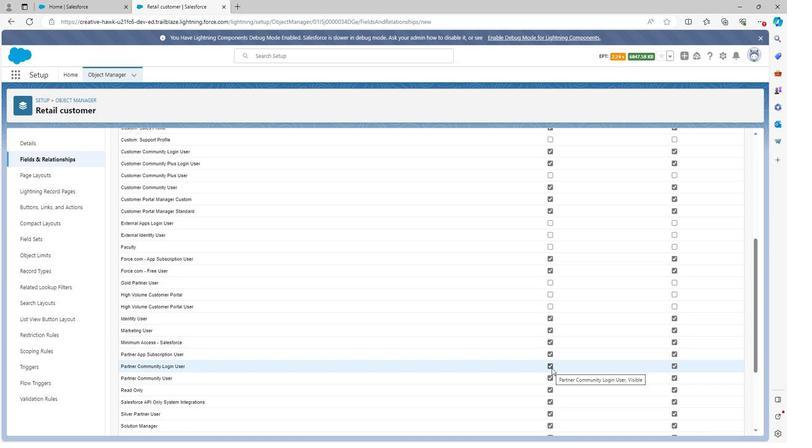 
Action: Mouse moved to (548, 402)
Screenshot: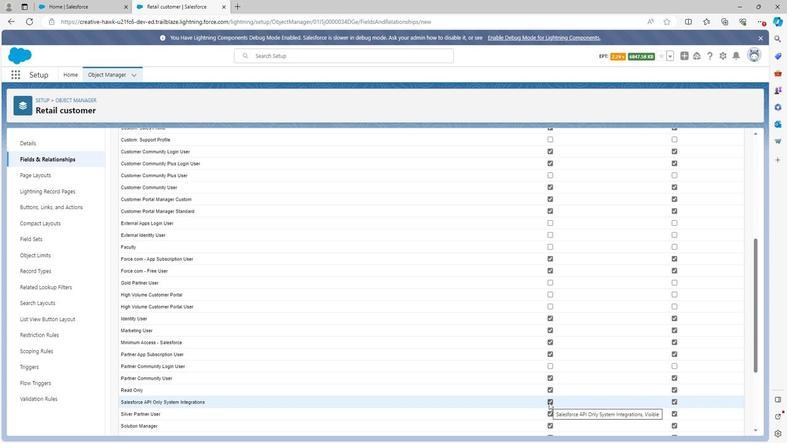 
Action: Mouse pressed left at (548, 402)
Screenshot: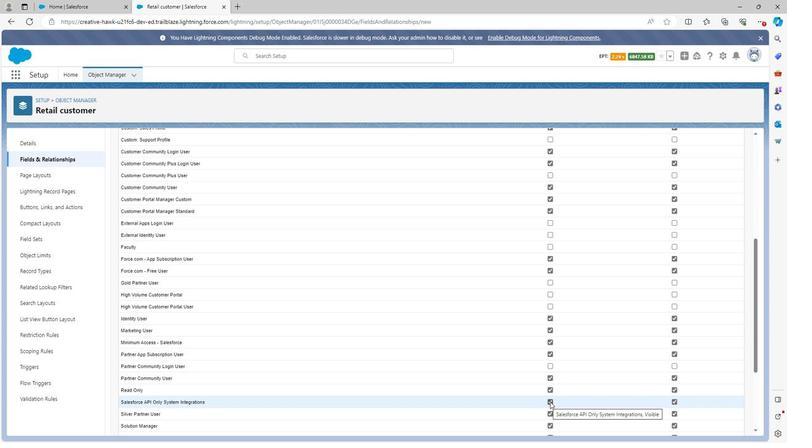 
Action: Mouse moved to (547, 415)
Screenshot: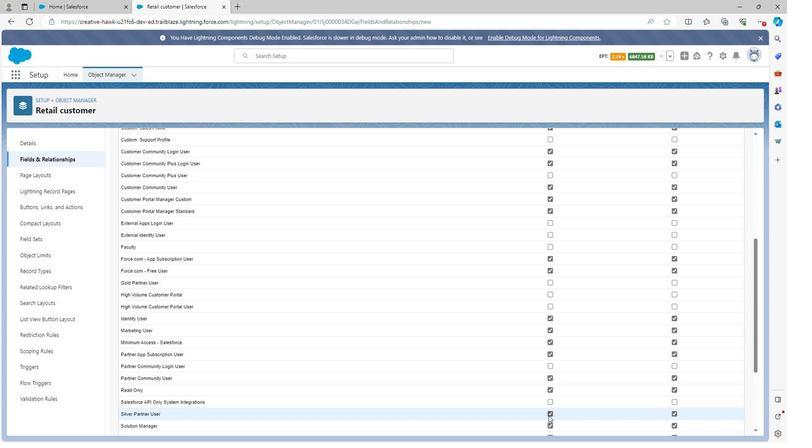 
Action: Mouse pressed left at (547, 415)
Screenshot: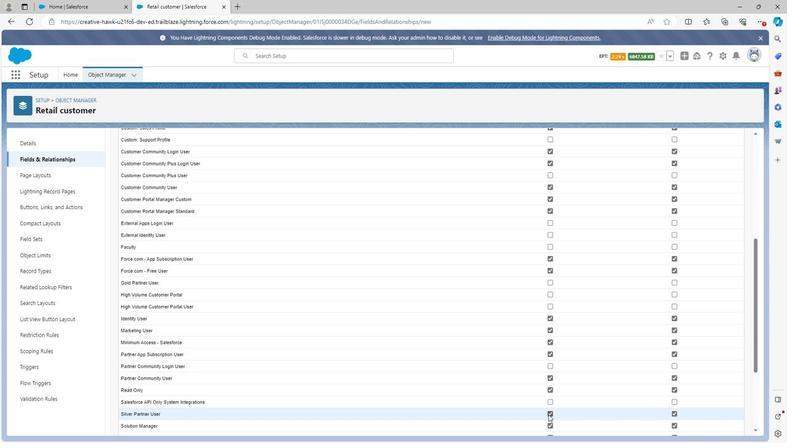 
Action: Mouse moved to (547, 413)
Screenshot: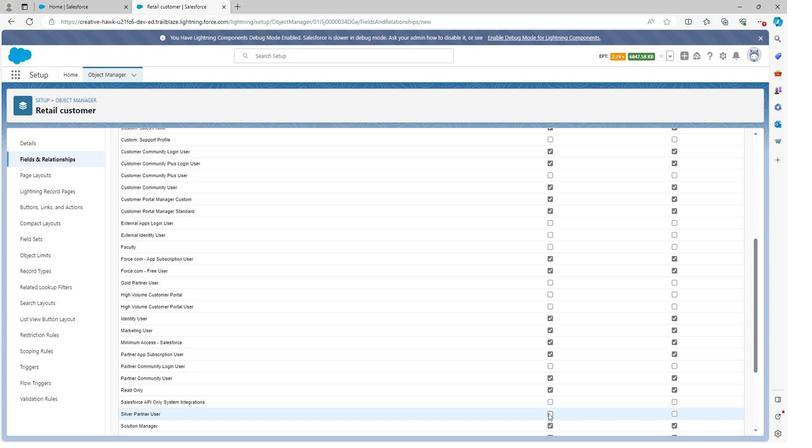 
Action: Mouse scrolled (547, 413) with delta (0, 0)
Screenshot: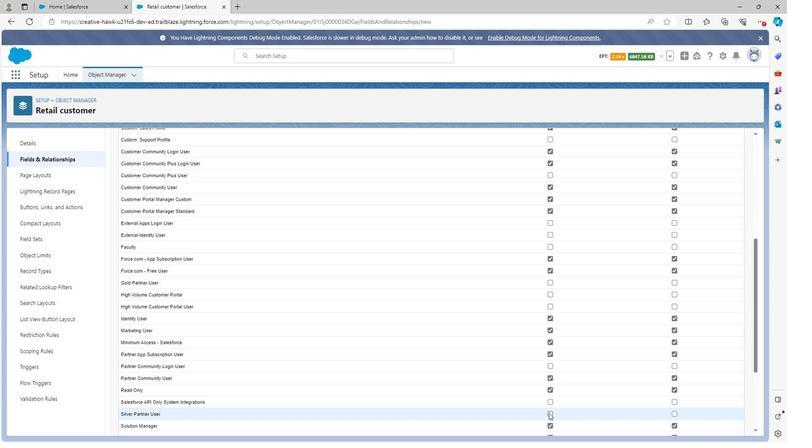 
Action: Mouse moved to (550, 417)
Screenshot: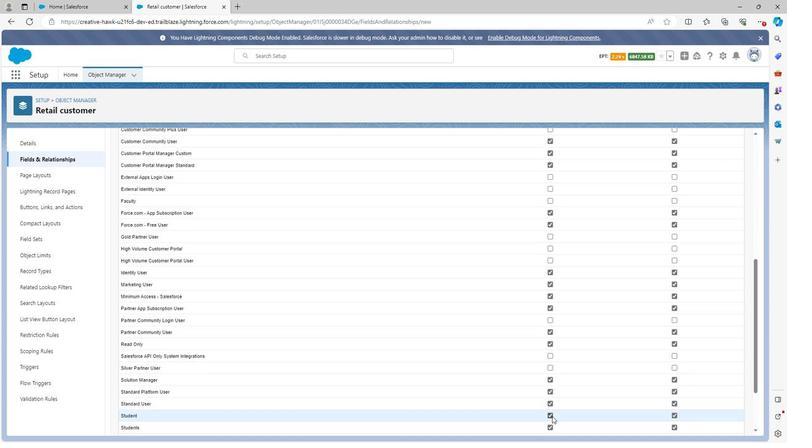 
Action: Mouse pressed left at (550, 417)
Screenshot: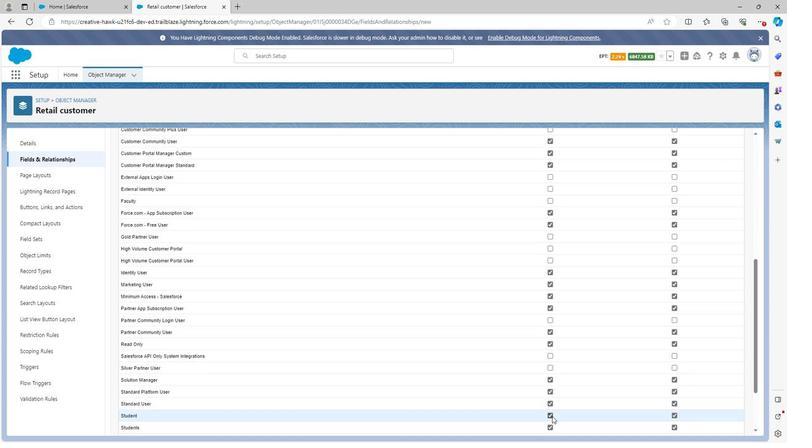 
Action: Mouse moved to (548, 426)
Screenshot: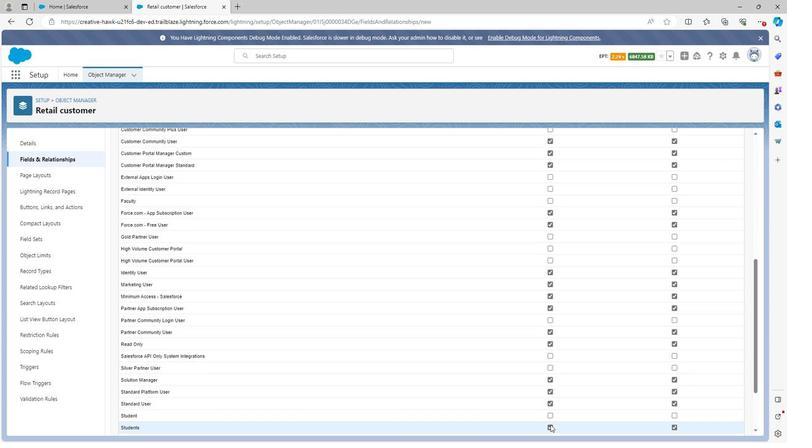 
Action: Mouse pressed left at (548, 426)
Screenshot: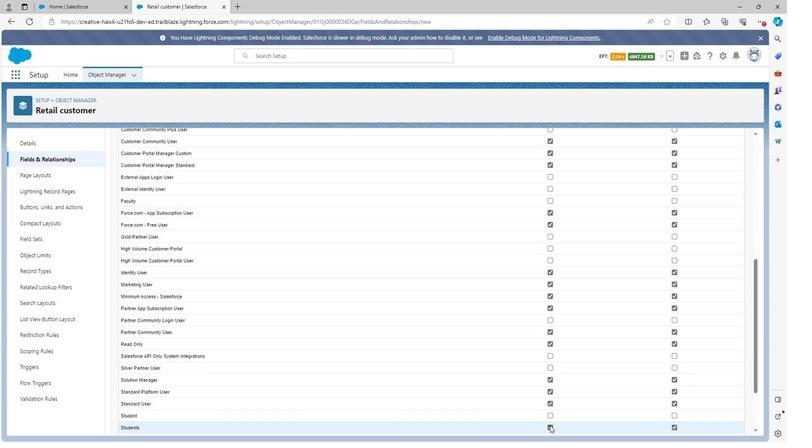 
Action: Mouse moved to (548, 426)
Screenshot: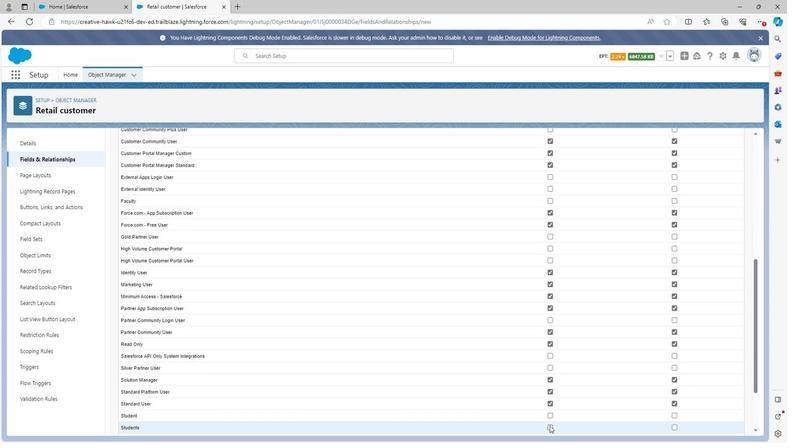 
Action: Mouse scrolled (548, 426) with delta (0, 0)
Screenshot: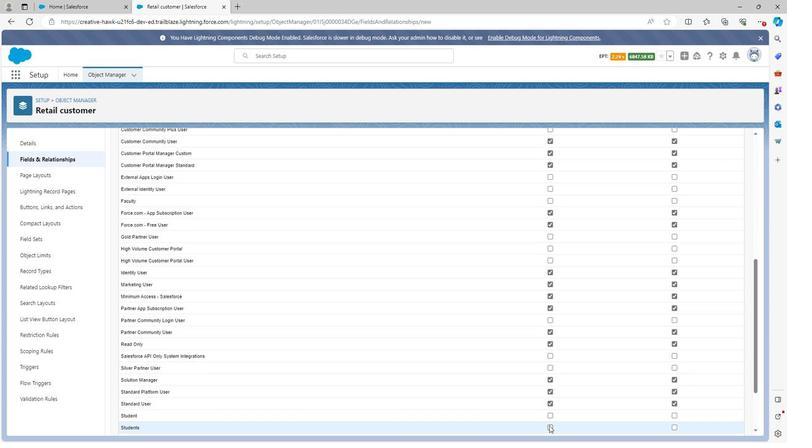 
Action: Mouse scrolled (548, 426) with delta (0, 0)
Screenshot: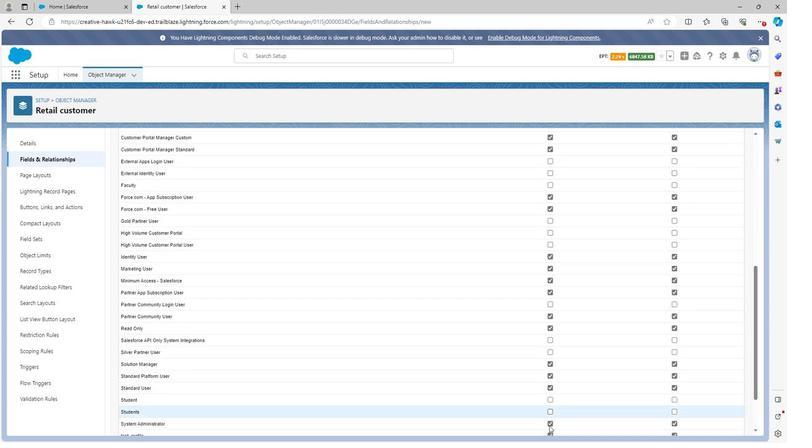 
Action: Mouse moved to (547, 425)
Screenshot: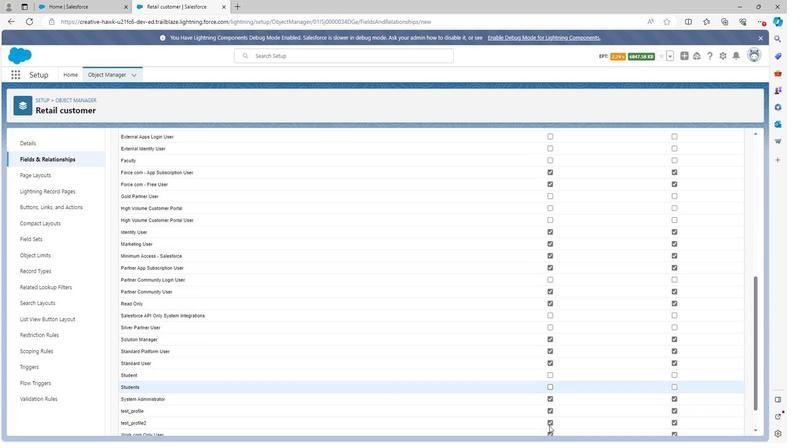 
Action: Mouse scrolled (547, 425) with delta (0, 0)
Screenshot: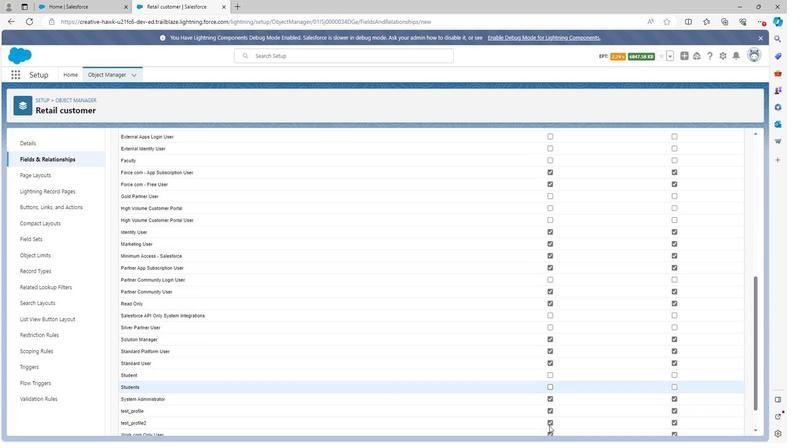 
Action: Mouse moved to (549, 379)
Screenshot: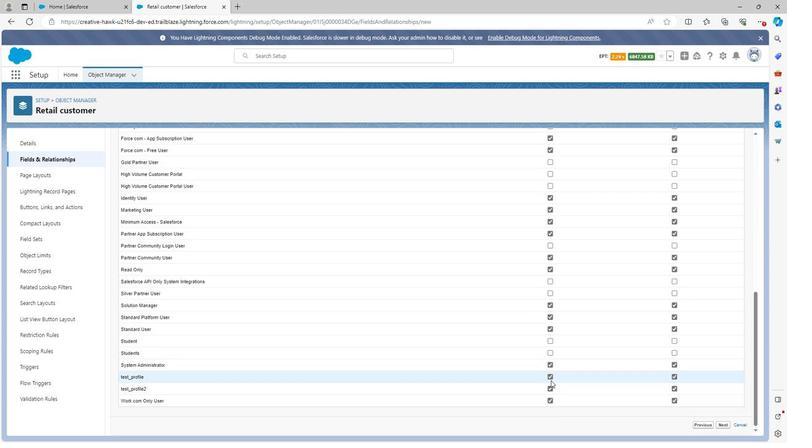 
Action: Mouse pressed left at (549, 379)
Screenshot: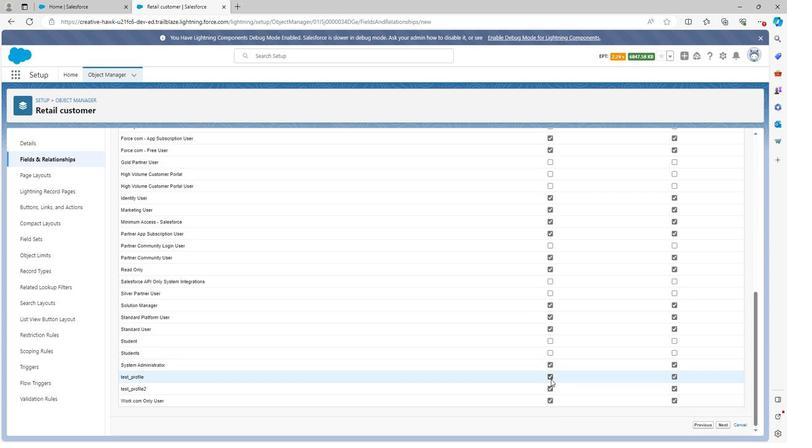 
Action: Mouse moved to (549, 388)
Screenshot: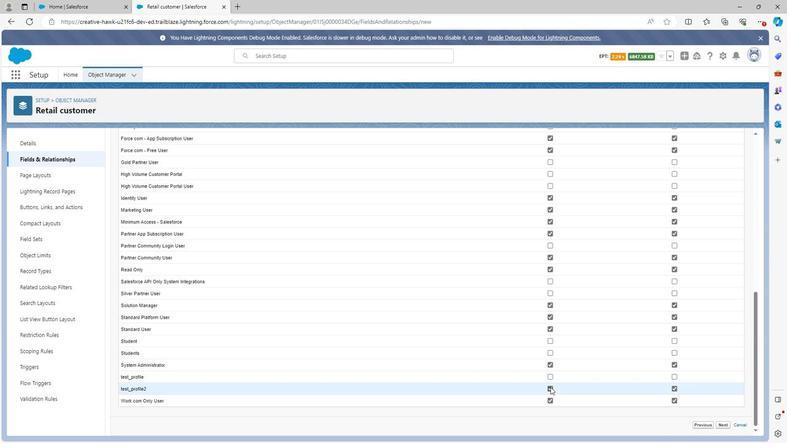 
Action: Mouse pressed left at (549, 388)
Screenshot: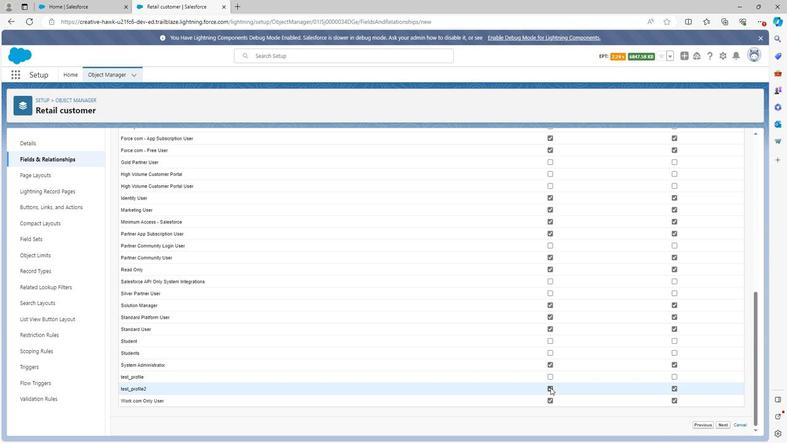 
Action: Mouse moved to (547, 400)
Screenshot: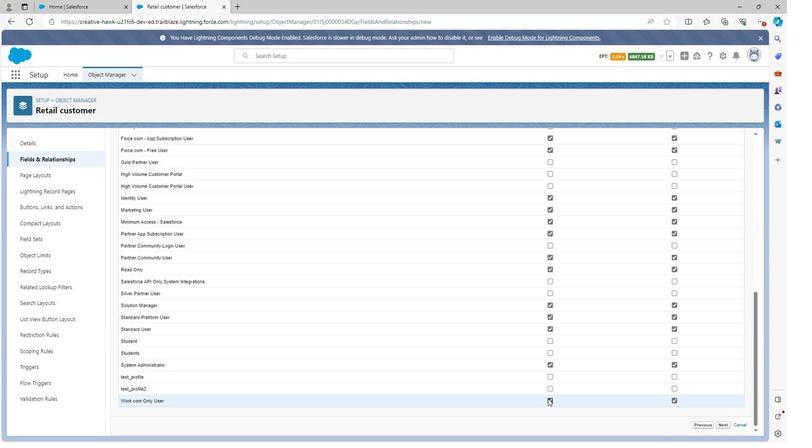 
Action: Mouse pressed left at (547, 400)
Screenshot: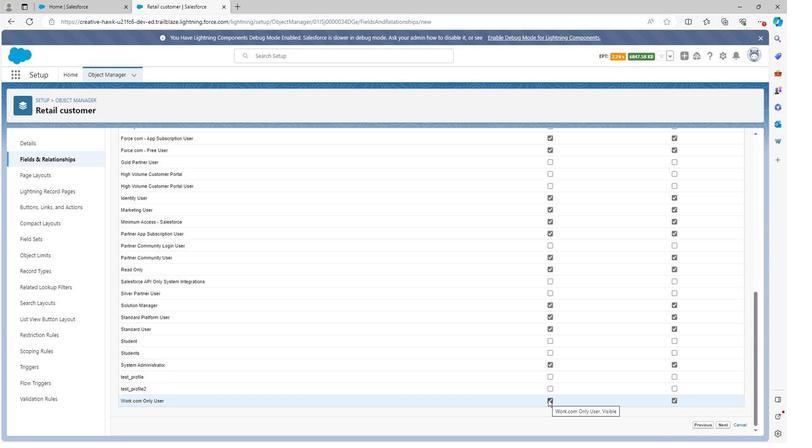 
Action: Mouse moved to (723, 424)
Screenshot: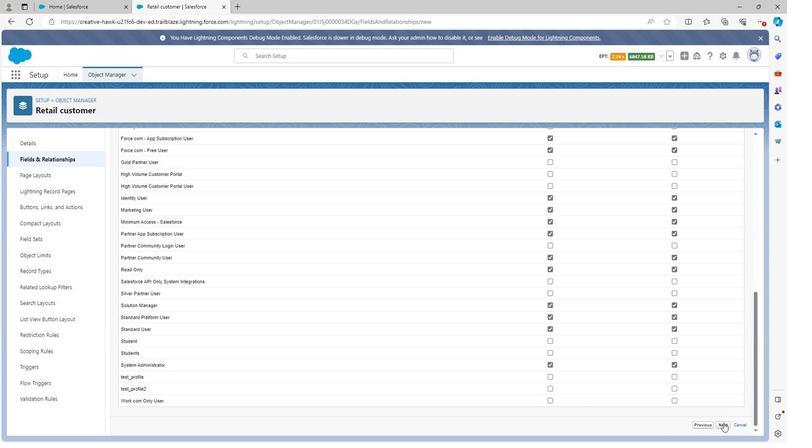 
Action: Mouse pressed left at (723, 424)
Screenshot: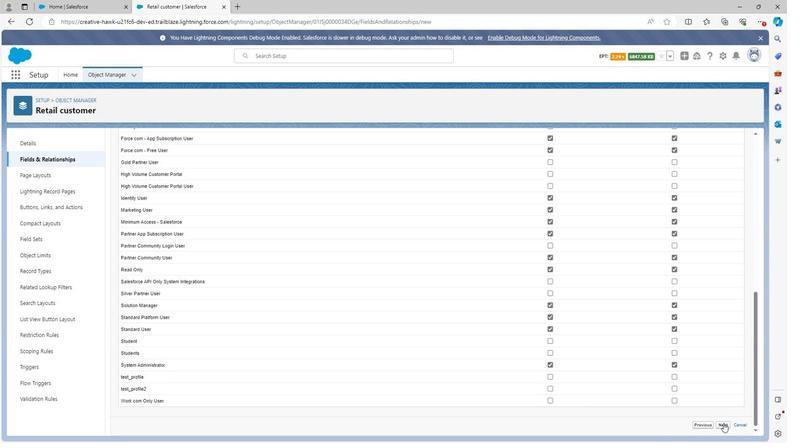 
Action: Mouse moved to (724, 302)
Screenshot: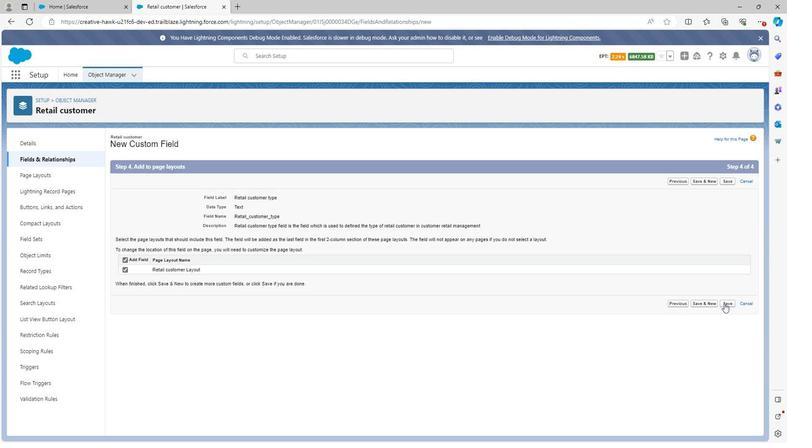 
Action: Mouse pressed left at (724, 302)
Screenshot: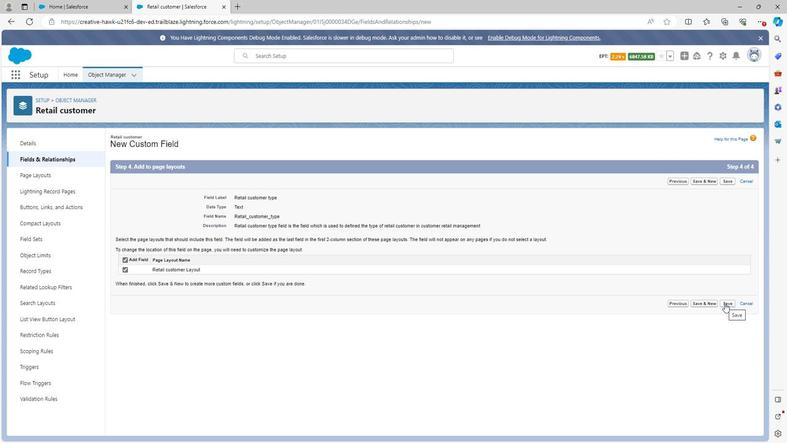 
Action: Mouse moved to (584, 140)
Screenshot: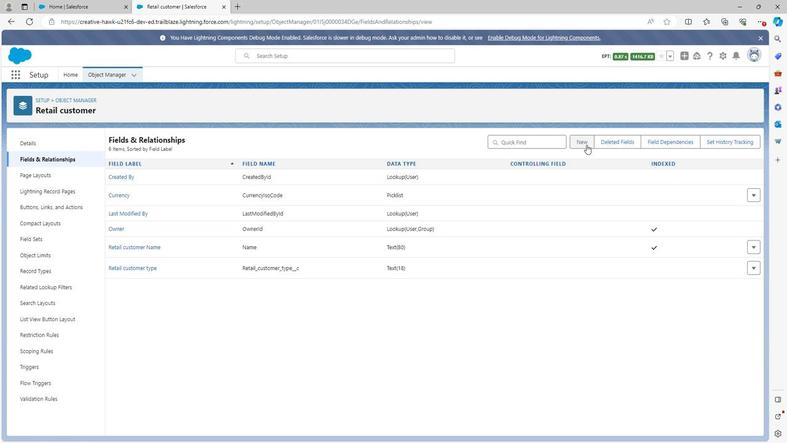 
Action: Mouse pressed left at (584, 140)
Screenshot: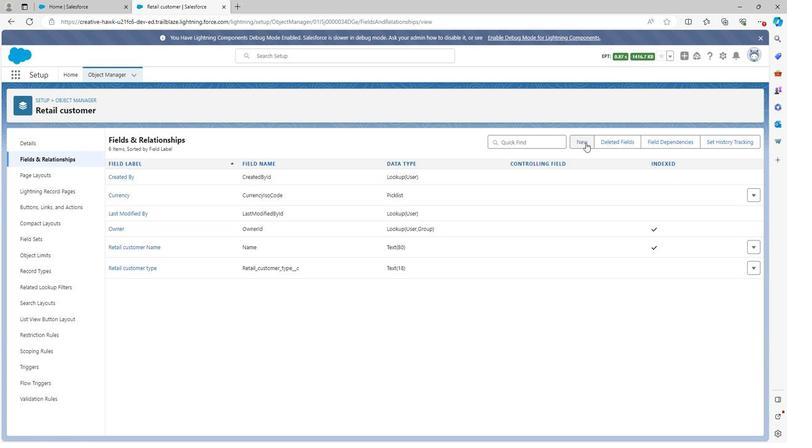 
Action: Mouse moved to (126, 368)
Screenshot: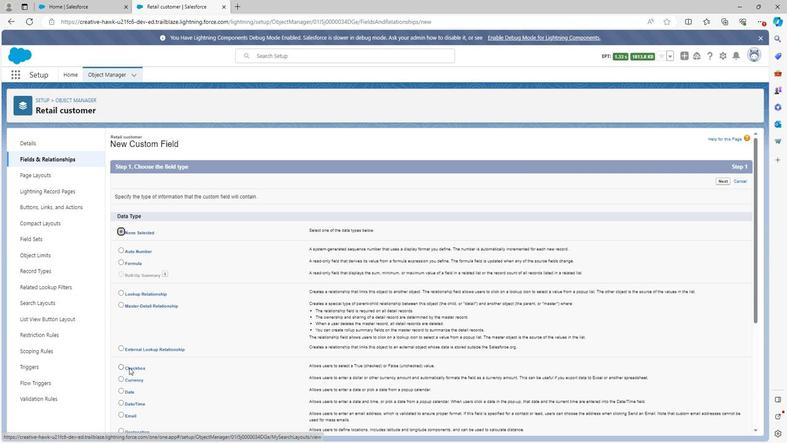 
Action: Mouse scrolled (126, 368) with delta (0, 0)
Screenshot: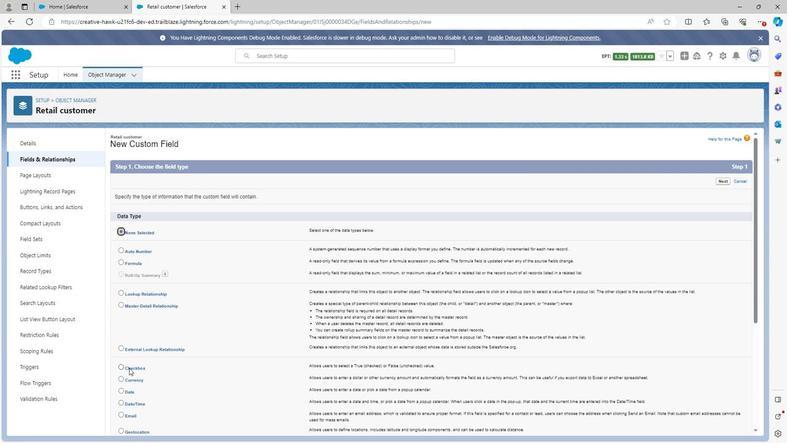 
Action: Mouse scrolled (126, 368) with delta (0, 0)
Screenshot: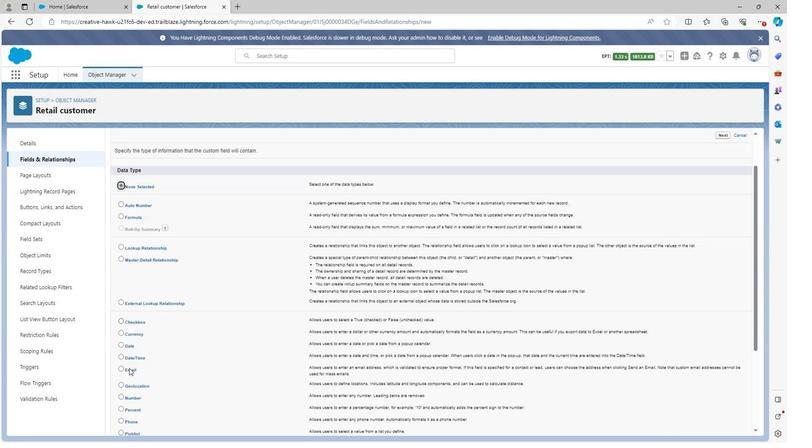 
Action: Mouse scrolled (126, 368) with delta (0, 0)
Screenshot: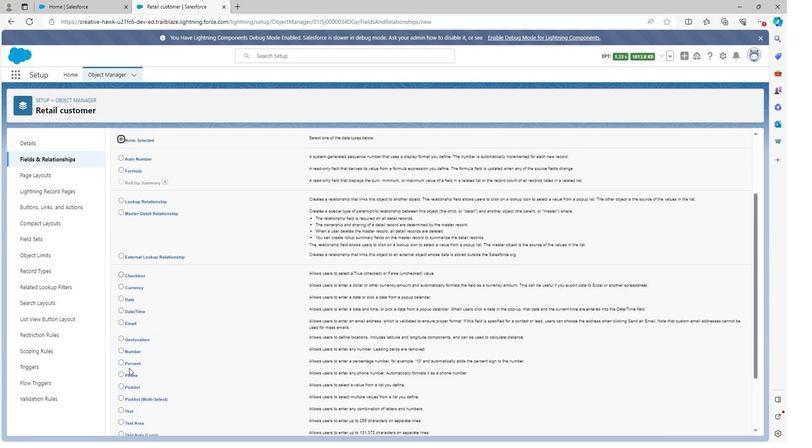 
Action: Mouse moved to (117, 364)
Screenshot: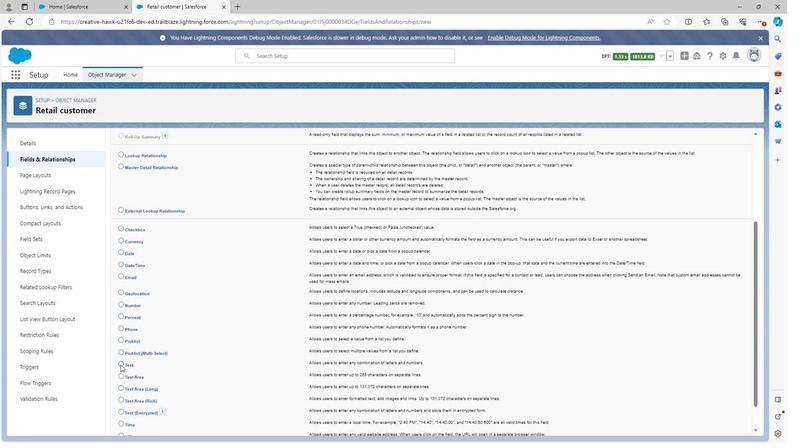 
Action: Mouse pressed left at (117, 364)
Screenshot: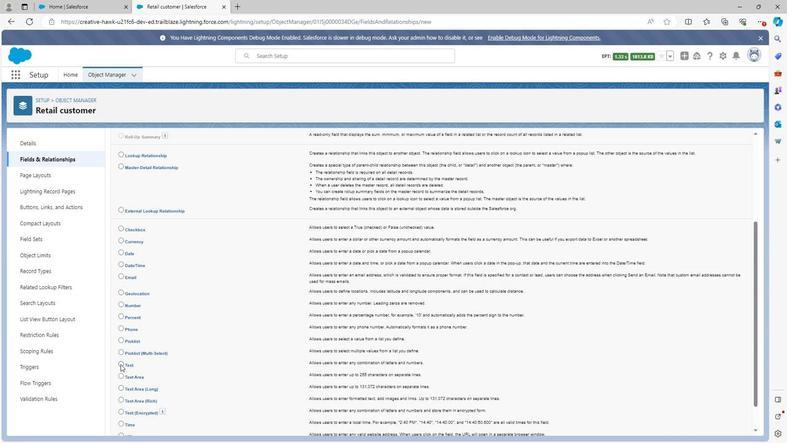 
Action: Mouse moved to (680, 412)
Screenshot: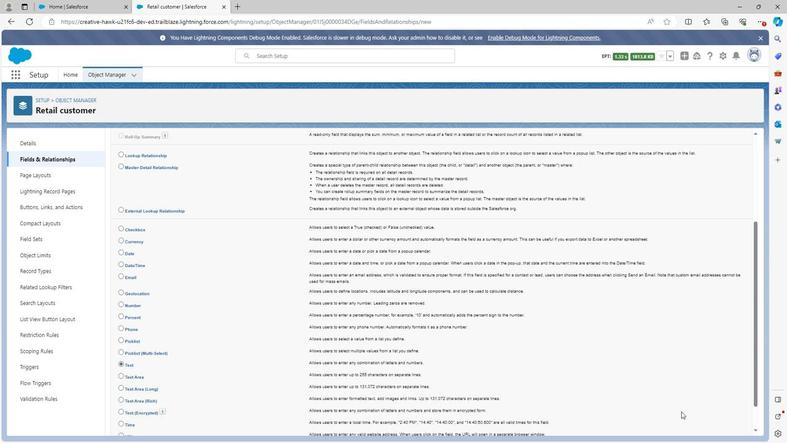 
Action: Mouse scrolled (680, 411) with delta (0, 0)
Screenshot: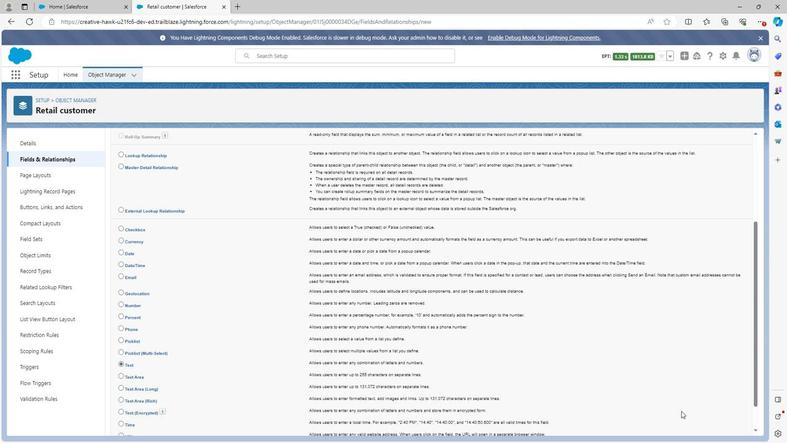
Action: Mouse scrolled (680, 411) with delta (0, 0)
Screenshot: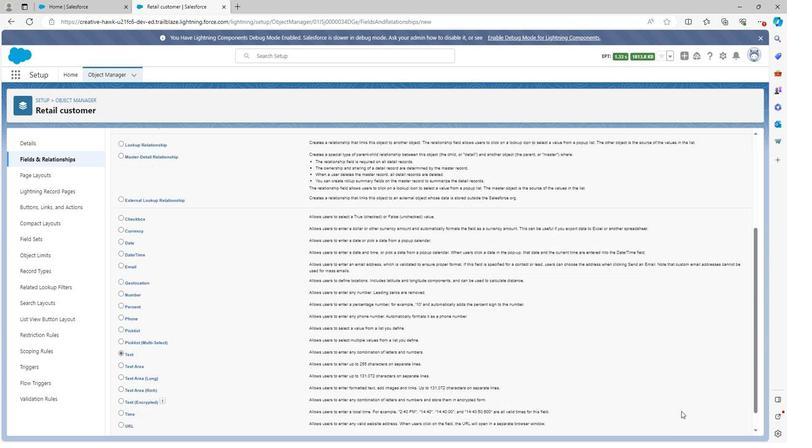 
Action: Mouse moved to (723, 425)
Screenshot: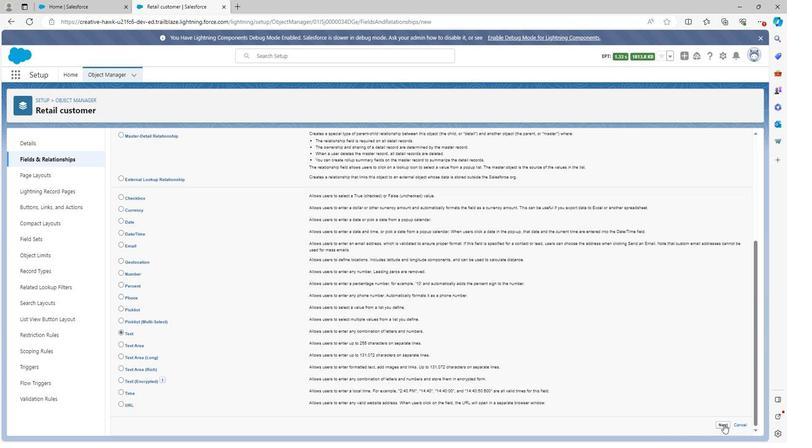 
Action: Mouse pressed left at (723, 425)
Screenshot: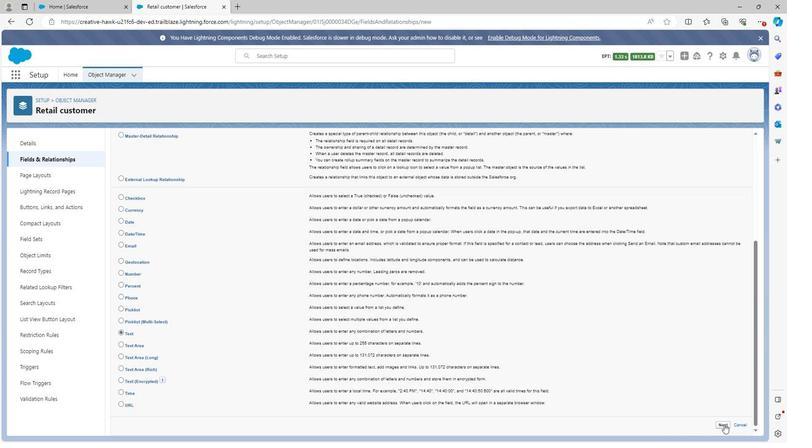 
Action: Mouse moved to (282, 196)
Screenshot: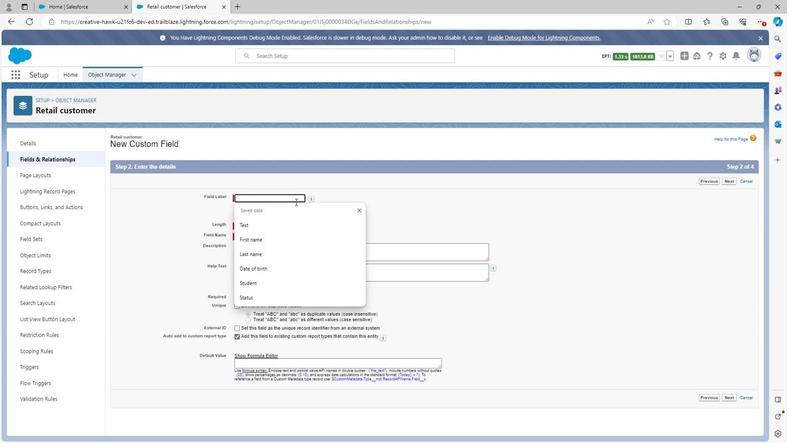 
Action: Key pressed <Key.shift><Key.shift><Key.shift><Key.shift><Key.shift><Key.shift><Key.shift>Reta
Screenshot: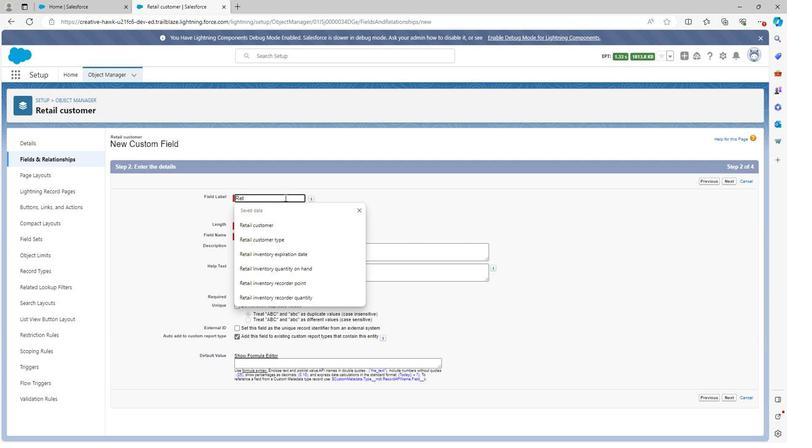 
Action: Mouse moved to (281, 195)
Screenshot: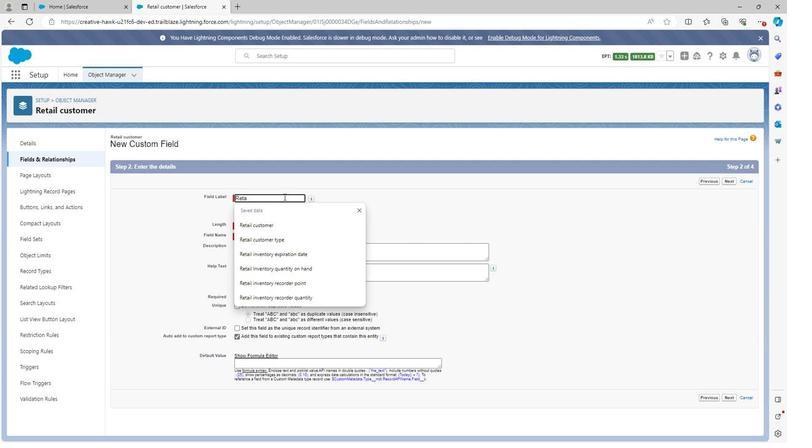
Action: Key pressed il<Key.space>custo
Screenshot: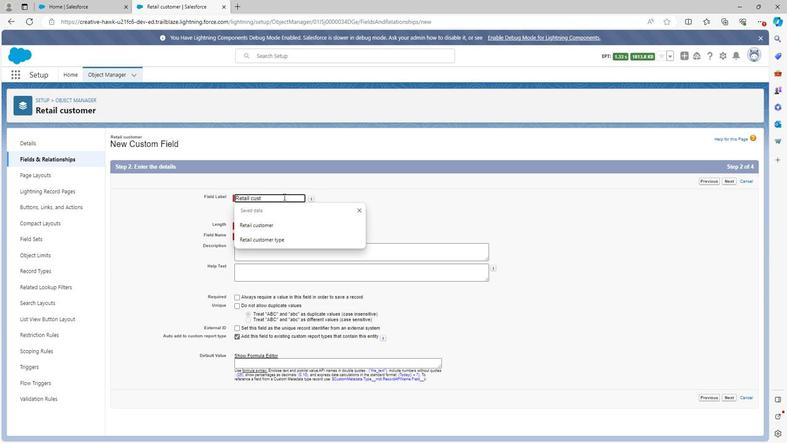 
Action: Mouse moved to (277, 200)
Screenshot: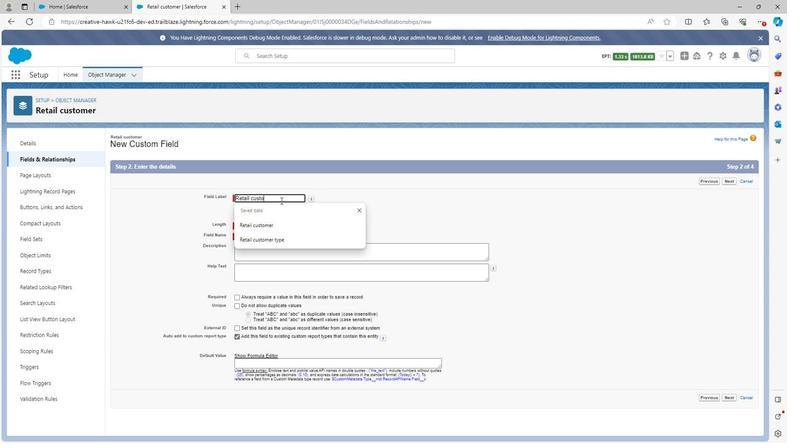 
Action: Key pressed mer<Key.space>company<Key.space>name
Screenshot: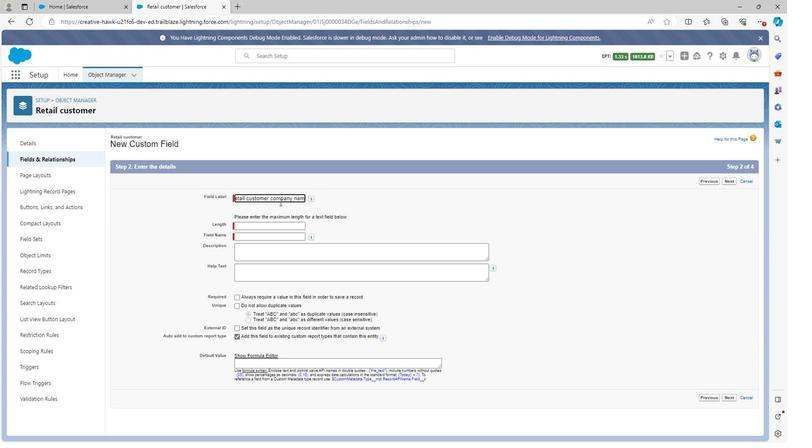 
Action: Mouse moved to (345, 207)
Screenshot: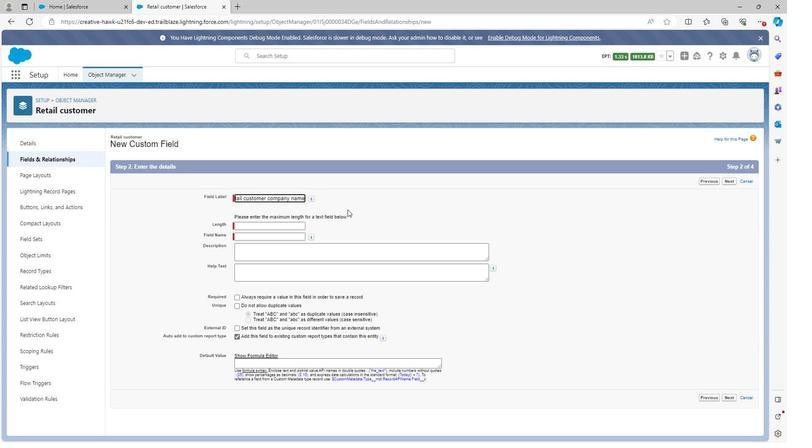 
Action: Mouse pressed left at (345, 207)
Screenshot: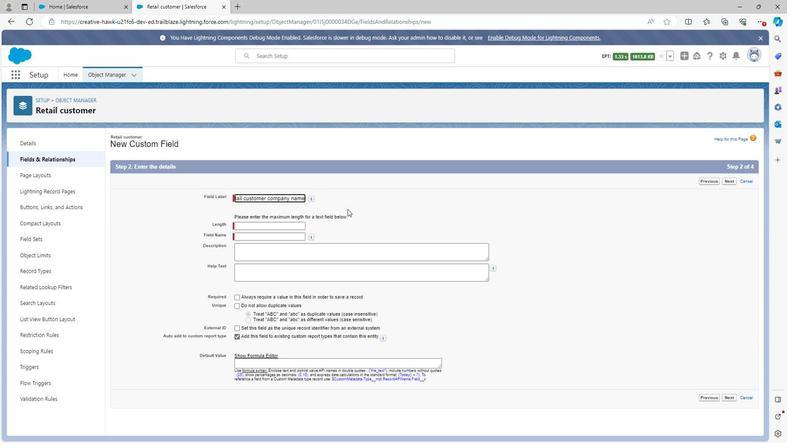 
Action: Mouse moved to (284, 224)
Screenshot: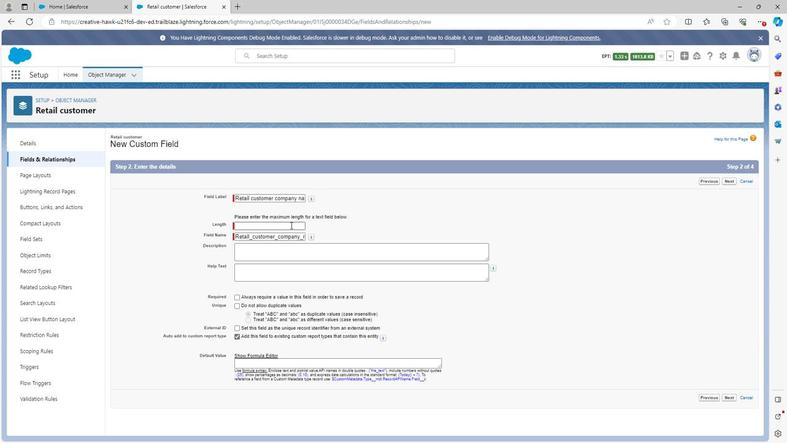 
Action: Mouse pressed left at (284, 224)
Screenshot: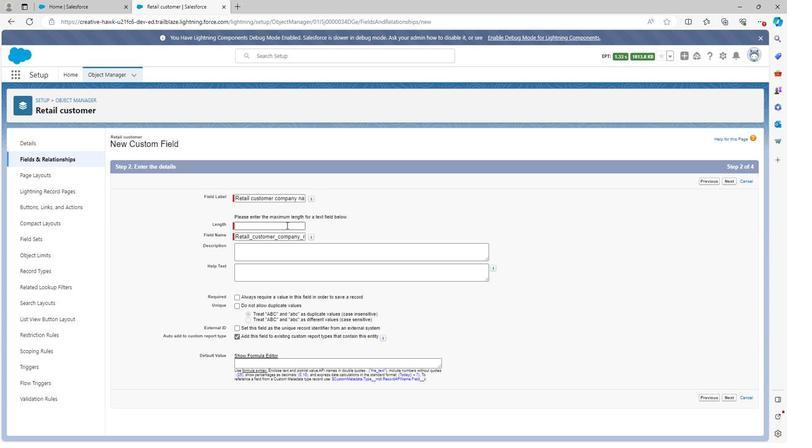 
Action: Mouse moved to (269, 244)
Screenshot: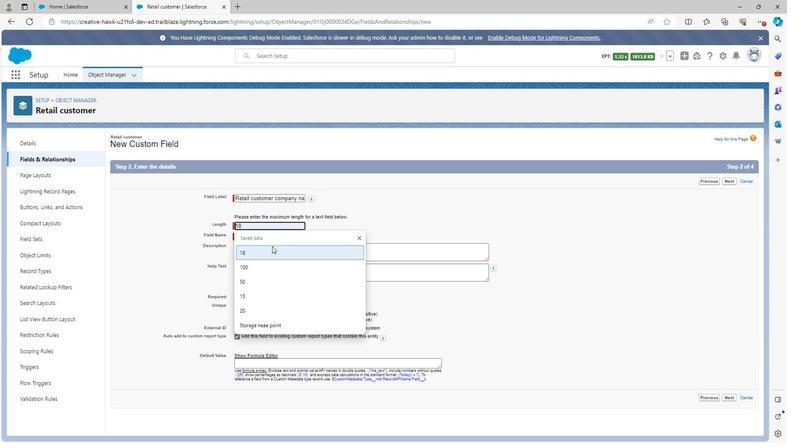 
Action: Mouse pressed left at (269, 244)
Screenshot: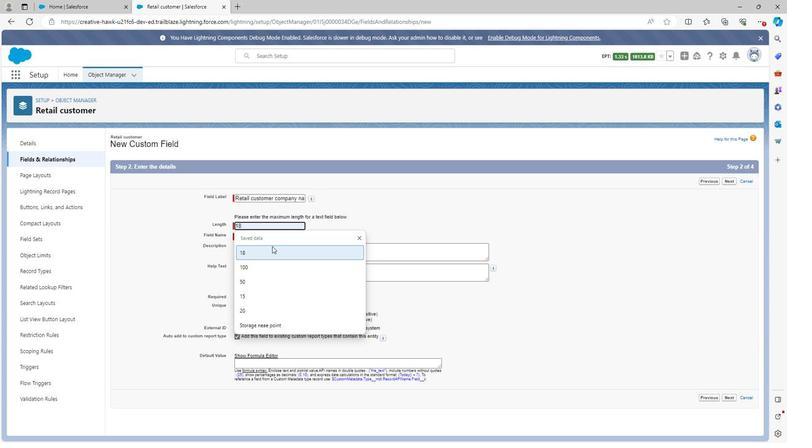 
Action: Mouse moved to (269, 246)
Screenshot: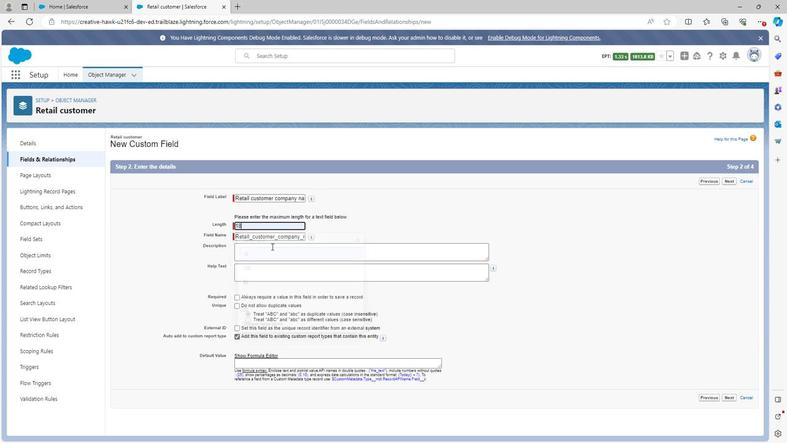 
Action: Mouse pressed left at (269, 246)
Screenshot: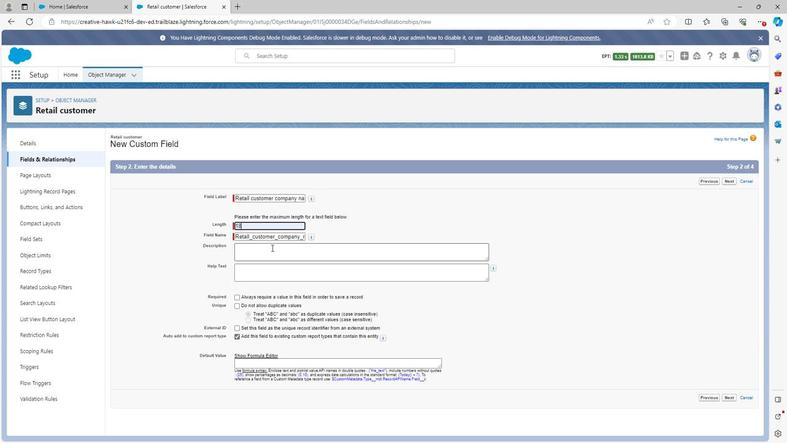 
Action: Key pressed <Key.shift>R
Screenshot: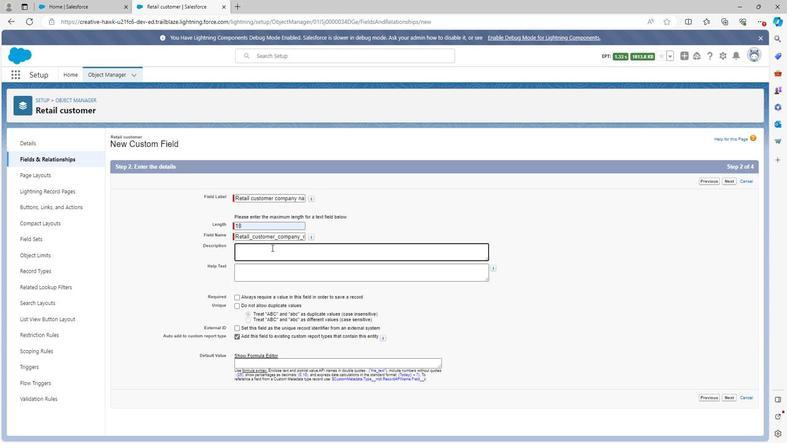 
Action: Mouse moved to (269, 247)
Screenshot: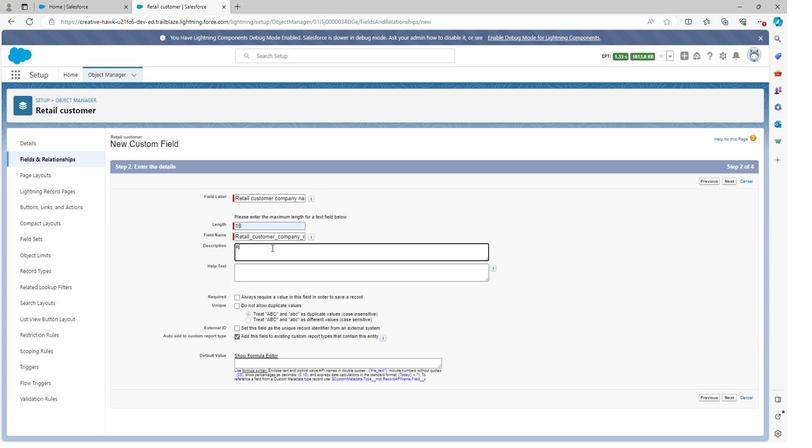 
Action: Key pressed eta
Screenshot: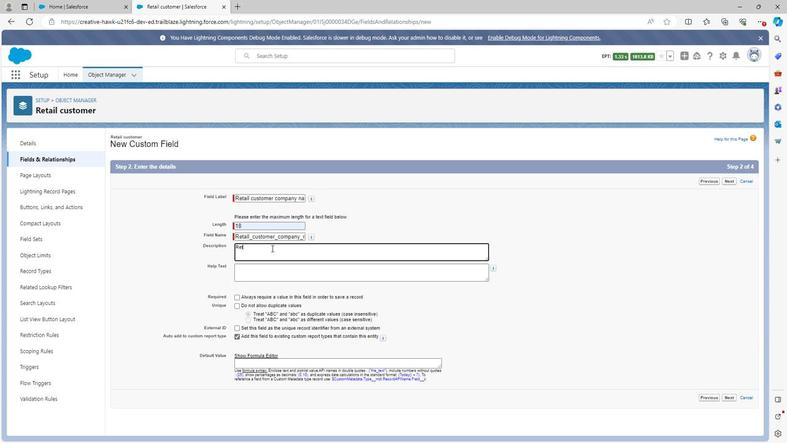
Action: Mouse moved to (268, 245)
Screenshot: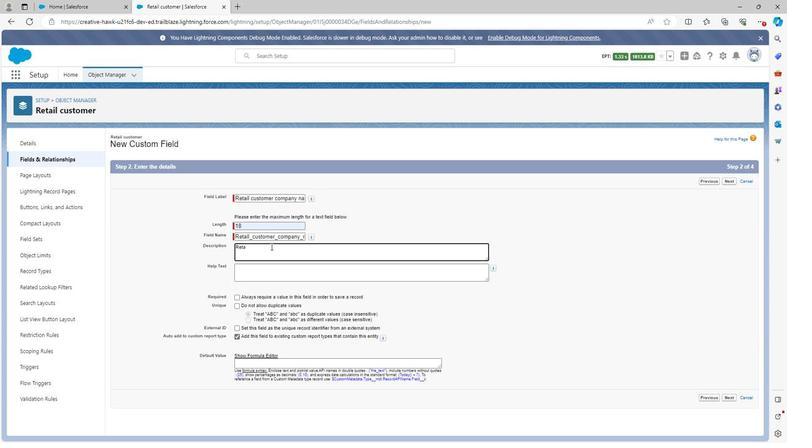 
Action: Key pressed il<Key.space>cust
Screenshot: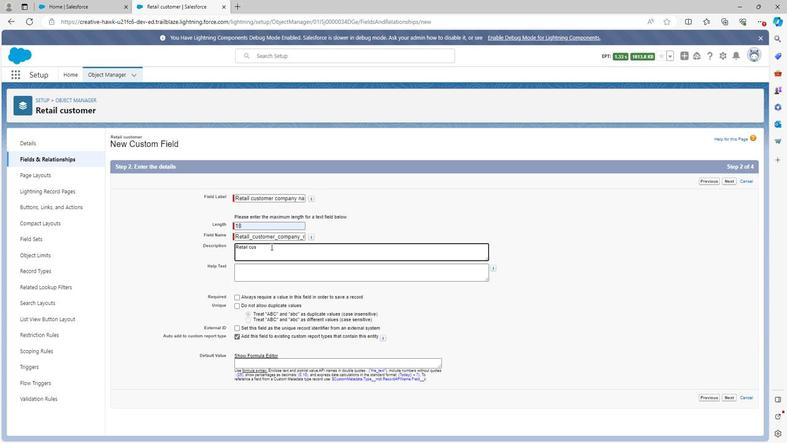 
Action: Mouse moved to (267, 241)
Screenshot: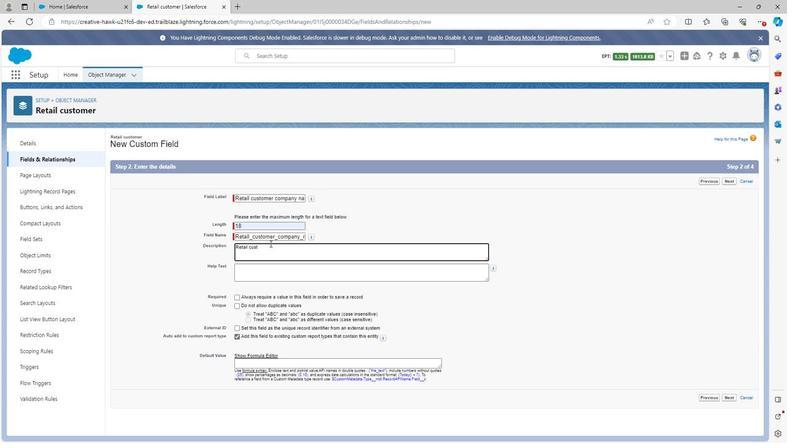 
Action: Key pressed o
Screenshot: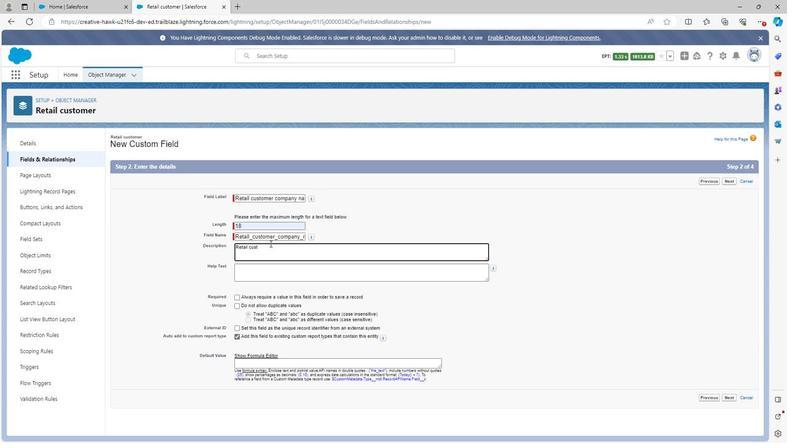 
Action: Mouse moved to (267, 241)
Screenshot: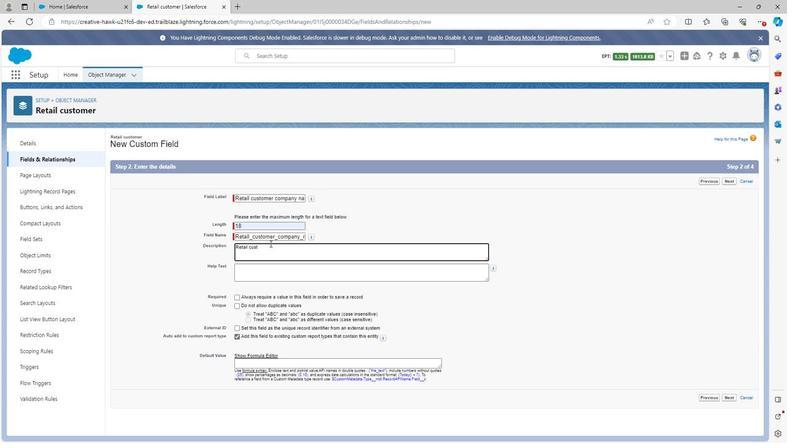 
Action: Key pressed mer<Key.space>comp
Screenshot: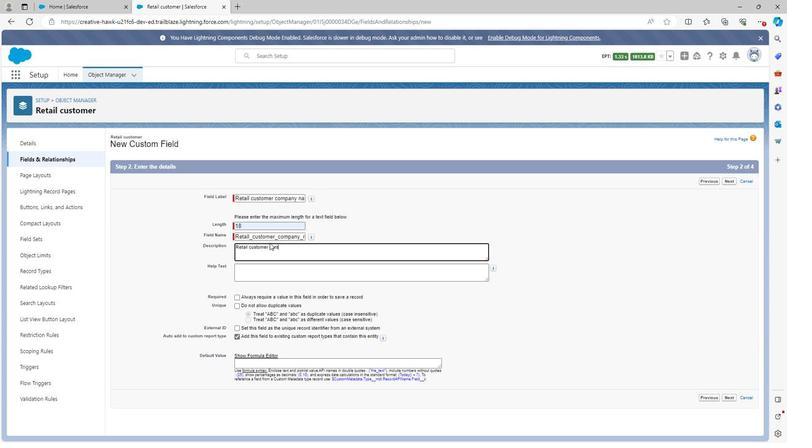 
Action: Mouse moved to (267, 241)
Screenshot: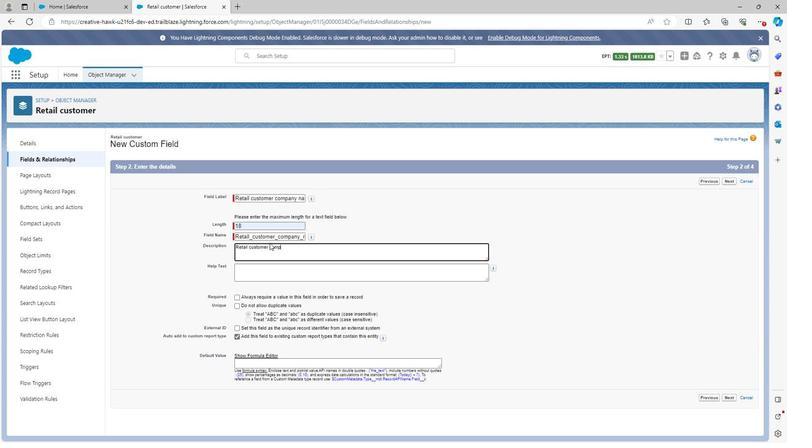
Action: Key pressed any<Key.space>n
Screenshot: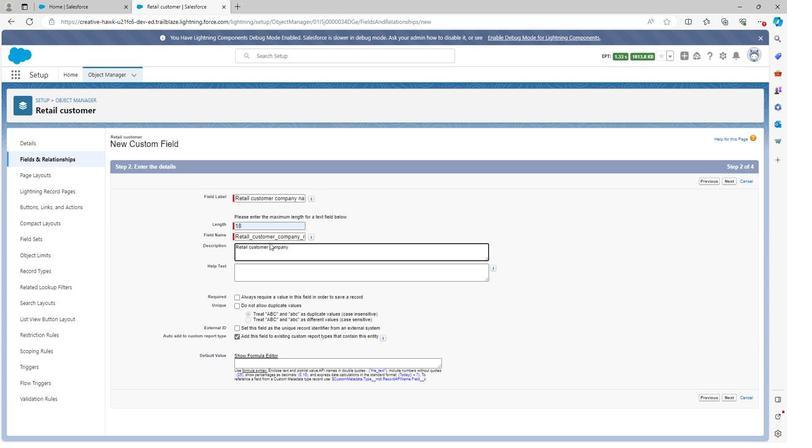 
Action: Mouse moved to (267, 242)
Screenshot: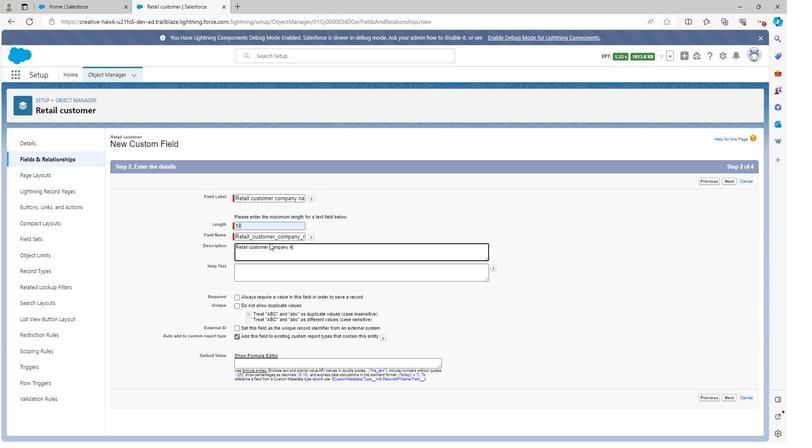 
Action: Key pressed ame<Key.space>fie
Screenshot: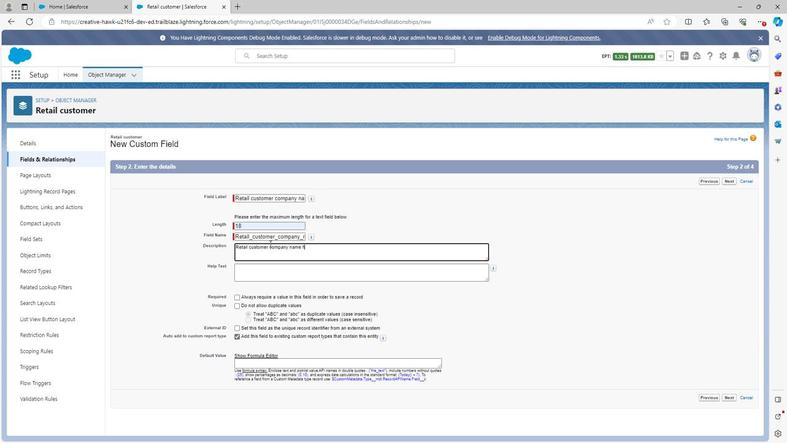 
Action: Mouse moved to (267, 242)
Screenshot: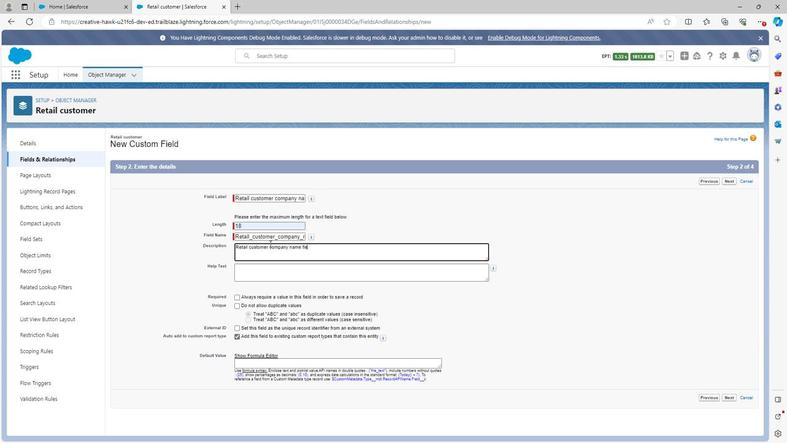 
Action: Key pressed l
Screenshot: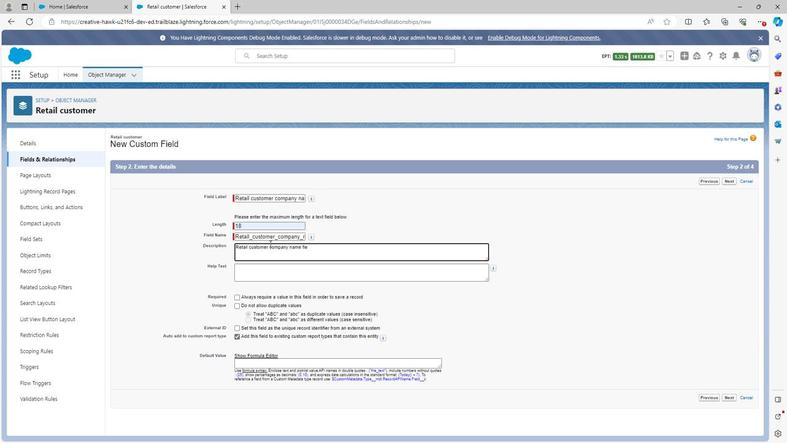 
Action: Mouse moved to (267, 242)
Screenshot: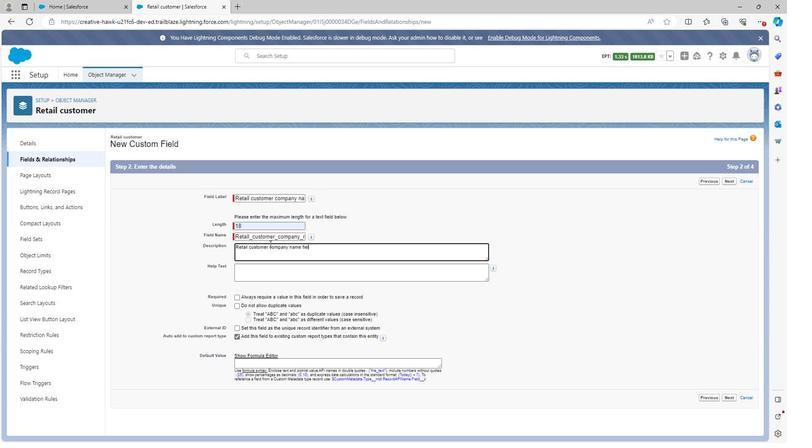 
Action: Key pressed d<Key.space>is<Key.space>the<Key.space>f
Screenshot: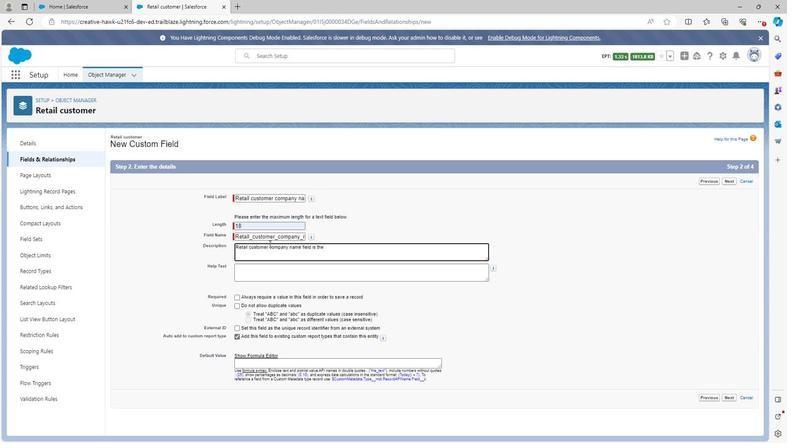 
Action: Mouse moved to (266, 242)
